 Task: Search one way flight ticket for 4 adults, 1 infant in seat and 1 infant on lap in premium economy from Shreveport: Shreveport Regional Airport to Evansville: Evansville Regional Airport on 5-3-2023. Choice of flights is United. Number of bags: 5 checked bags. Price is upto 88000. Outbound departure time preference is 22:15.
Action: Mouse moved to (272, 108)
Screenshot: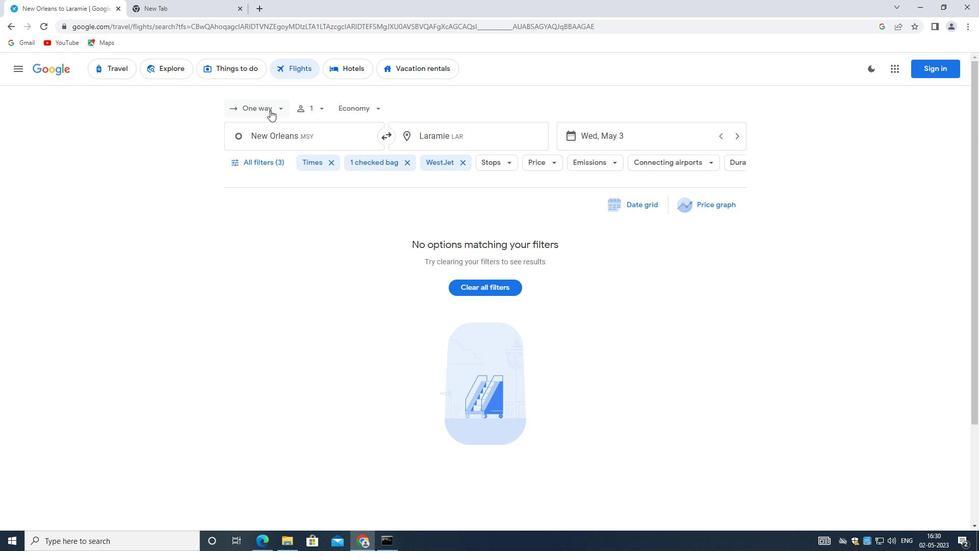 
Action: Mouse pressed left at (272, 108)
Screenshot: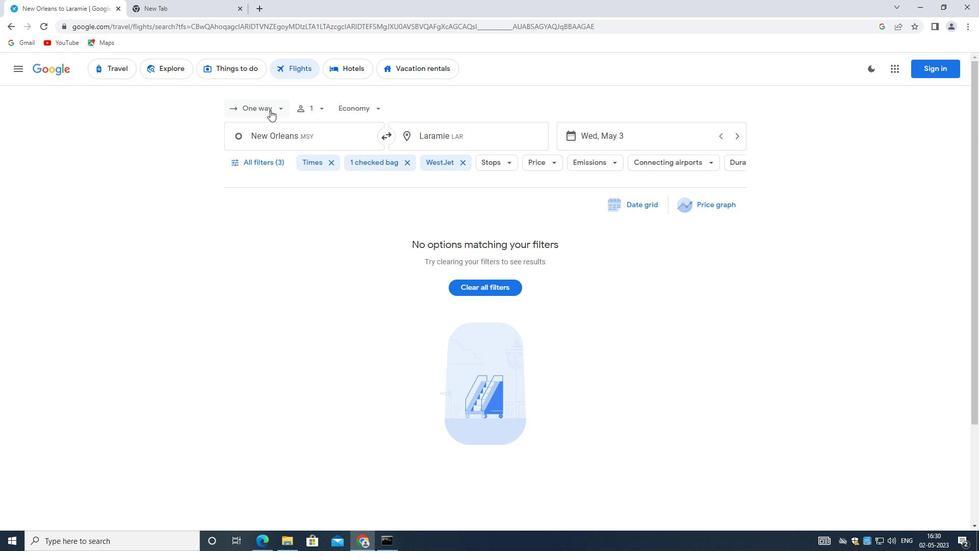 
Action: Mouse moved to (284, 148)
Screenshot: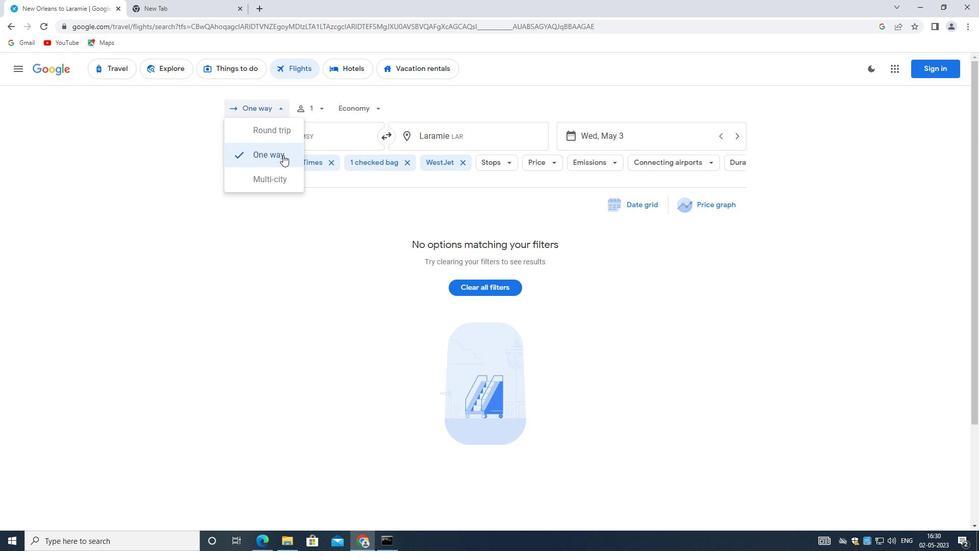 
Action: Mouse pressed left at (284, 148)
Screenshot: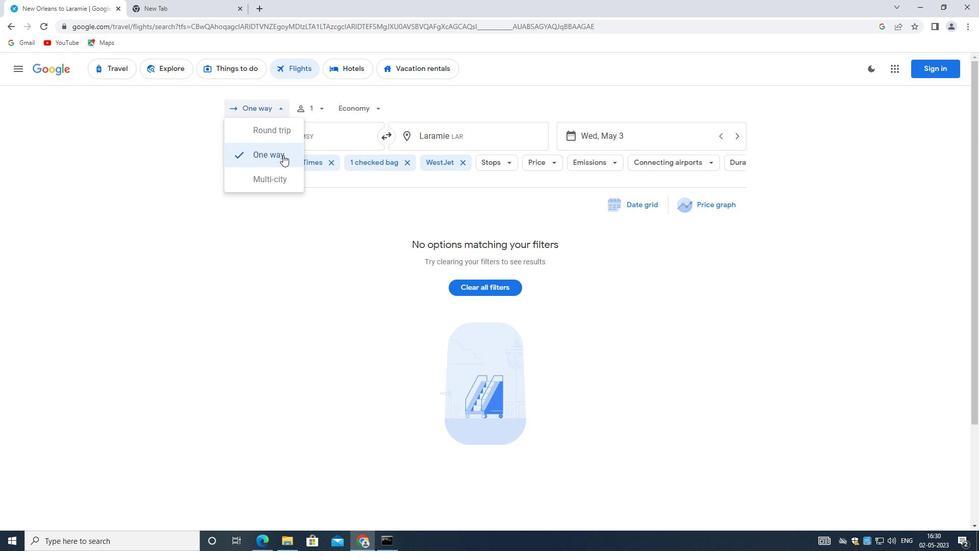 
Action: Mouse moved to (325, 107)
Screenshot: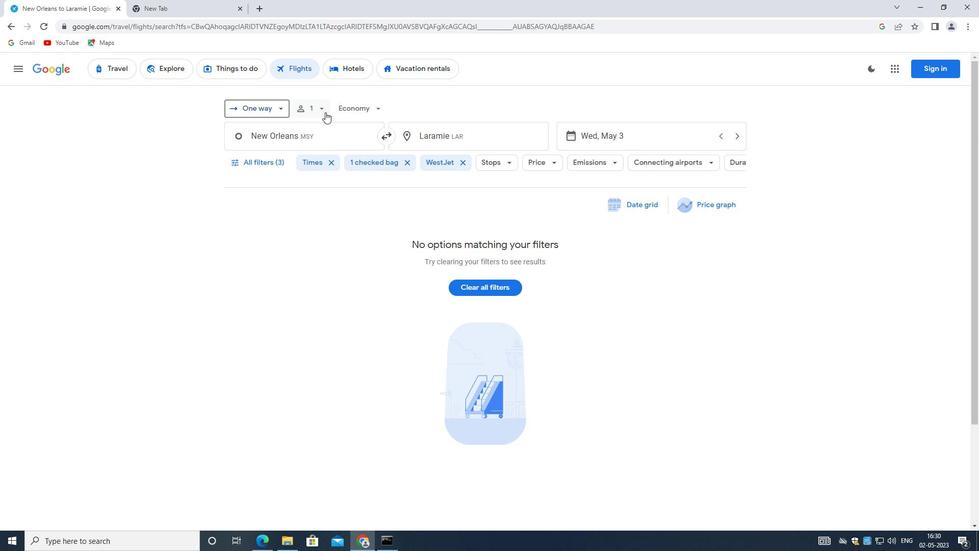 
Action: Mouse pressed left at (325, 107)
Screenshot: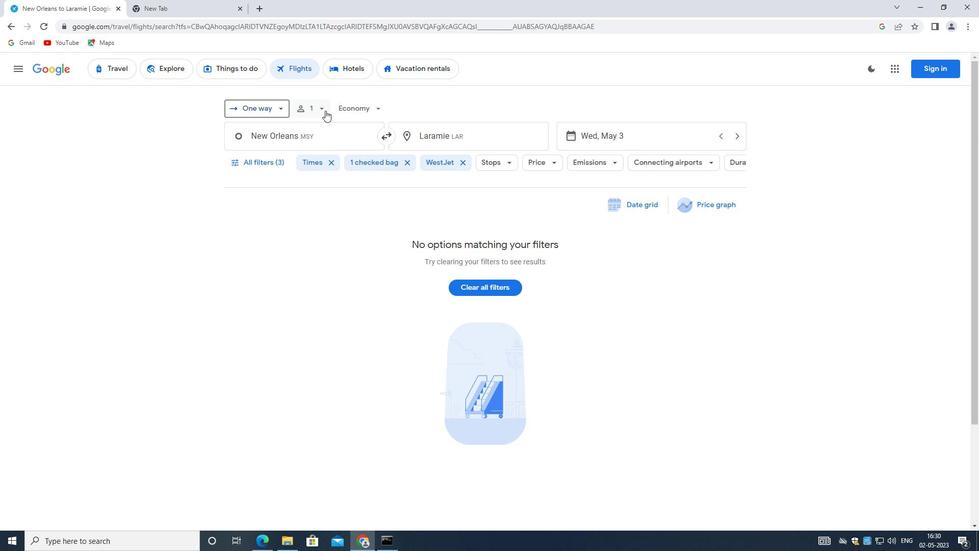 
Action: Mouse moved to (402, 135)
Screenshot: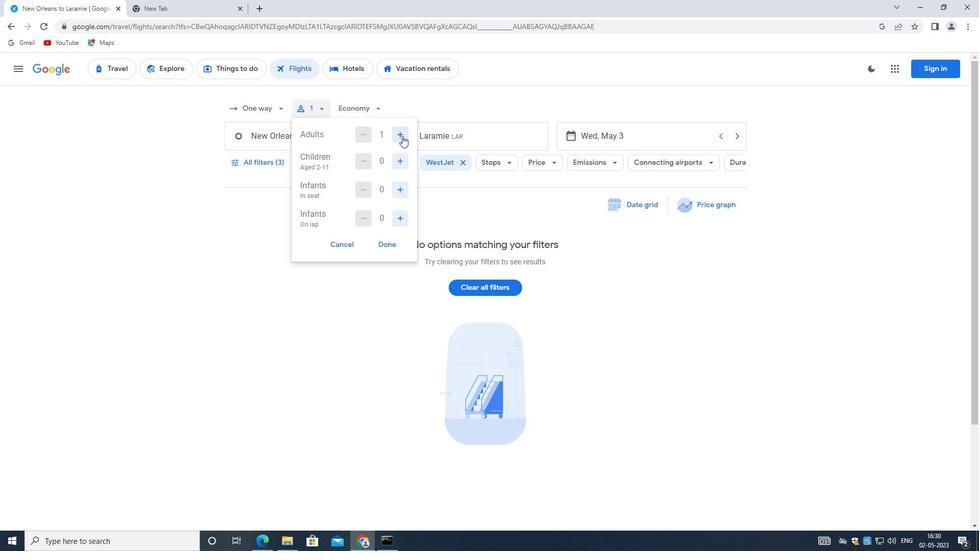 
Action: Mouse pressed left at (402, 135)
Screenshot: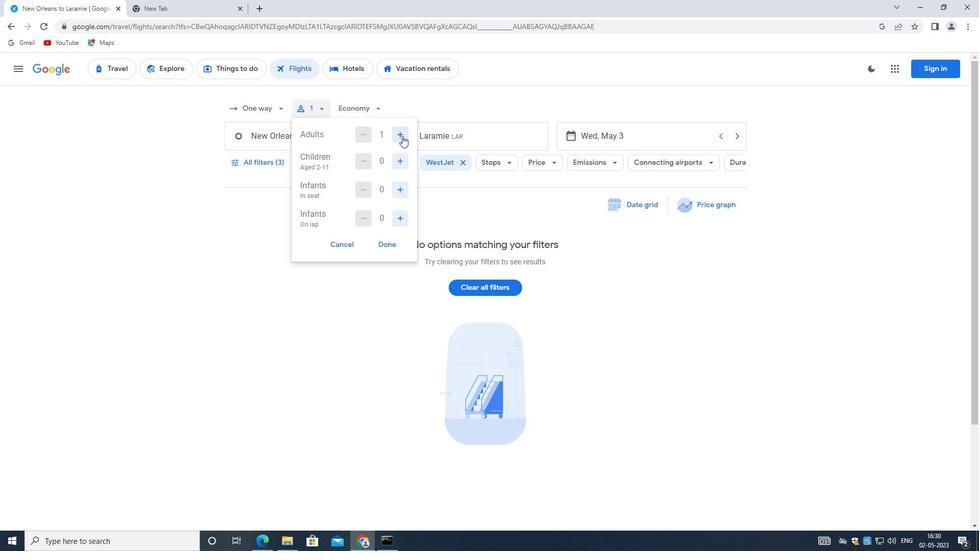 
Action: Mouse moved to (402, 133)
Screenshot: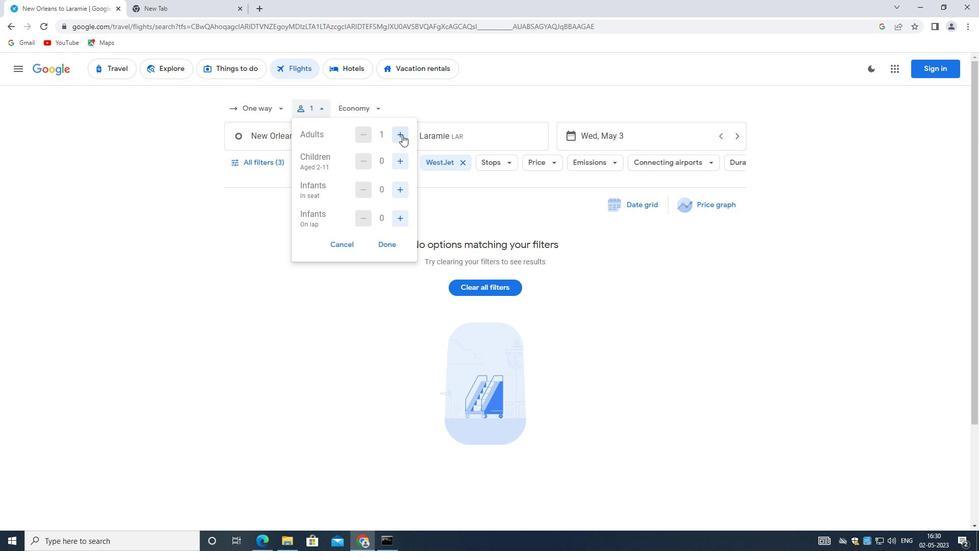 
Action: Mouse pressed left at (402, 133)
Screenshot: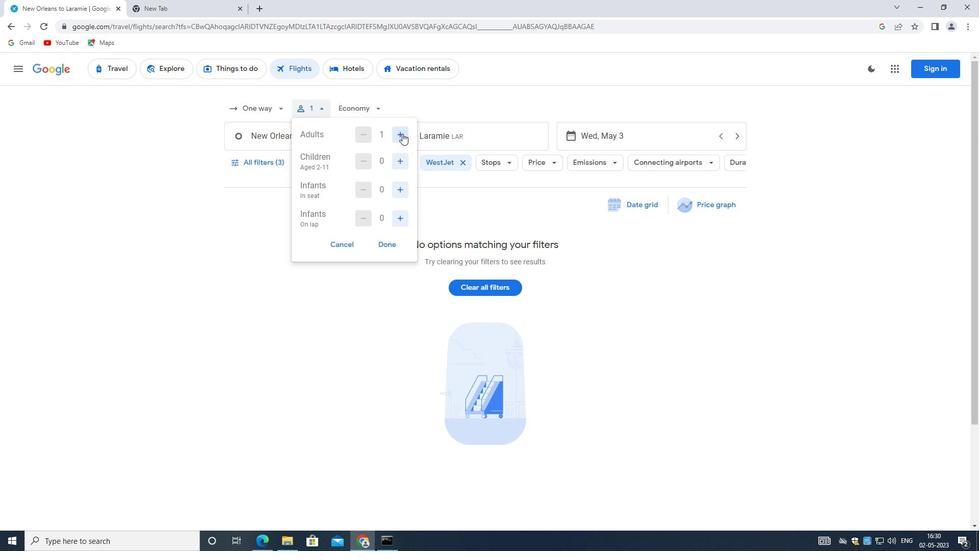 
Action: Mouse pressed left at (402, 133)
Screenshot: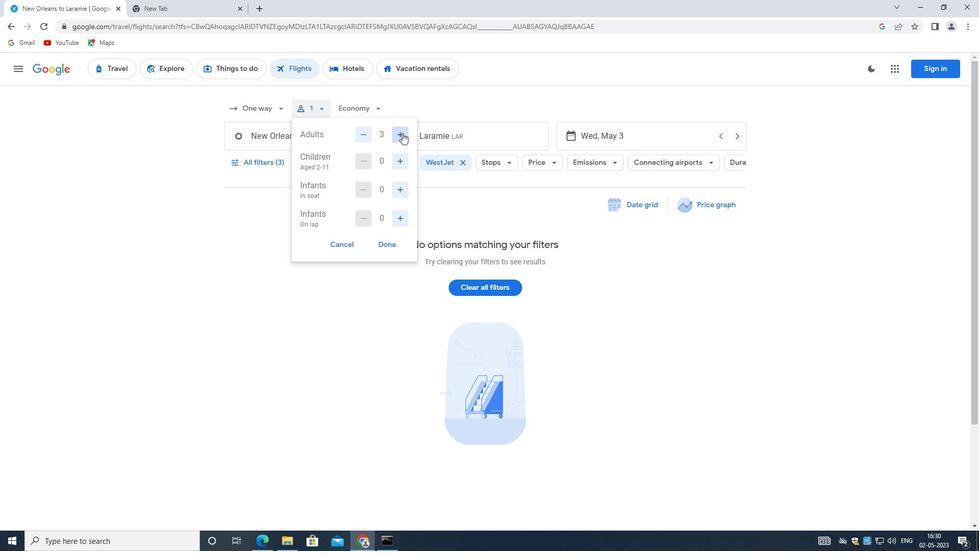 
Action: Mouse moved to (396, 156)
Screenshot: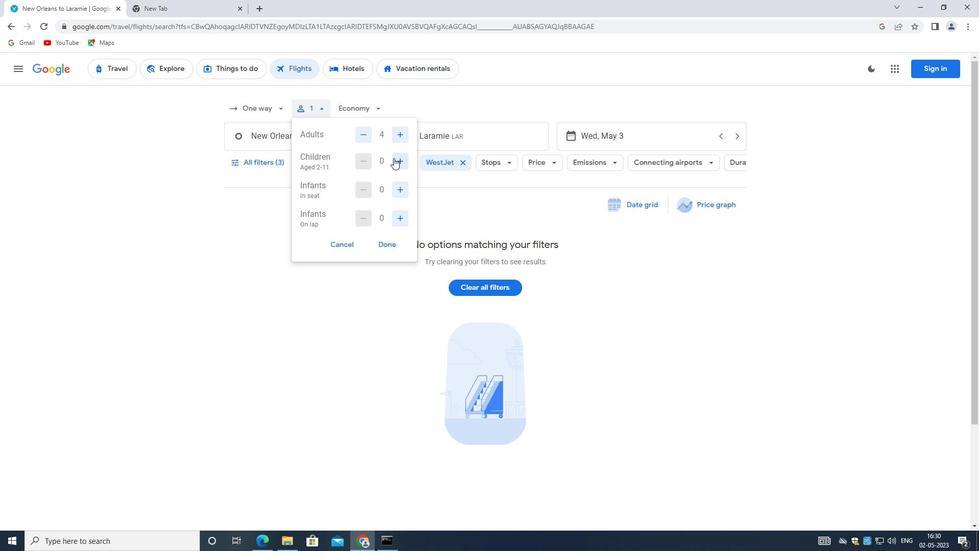 
Action: Mouse pressed left at (396, 156)
Screenshot: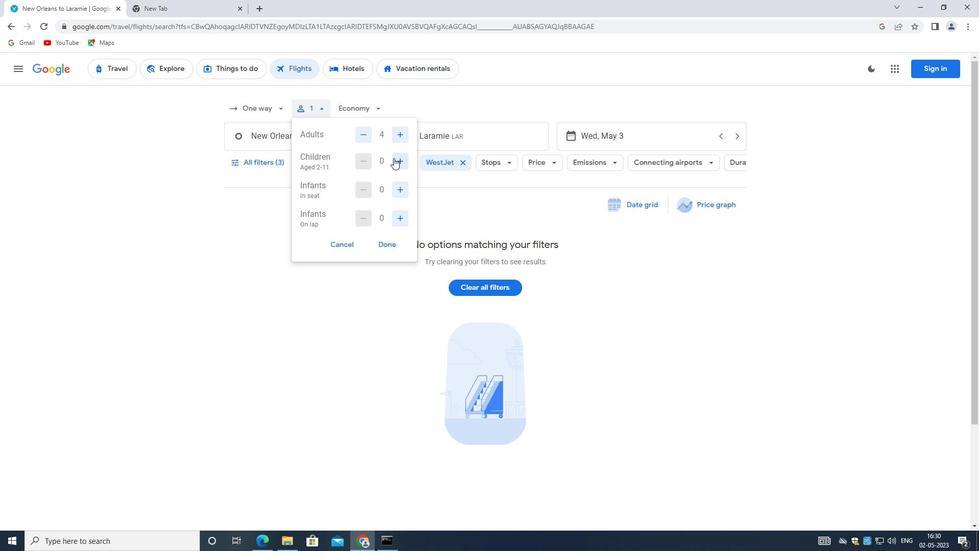 
Action: Mouse moved to (366, 161)
Screenshot: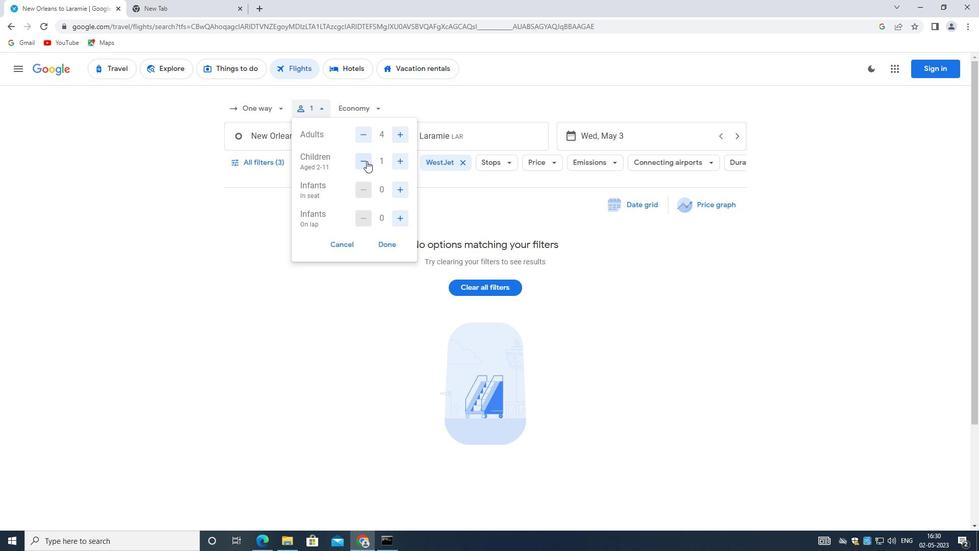 
Action: Mouse pressed left at (366, 161)
Screenshot: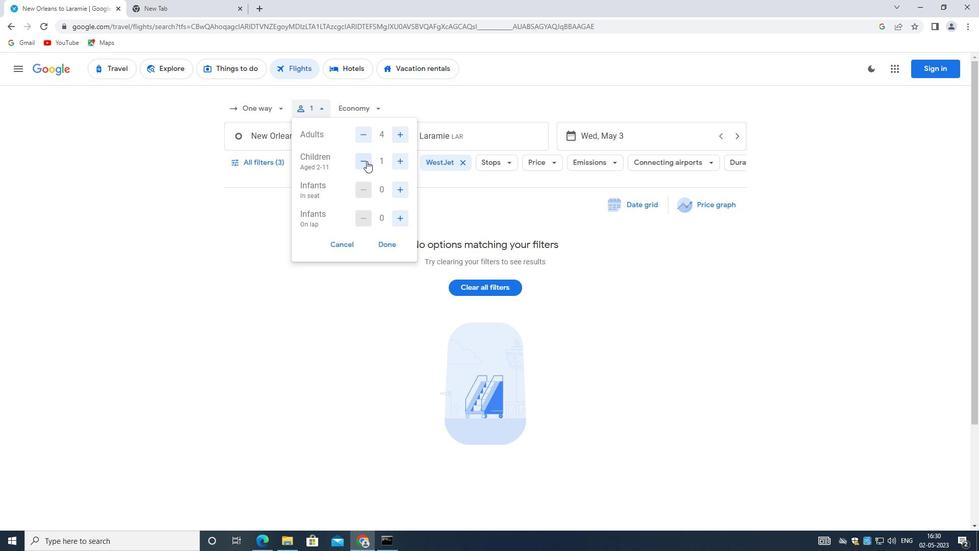 
Action: Mouse moved to (400, 189)
Screenshot: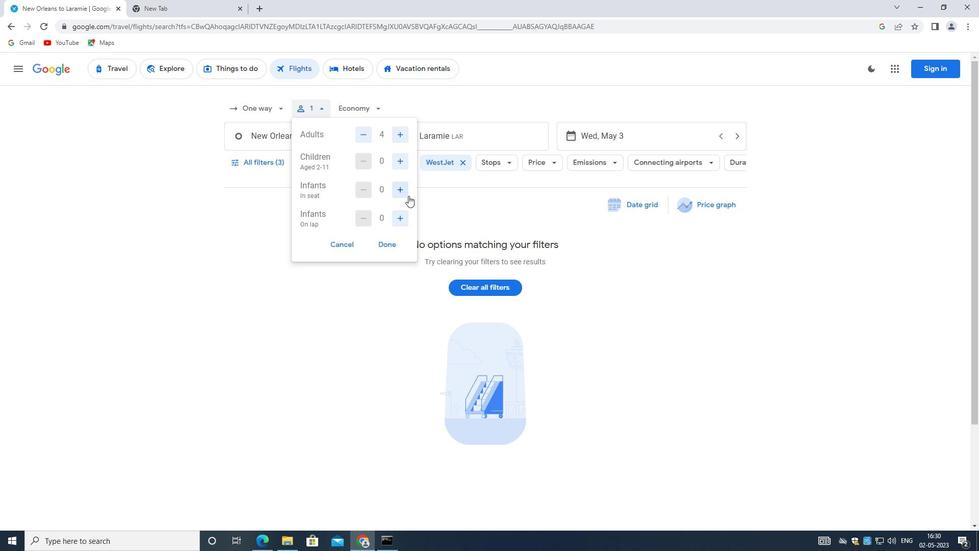 
Action: Mouse pressed left at (400, 189)
Screenshot: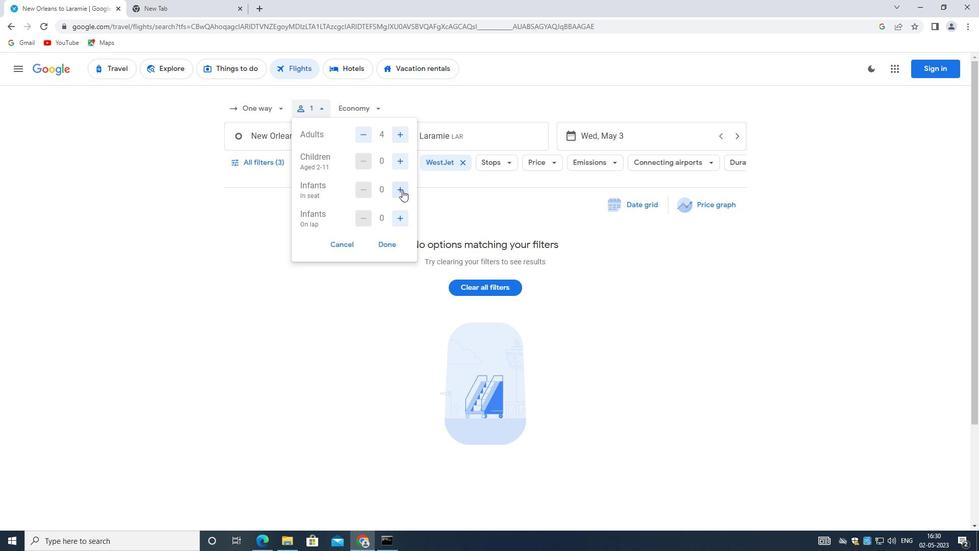 
Action: Mouse moved to (399, 213)
Screenshot: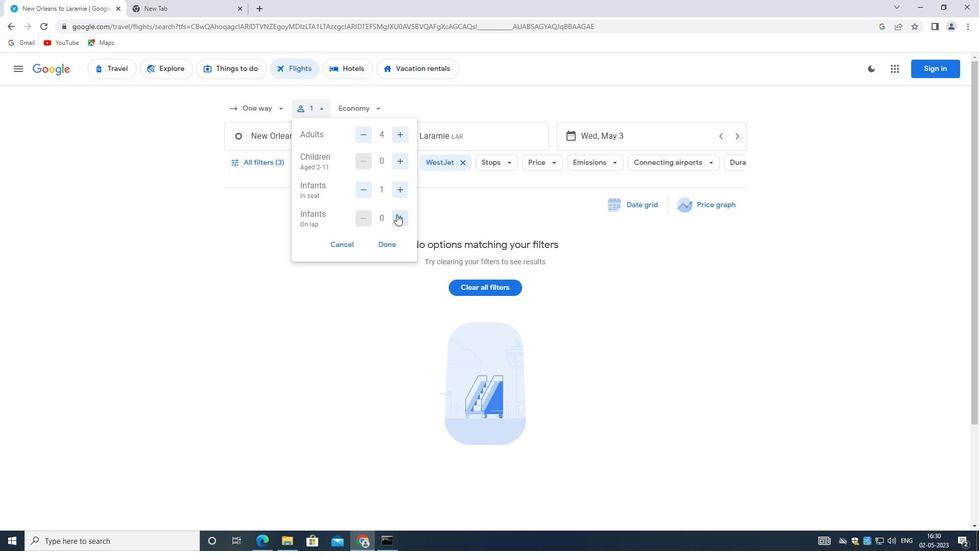 
Action: Mouse pressed left at (399, 213)
Screenshot: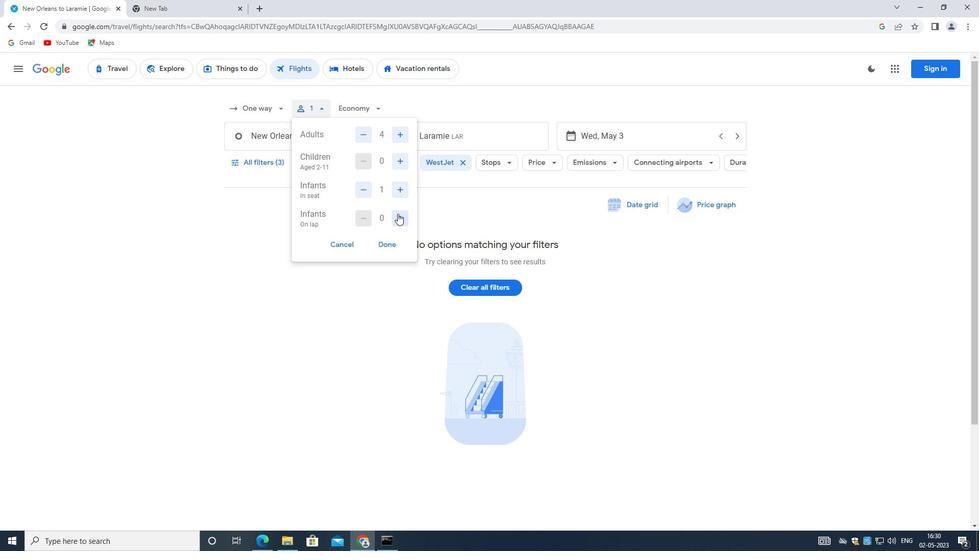 
Action: Mouse moved to (383, 240)
Screenshot: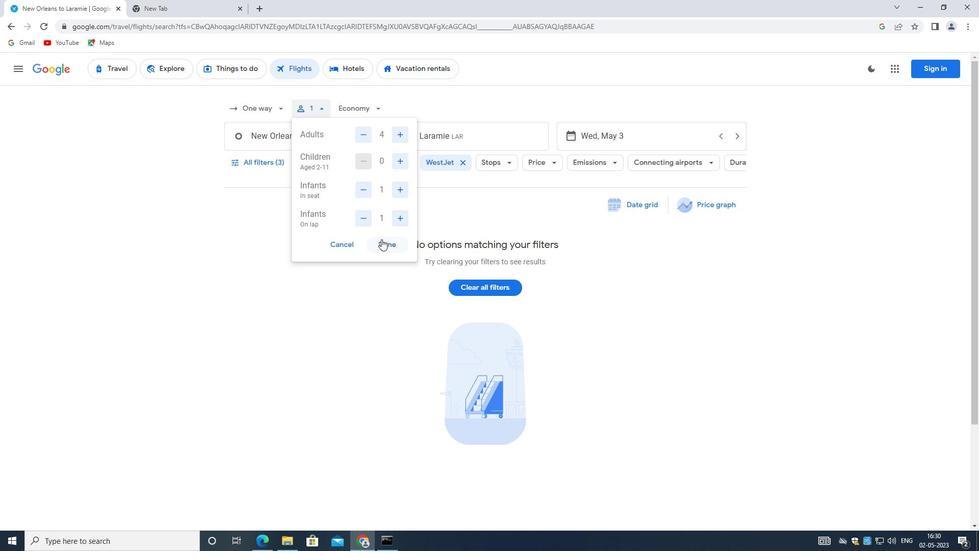 
Action: Mouse pressed left at (383, 240)
Screenshot: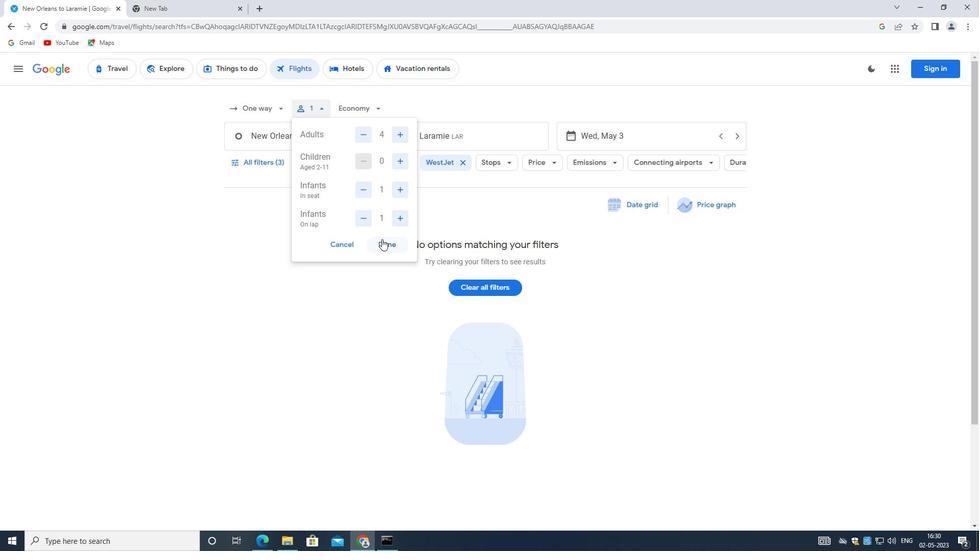 
Action: Mouse moved to (361, 105)
Screenshot: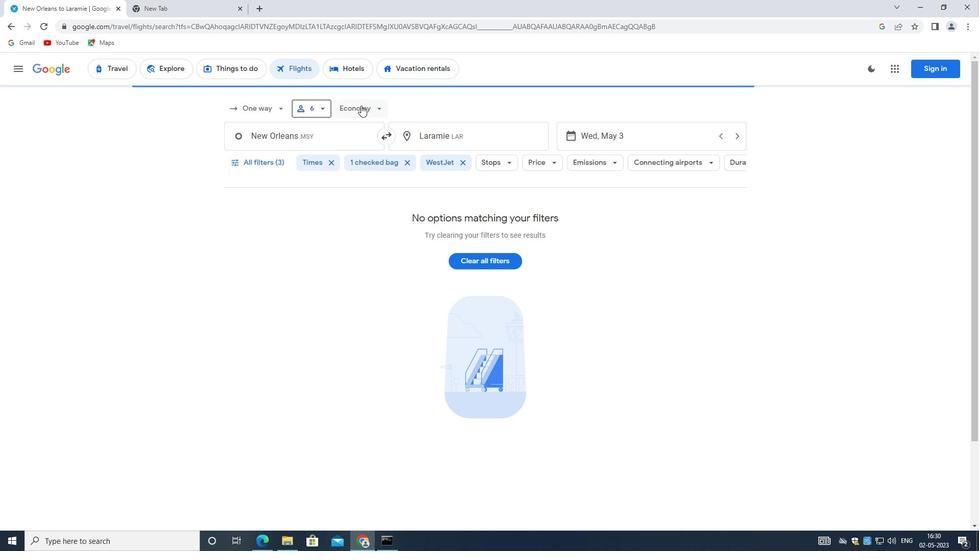 
Action: Mouse pressed left at (361, 105)
Screenshot: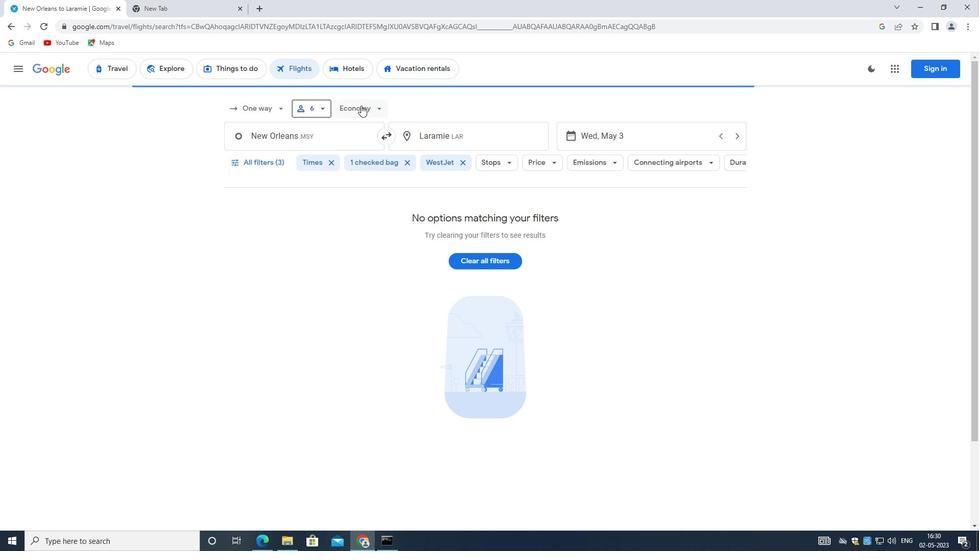 
Action: Mouse moved to (410, 149)
Screenshot: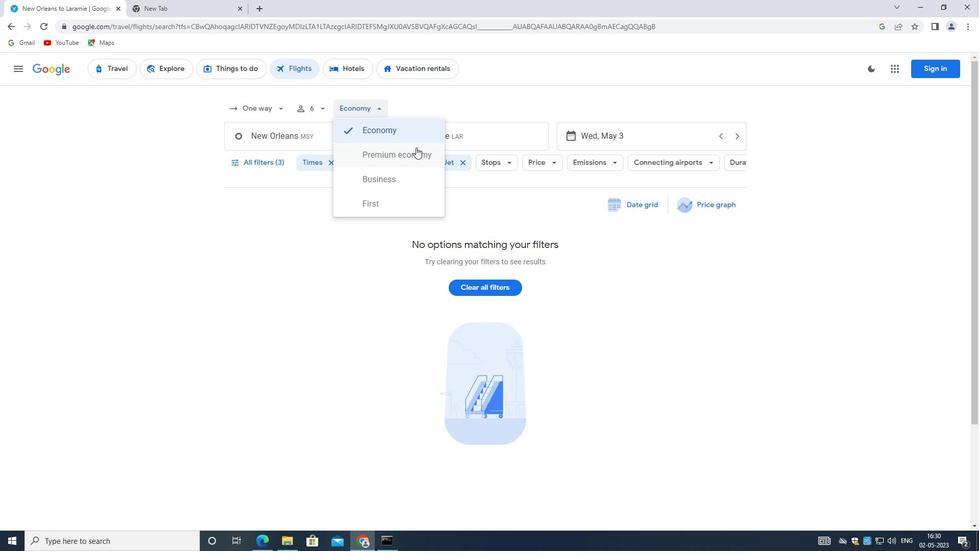 
Action: Mouse pressed left at (410, 149)
Screenshot: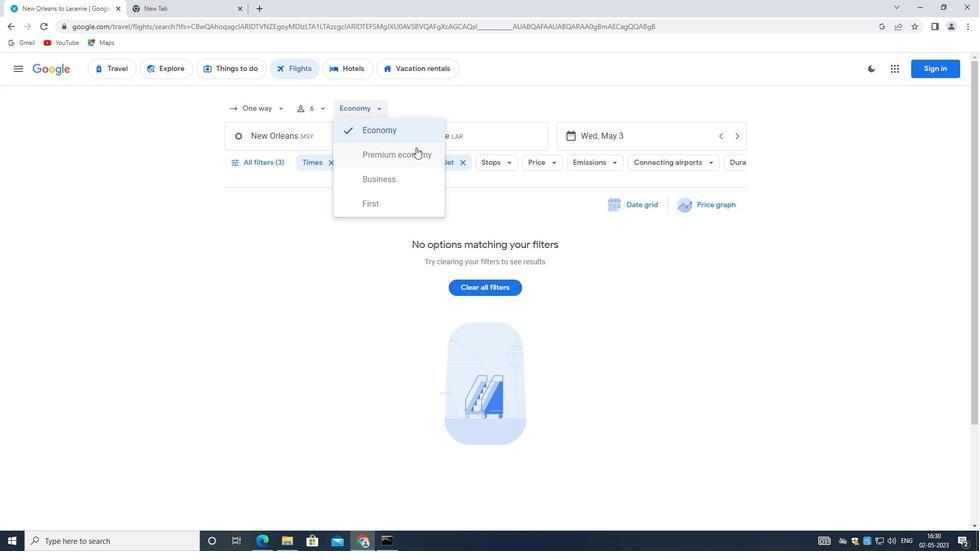 
Action: Mouse moved to (298, 133)
Screenshot: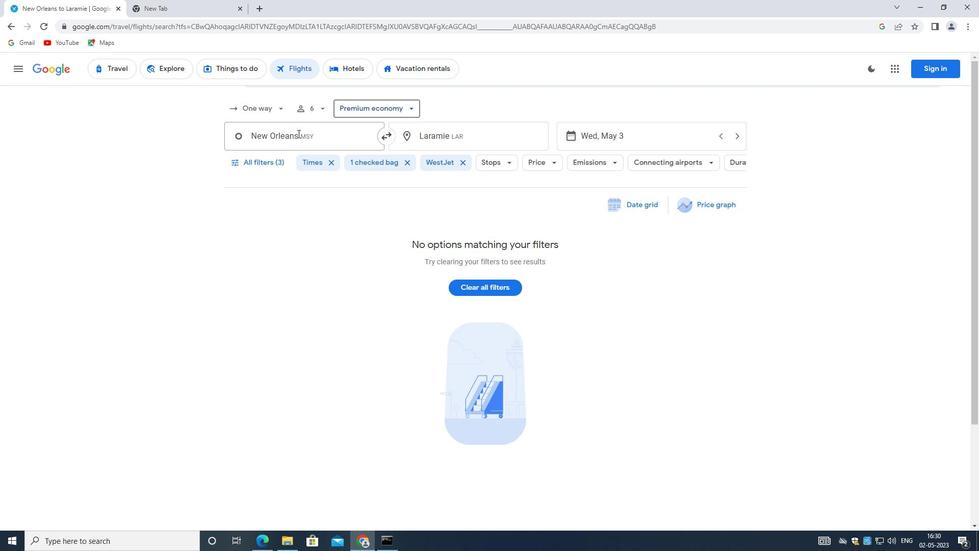 
Action: Mouse pressed left at (298, 133)
Screenshot: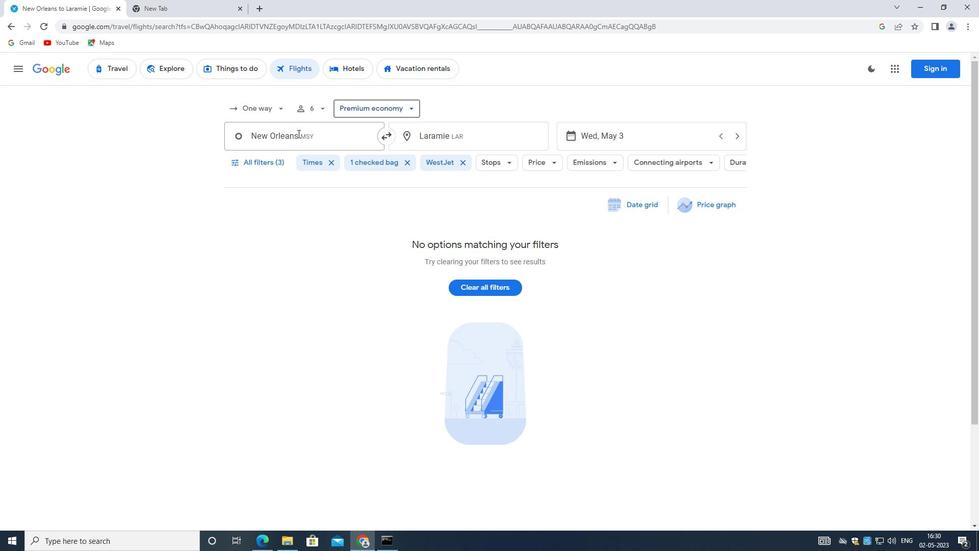 
Action: Mouse moved to (288, 122)
Screenshot: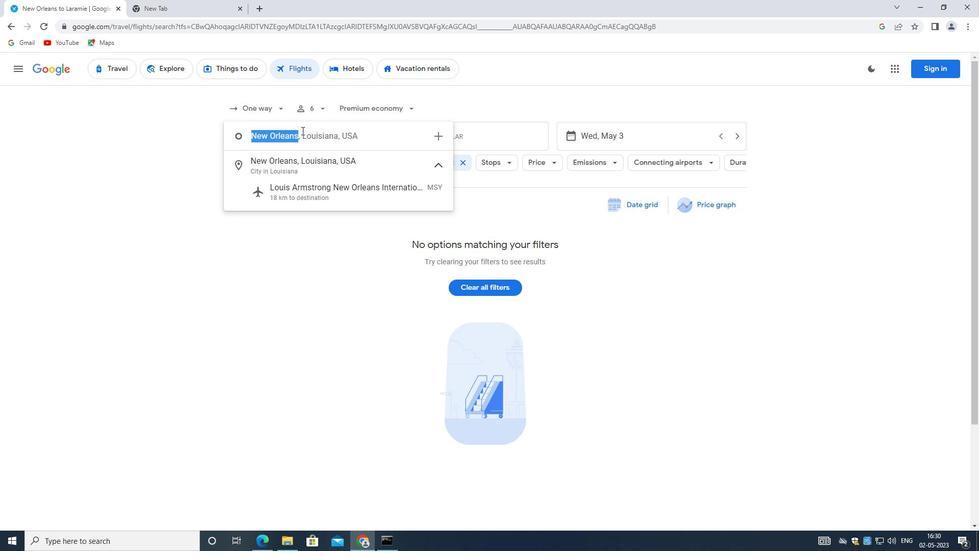 
Action: Key pressed <Key.backspace><Key.shift>SHREVEPORT<Key.space><Key.shift>R
Screenshot: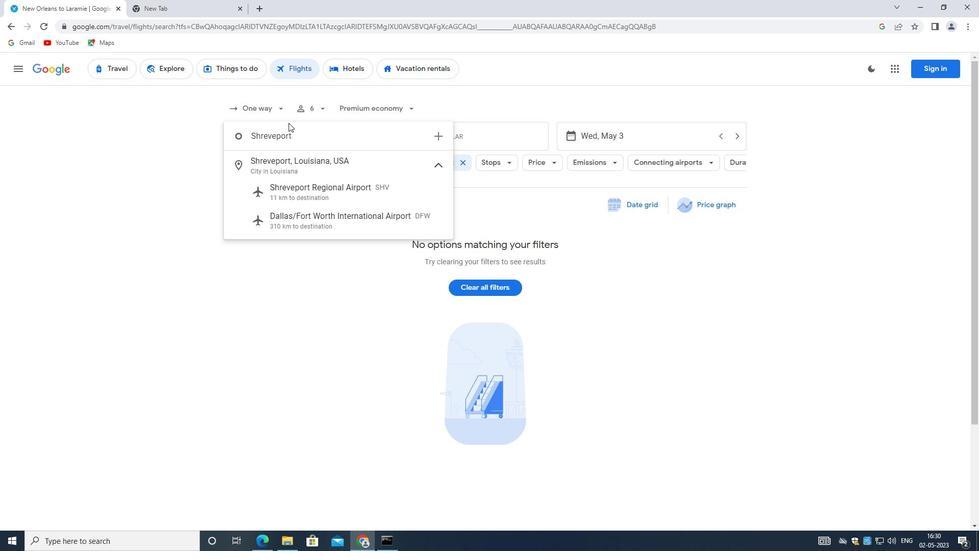 
Action: Mouse moved to (286, 156)
Screenshot: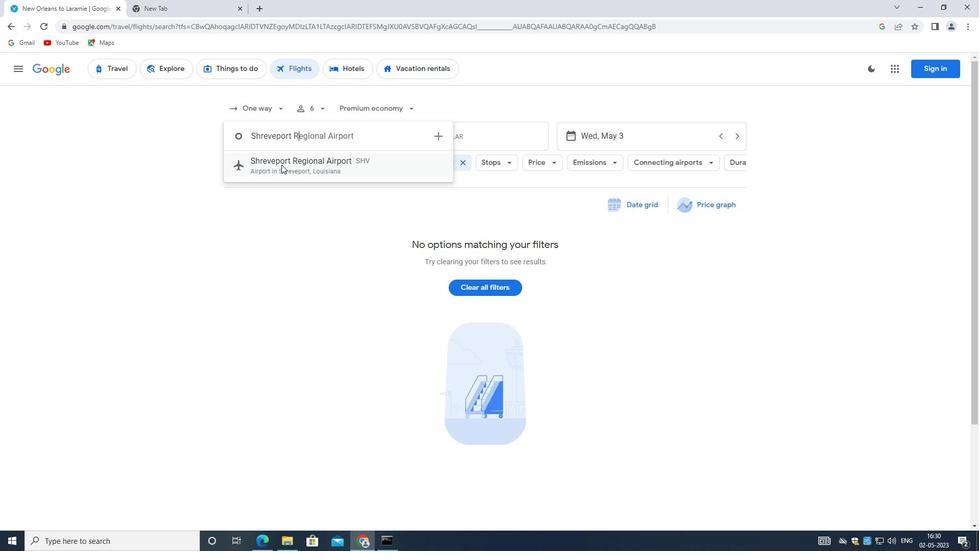 
Action: Mouse pressed left at (286, 156)
Screenshot: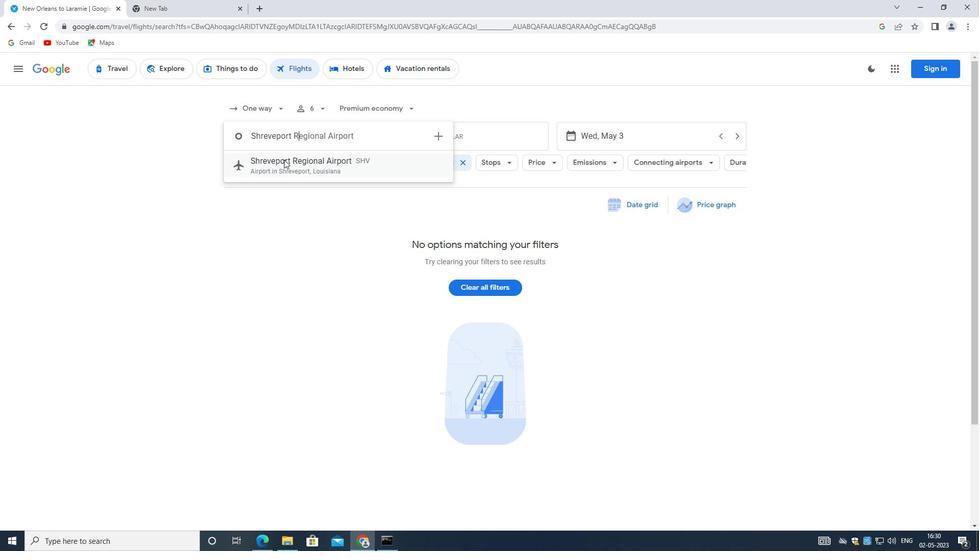 
Action: Mouse moved to (442, 142)
Screenshot: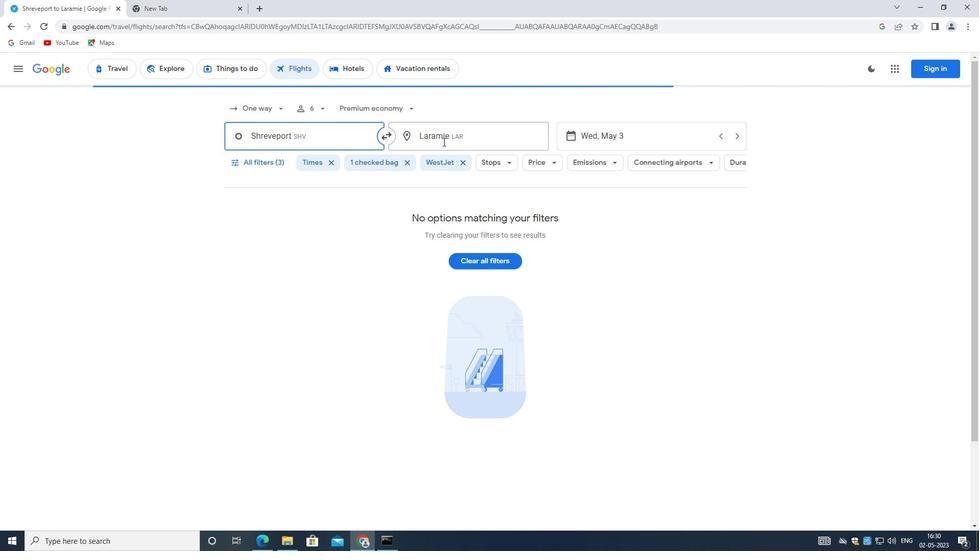 
Action: Mouse pressed left at (442, 142)
Screenshot: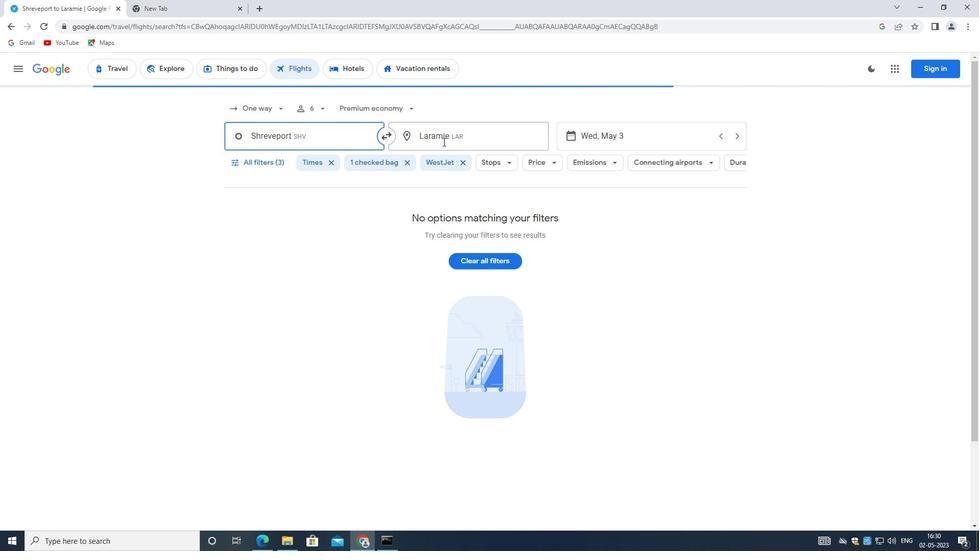 
Action: Mouse moved to (339, 82)
Screenshot: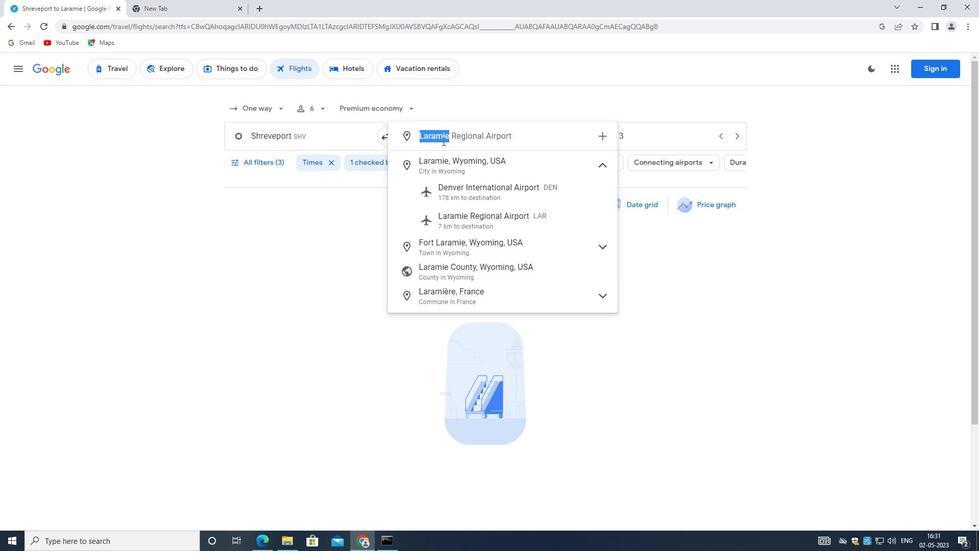 
Action: Key pressed <Key.backspace><Key.shift>EN<Key.backspace>VANSVILLE<Key.space><Key.shift><Key.shift><Key.shift><Key.shift><Key.shift><Key.shift><Key.shift><Key.shift><Key.shift><Key.shift>R
Screenshot: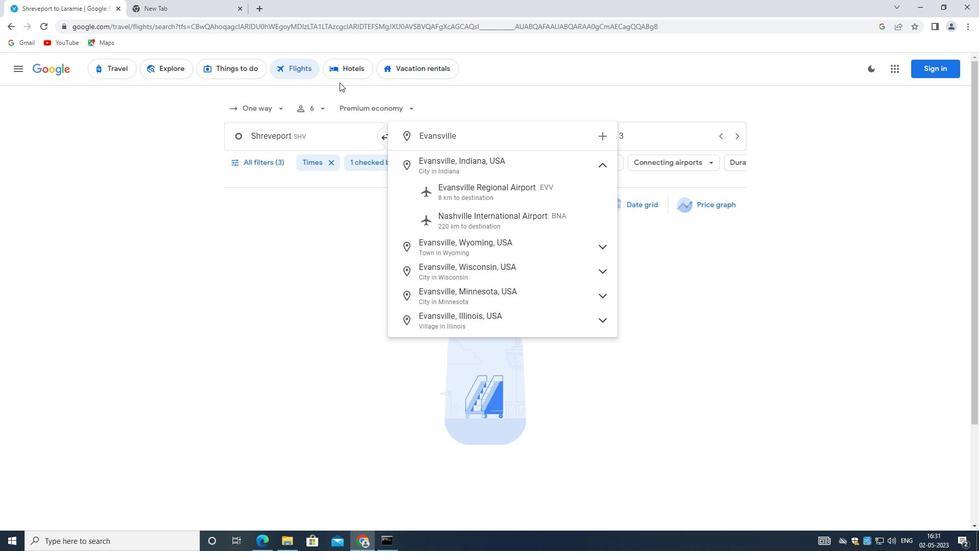 
Action: Mouse moved to (436, 159)
Screenshot: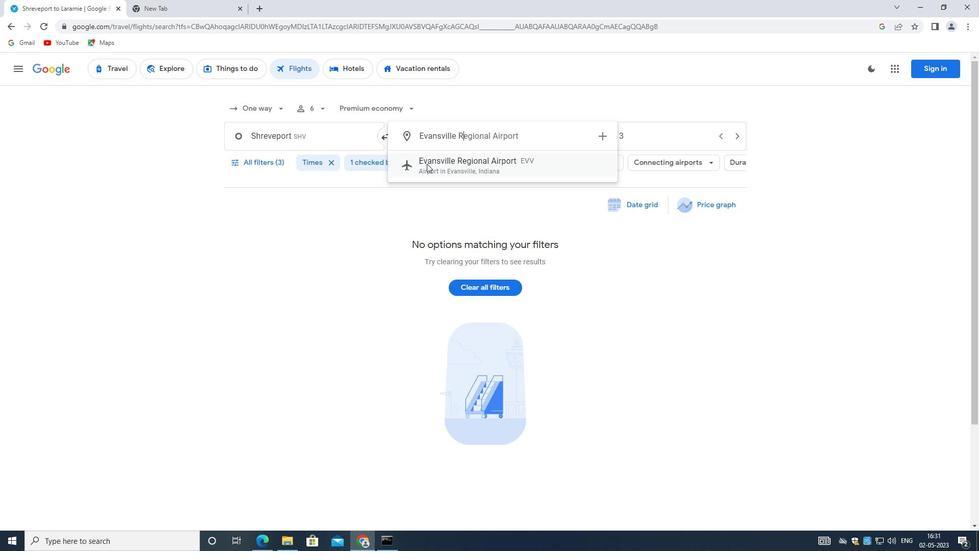 
Action: Mouse pressed left at (436, 159)
Screenshot: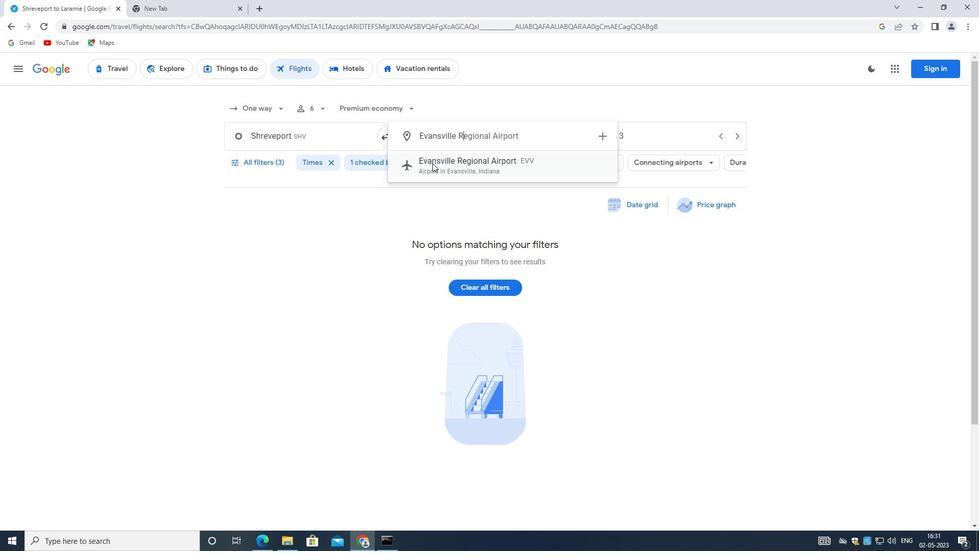 
Action: Mouse moved to (611, 139)
Screenshot: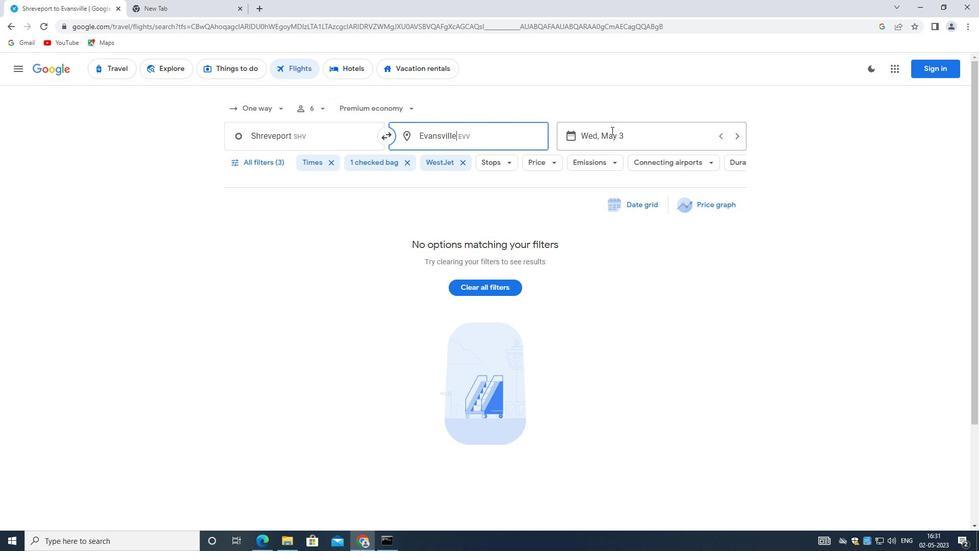 
Action: Mouse pressed left at (611, 139)
Screenshot: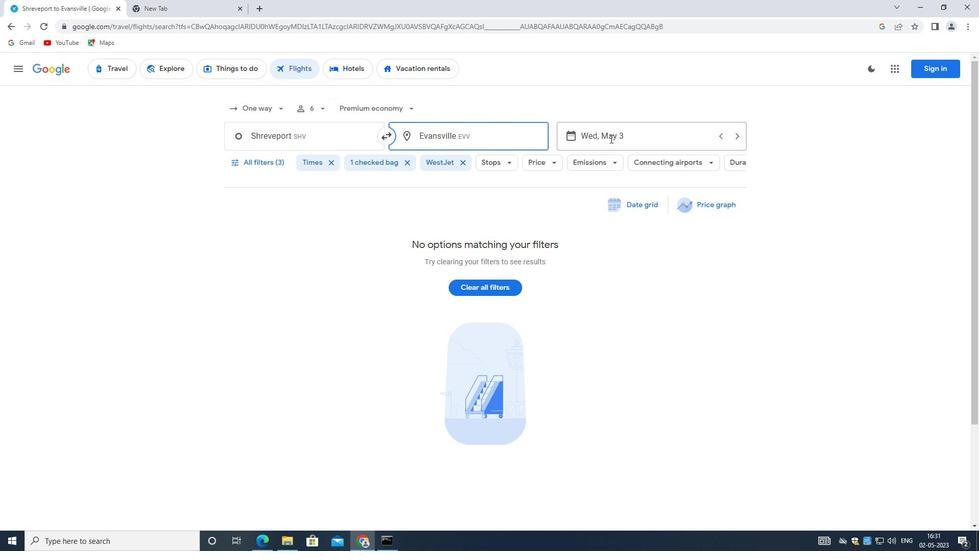 
Action: Mouse moved to (722, 384)
Screenshot: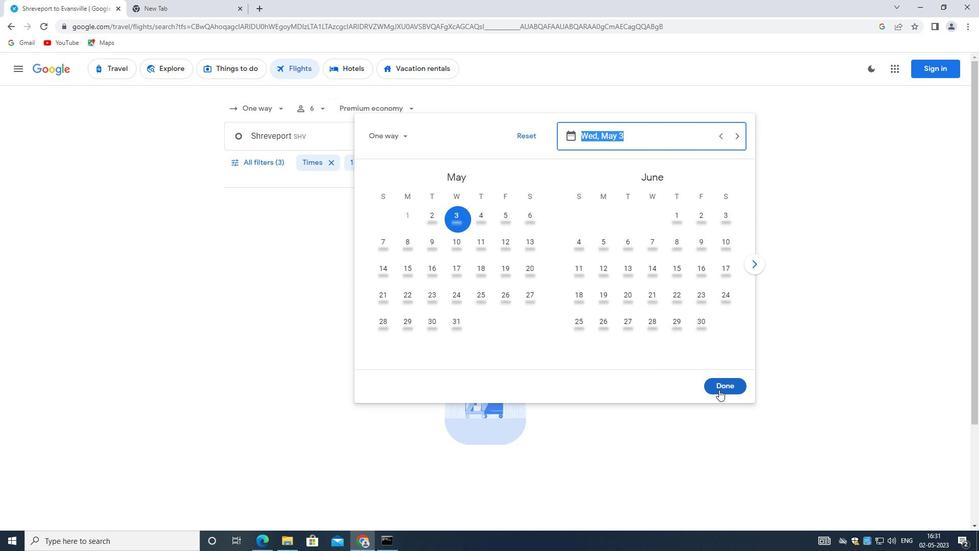 
Action: Mouse pressed left at (722, 384)
Screenshot: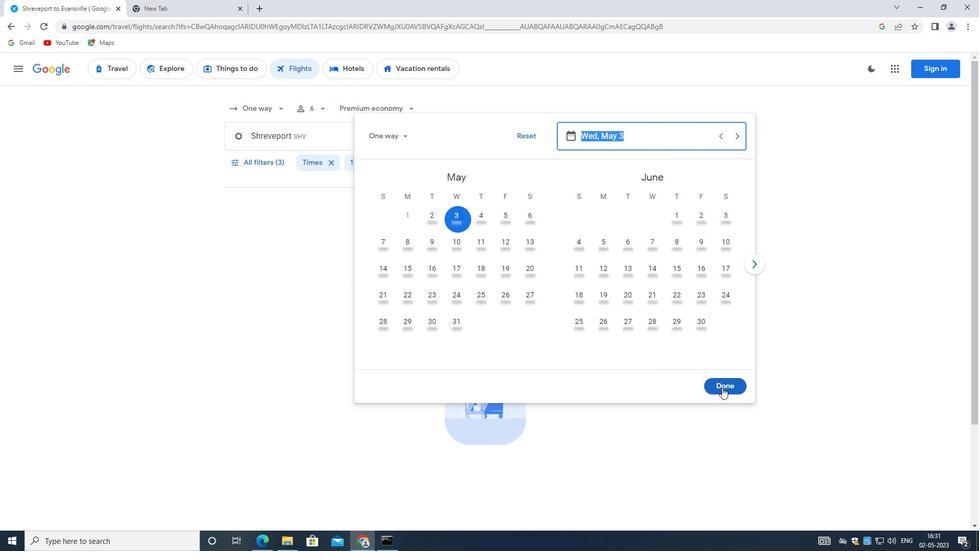 
Action: Mouse moved to (256, 158)
Screenshot: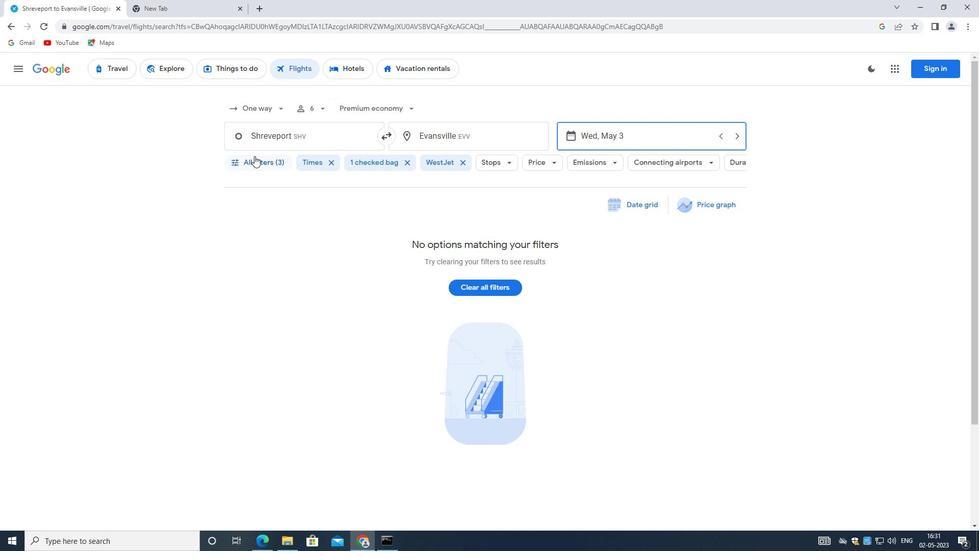 
Action: Mouse pressed left at (256, 158)
Screenshot: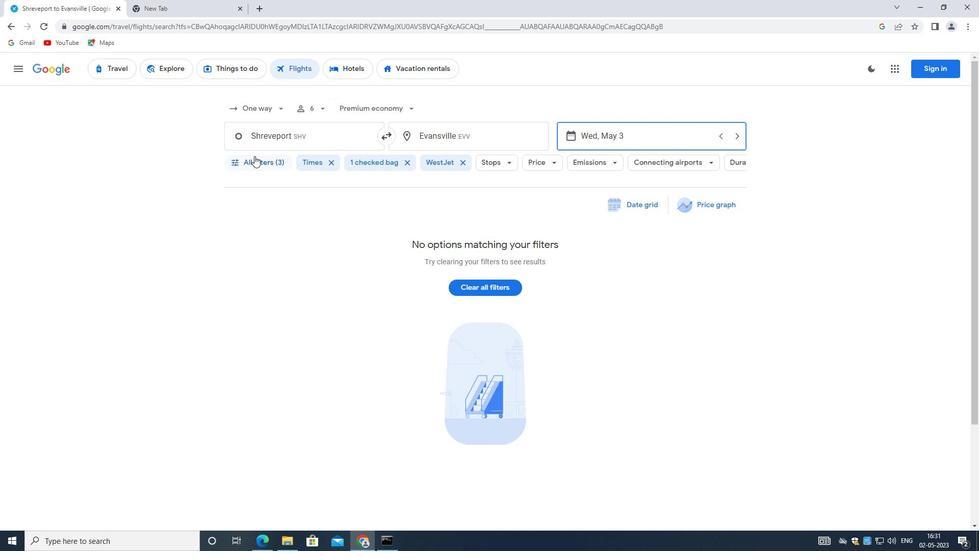 
Action: Mouse moved to (326, 389)
Screenshot: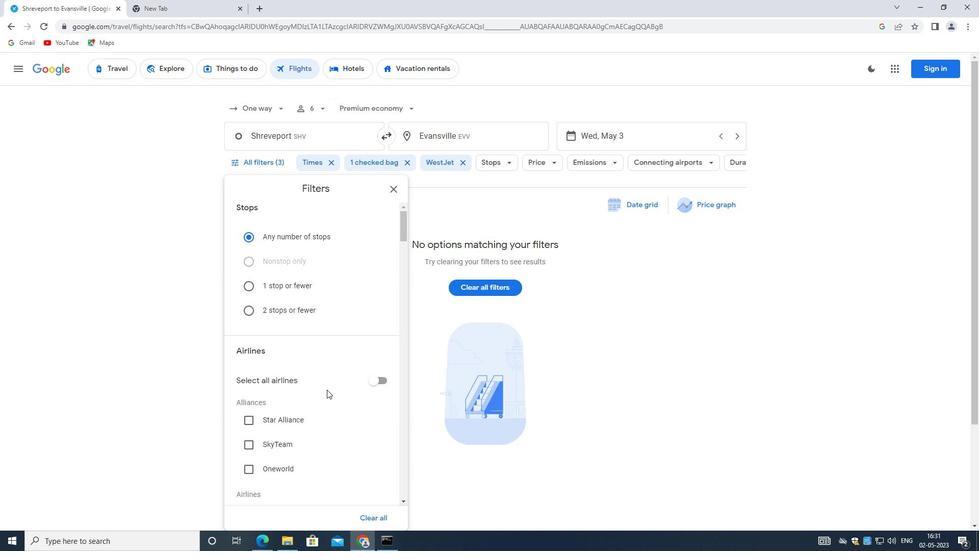 
Action: Mouse scrolled (326, 389) with delta (0, 0)
Screenshot: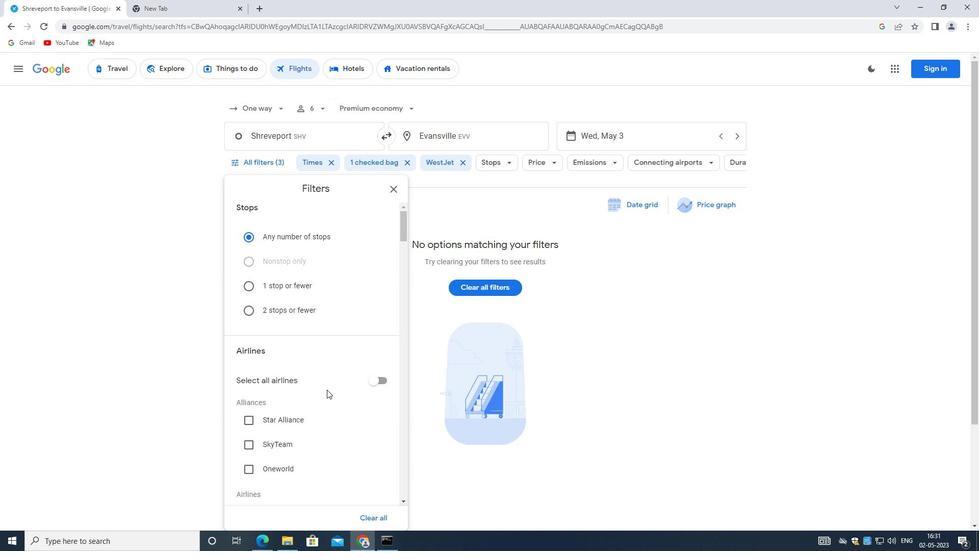 
Action: Mouse moved to (324, 389)
Screenshot: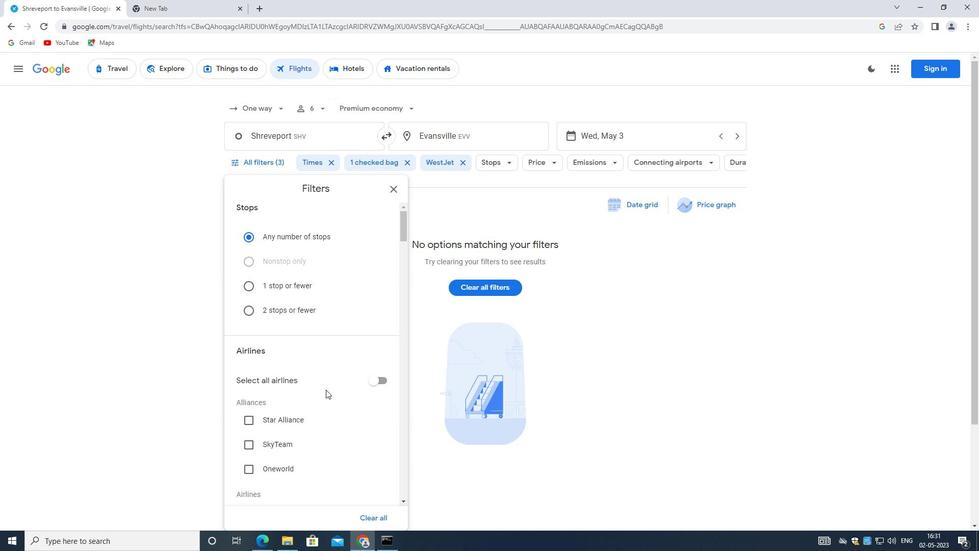 
Action: Mouse scrolled (324, 389) with delta (0, 0)
Screenshot: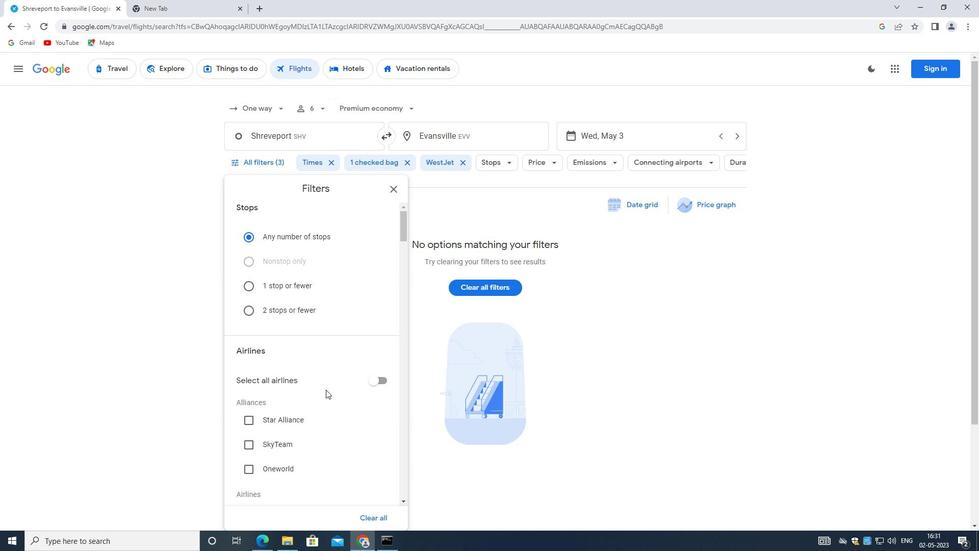 
Action: Mouse moved to (320, 393)
Screenshot: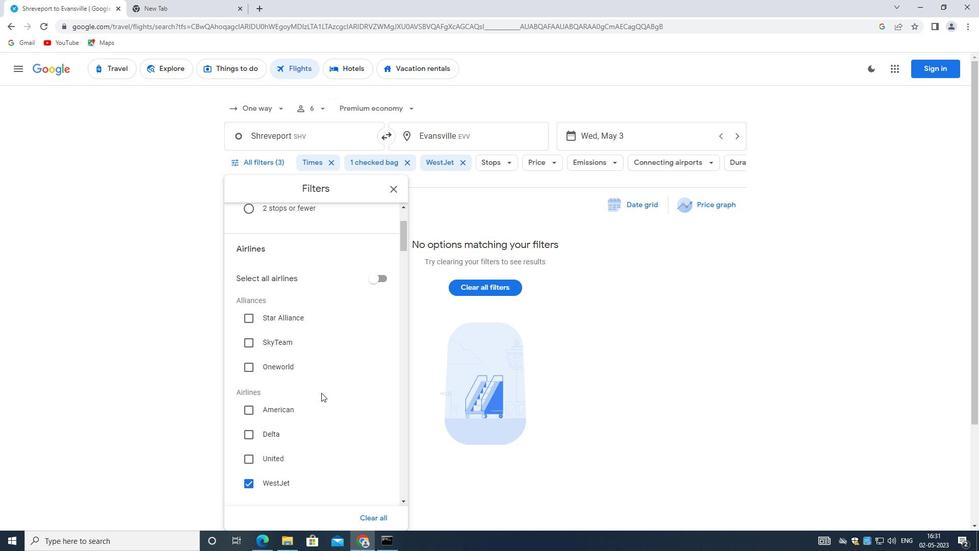 
Action: Mouse scrolled (320, 393) with delta (0, 0)
Screenshot: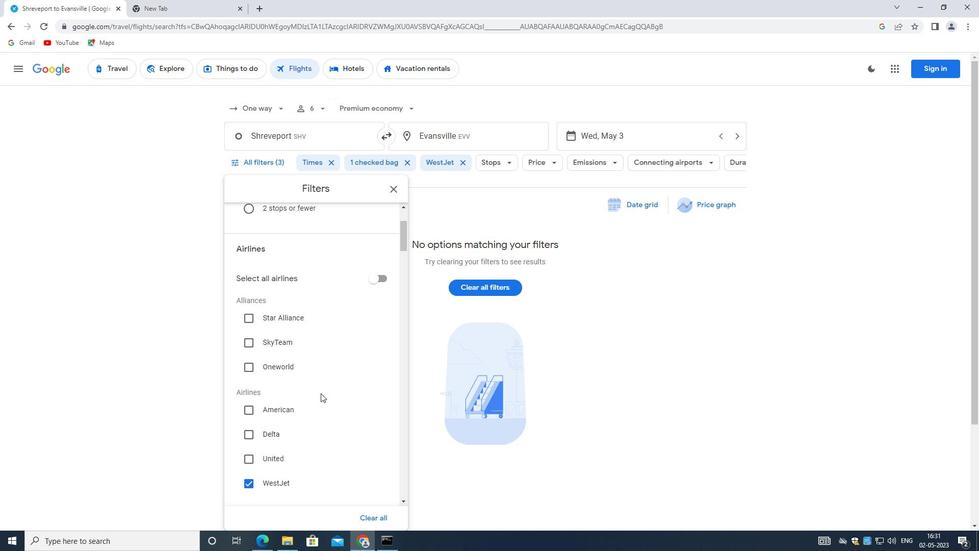 
Action: Mouse moved to (369, 408)
Screenshot: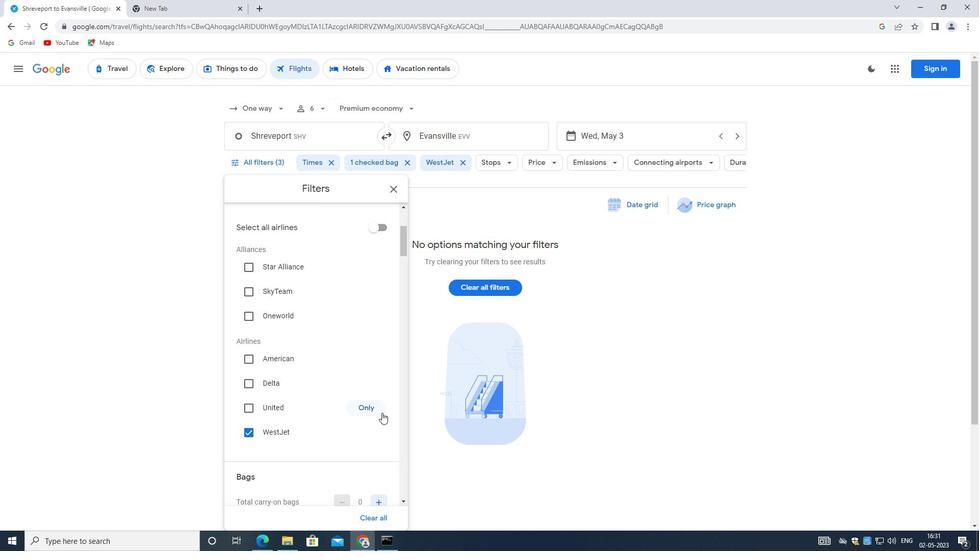 
Action: Mouse pressed left at (369, 408)
Screenshot: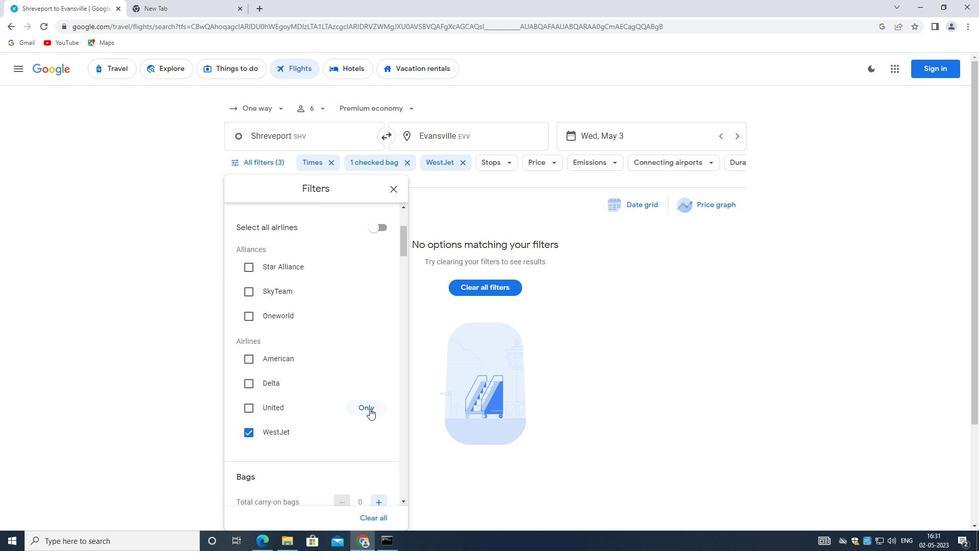 
Action: Mouse moved to (339, 365)
Screenshot: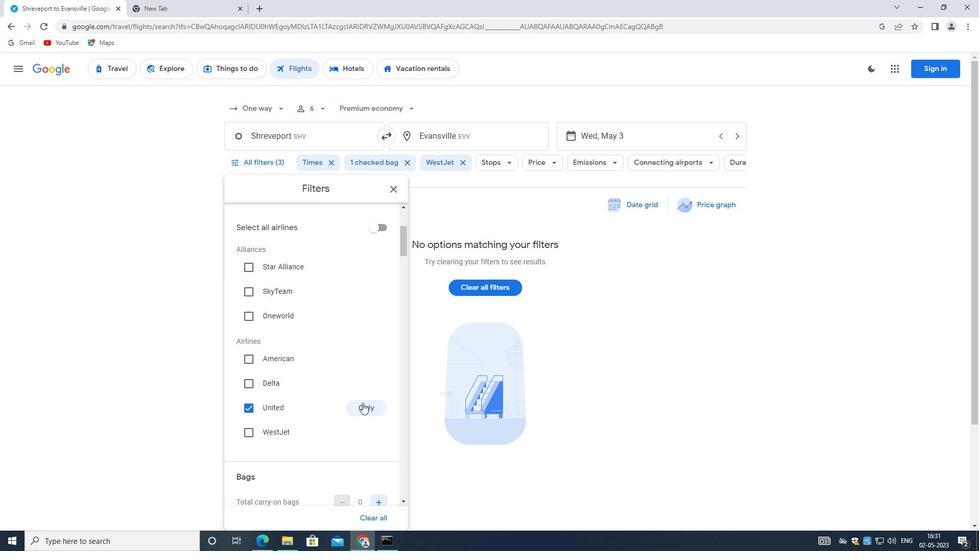 
Action: Mouse scrolled (339, 365) with delta (0, 0)
Screenshot: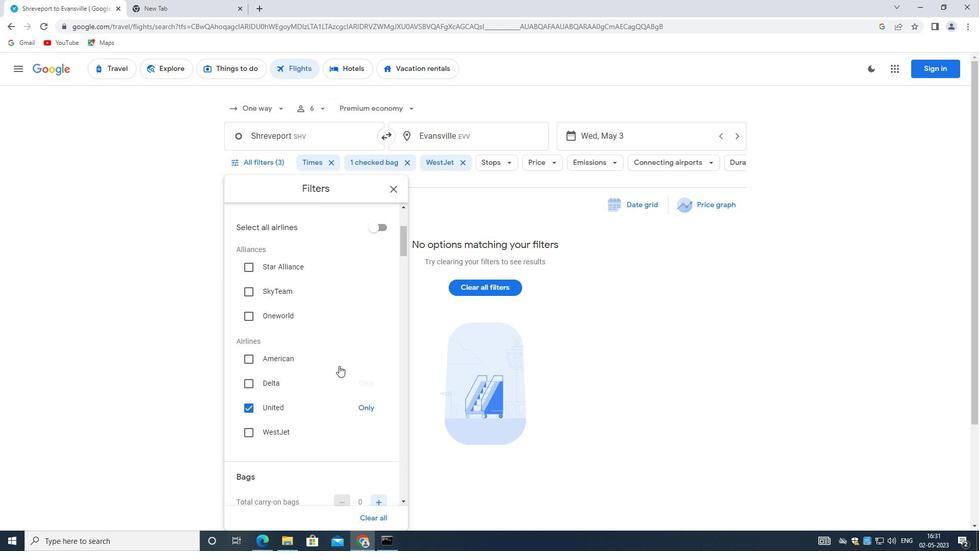 
Action: Mouse moved to (338, 365)
Screenshot: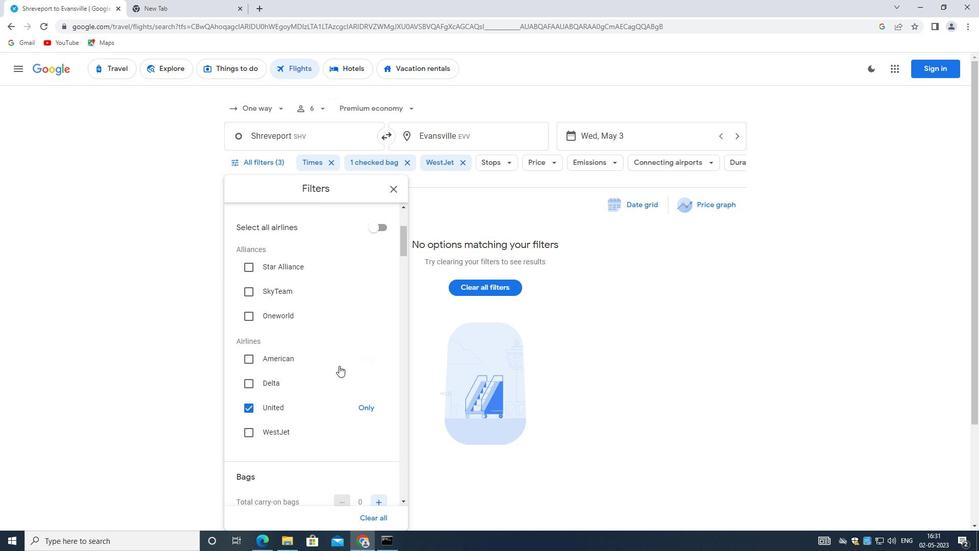 
Action: Mouse scrolled (338, 365) with delta (0, 0)
Screenshot: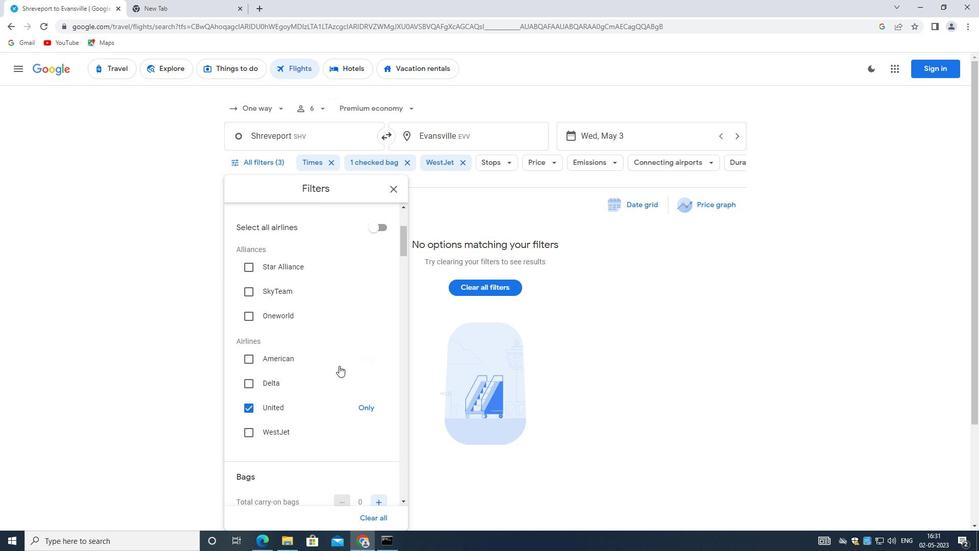 
Action: Mouse scrolled (338, 365) with delta (0, 0)
Screenshot: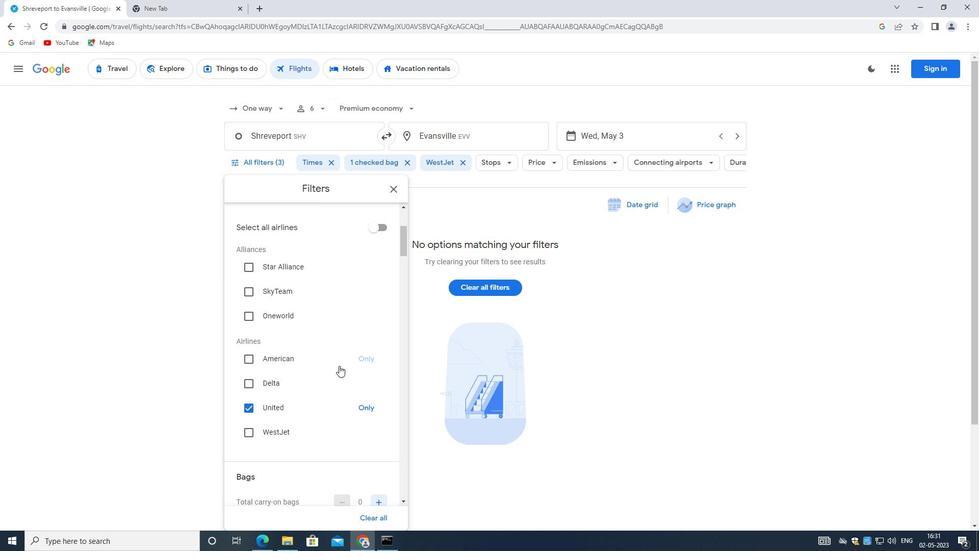 
Action: Mouse moved to (373, 374)
Screenshot: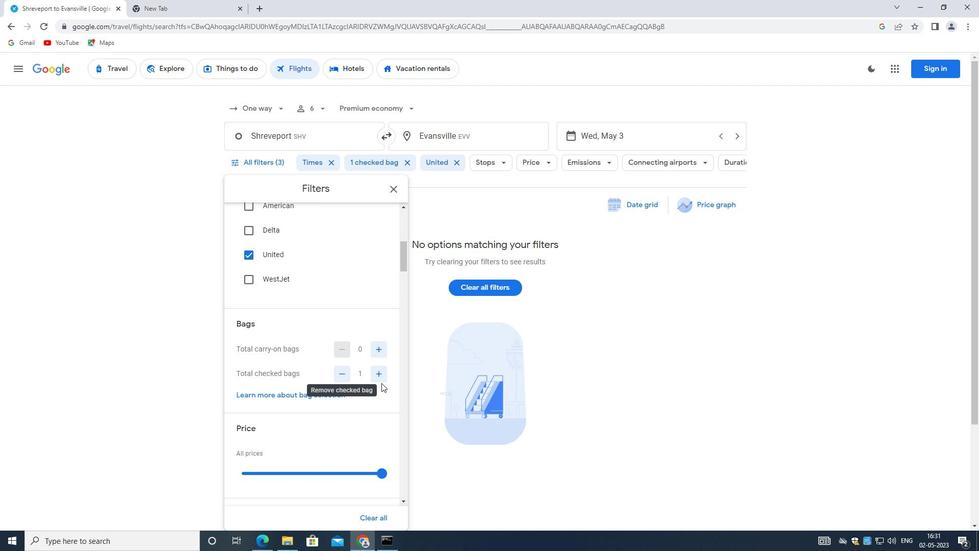 
Action: Mouse pressed left at (373, 374)
Screenshot: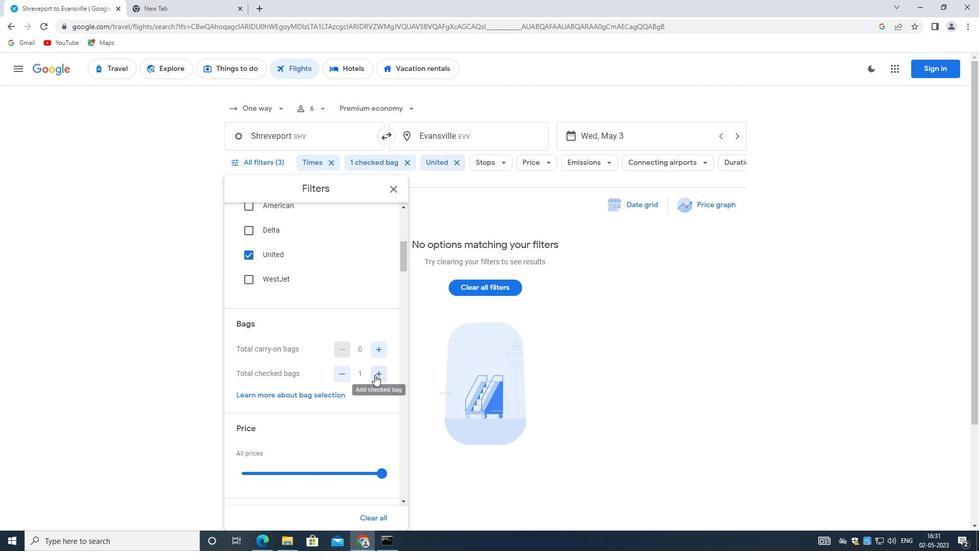 
Action: Mouse moved to (373, 373)
Screenshot: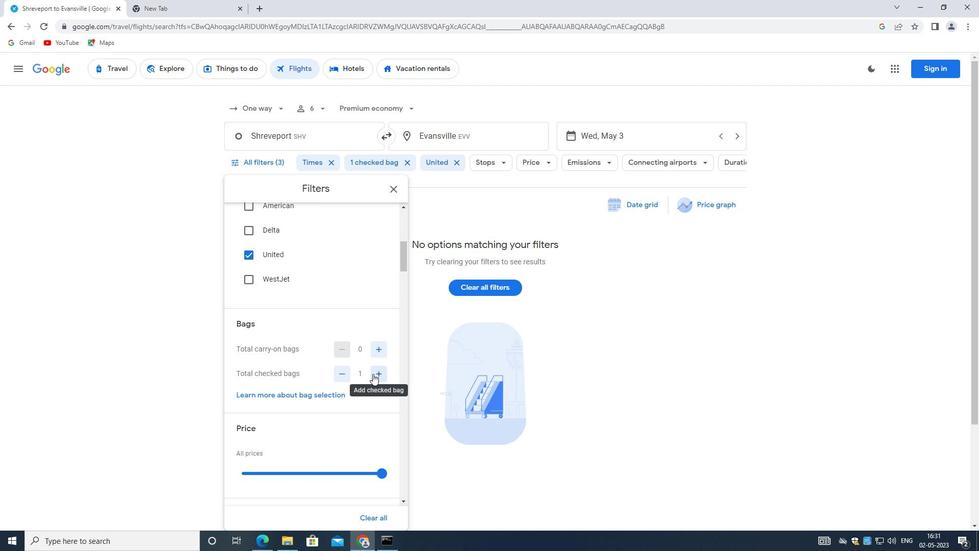 
Action: Mouse pressed left at (373, 373)
Screenshot: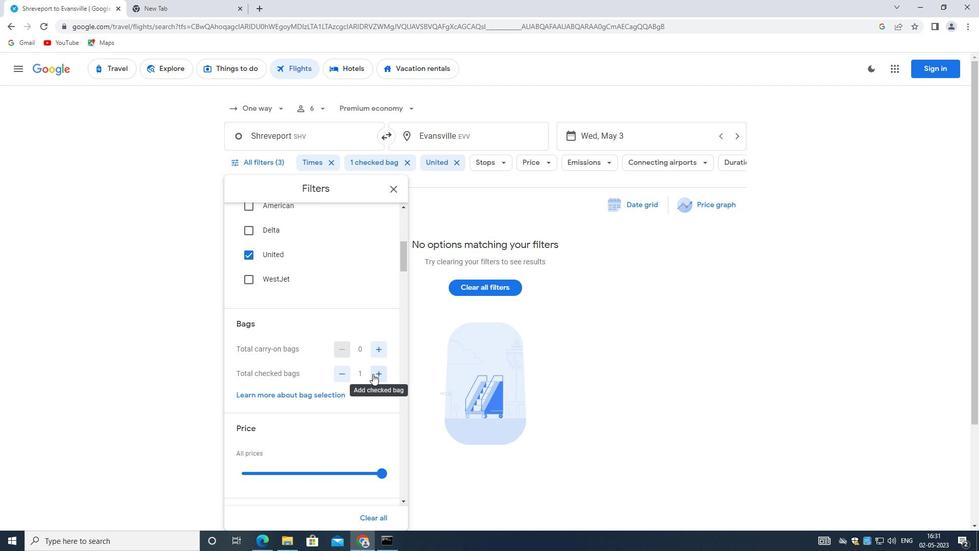 
Action: Mouse pressed left at (373, 373)
Screenshot: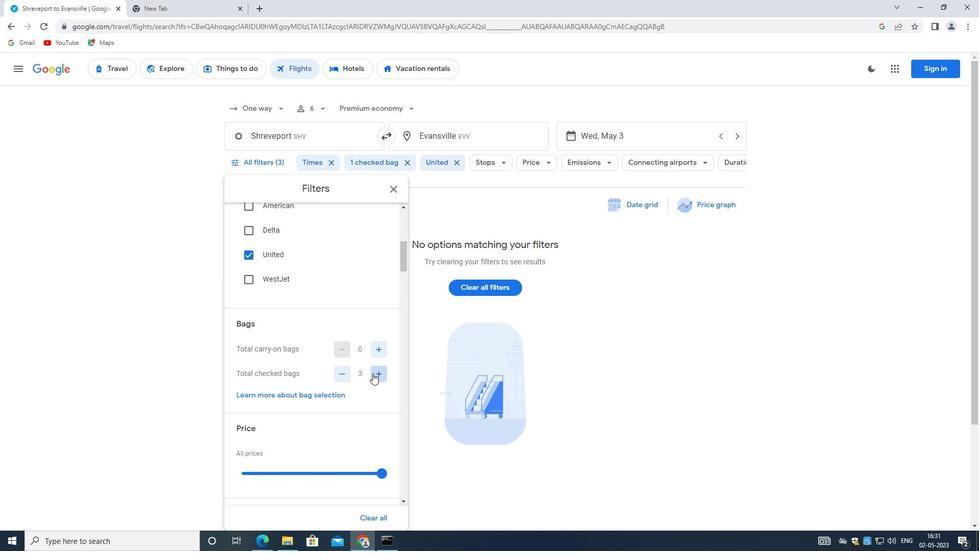 
Action: Mouse pressed left at (373, 373)
Screenshot: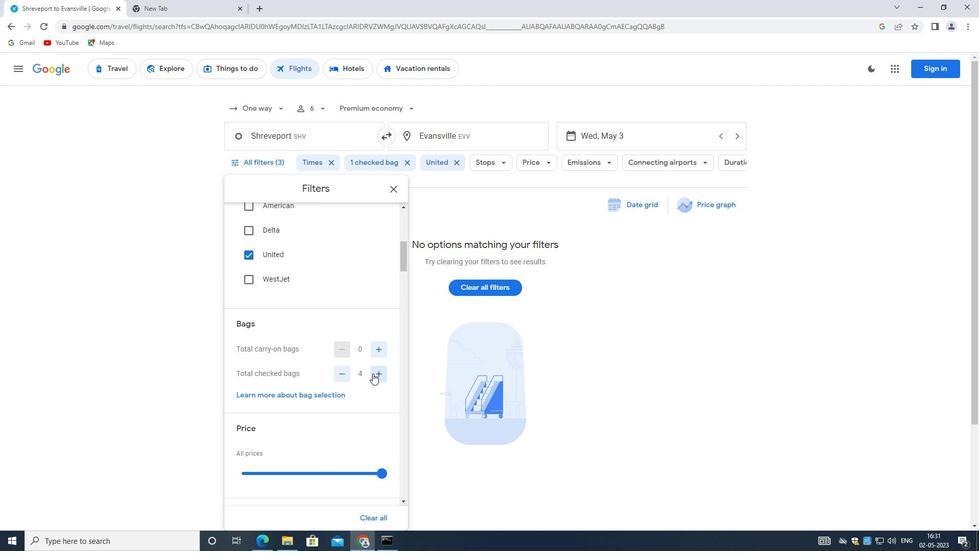 
Action: Mouse moved to (361, 363)
Screenshot: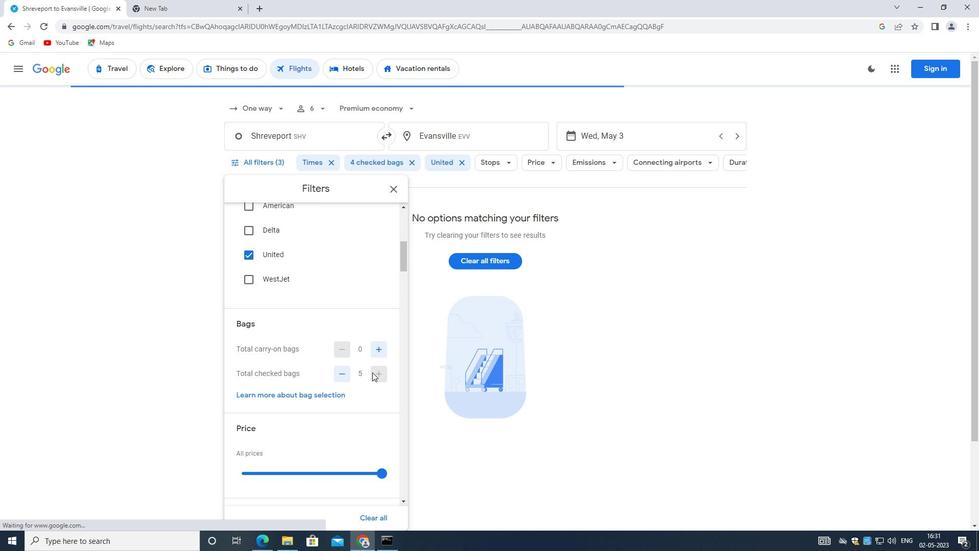 
Action: Mouse scrolled (361, 363) with delta (0, 0)
Screenshot: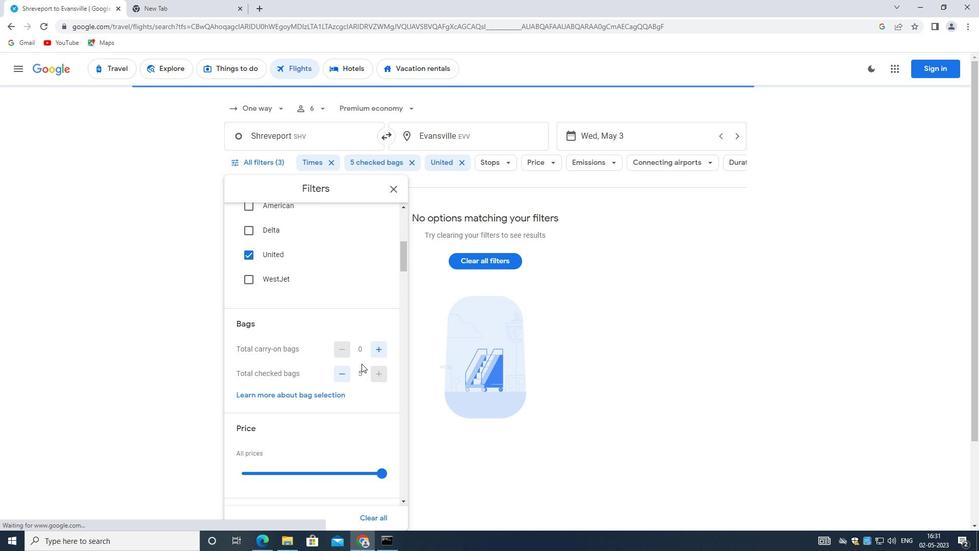 
Action: Mouse moved to (360, 364)
Screenshot: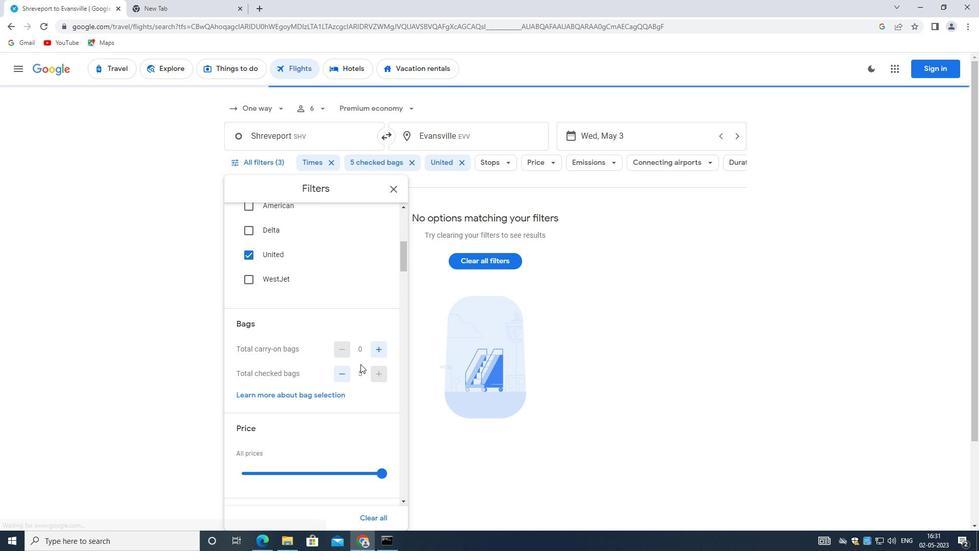 
Action: Mouse scrolled (360, 364) with delta (0, 0)
Screenshot: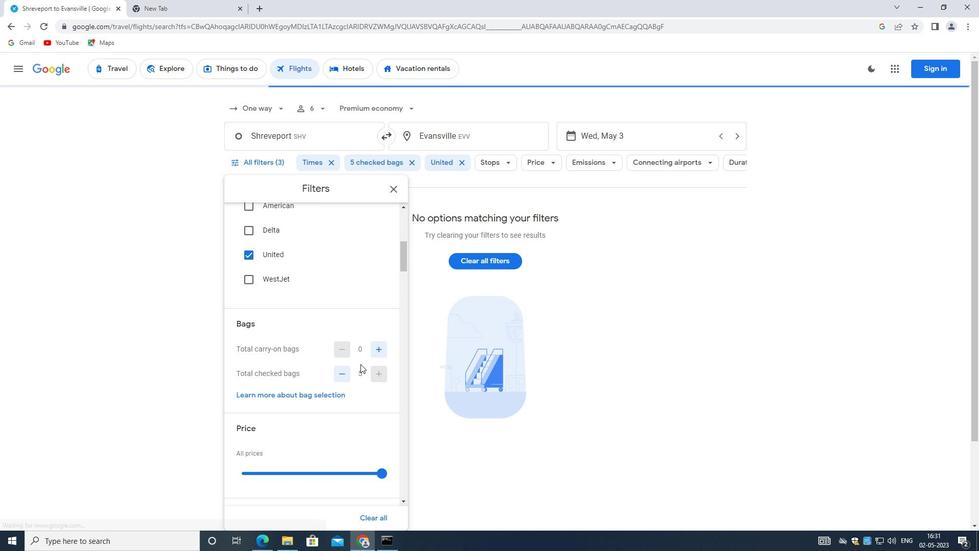 
Action: Mouse moved to (358, 367)
Screenshot: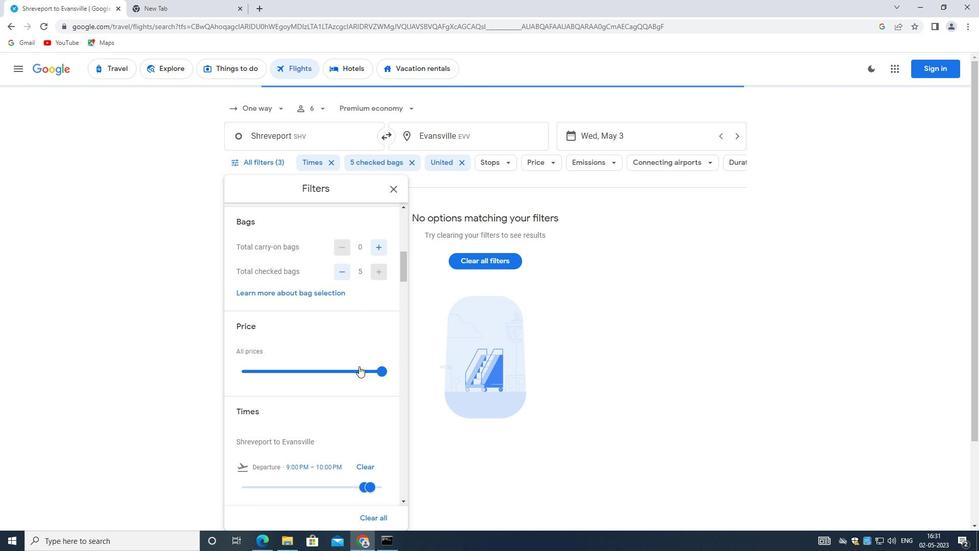 
Action: Mouse scrolled (358, 366) with delta (0, 0)
Screenshot: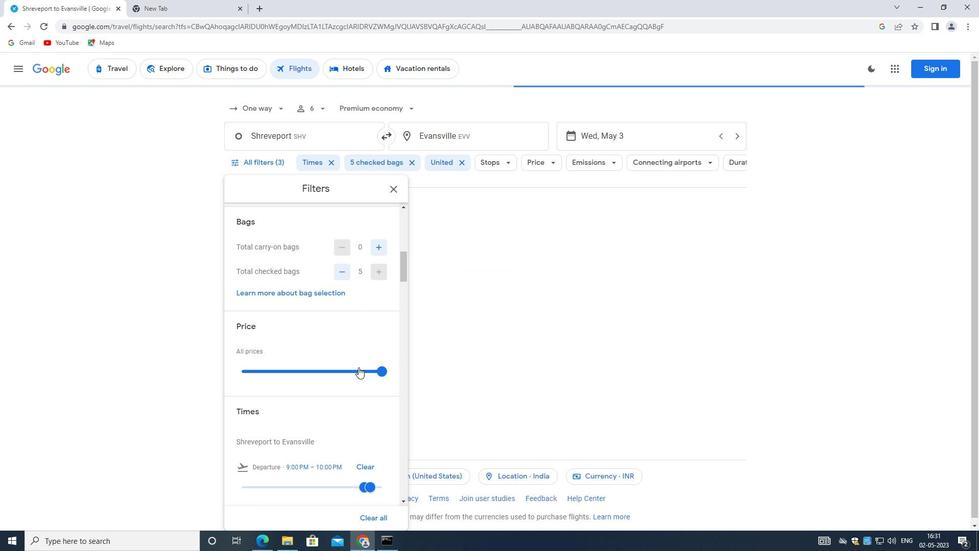 
Action: Mouse moved to (357, 367)
Screenshot: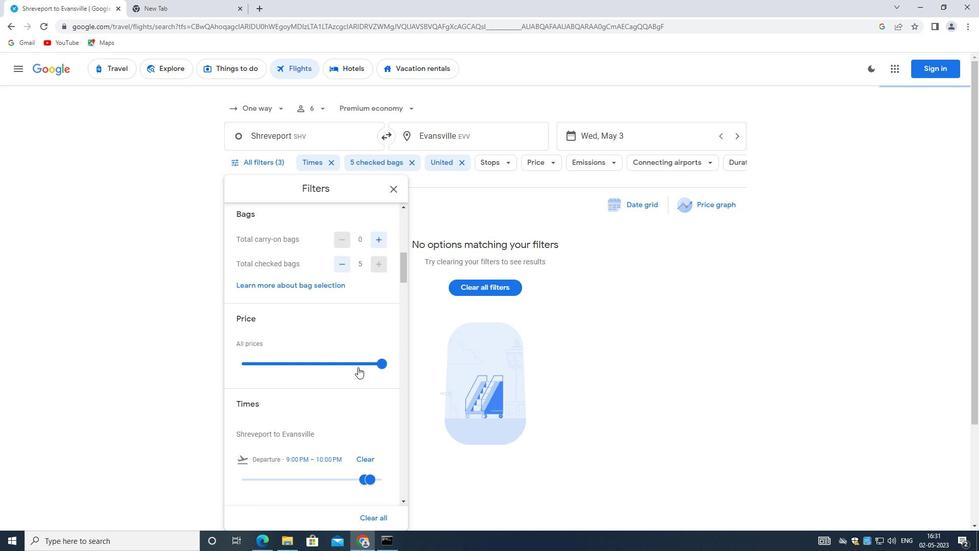 
Action: Mouse scrolled (357, 367) with delta (0, 0)
Screenshot: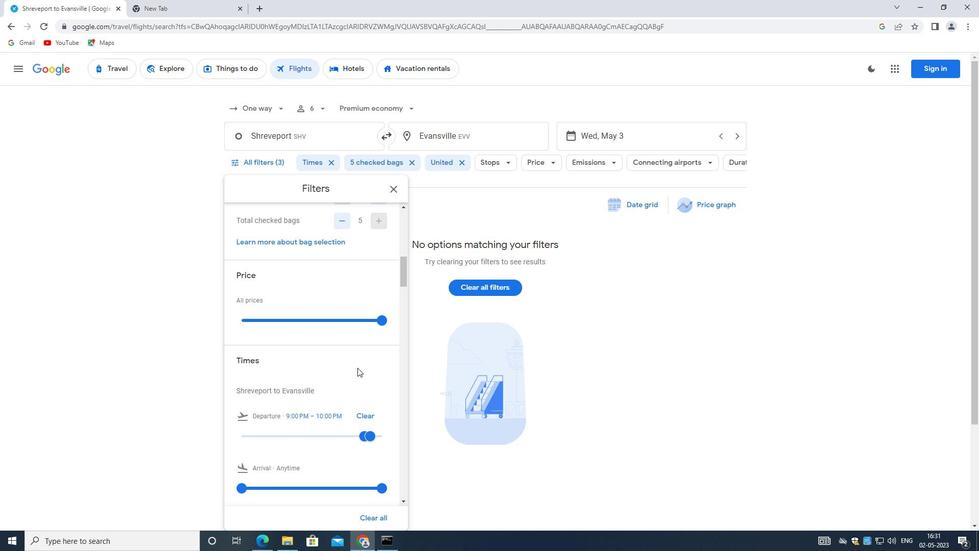 
Action: Mouse moved to (357, 368)
Screenshot: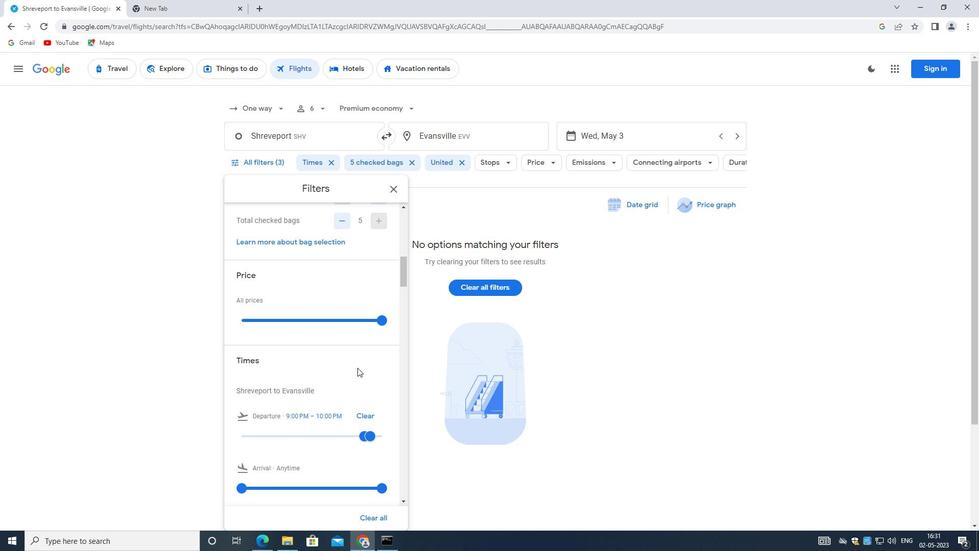 
Action: Mouse scrolled (357, 367) with delta (0, 0)
Screenshot: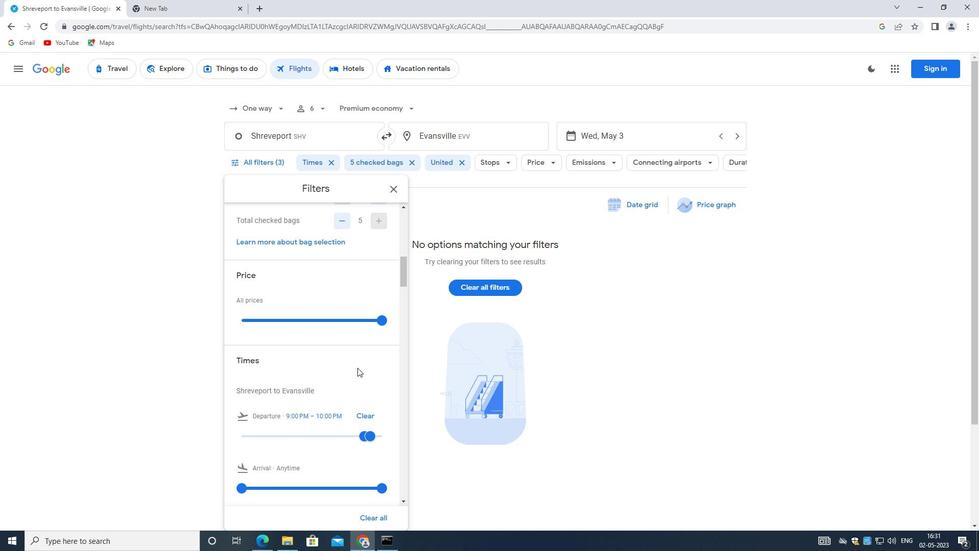 
Action: Mouse moved to (324, 333)
Screenshot: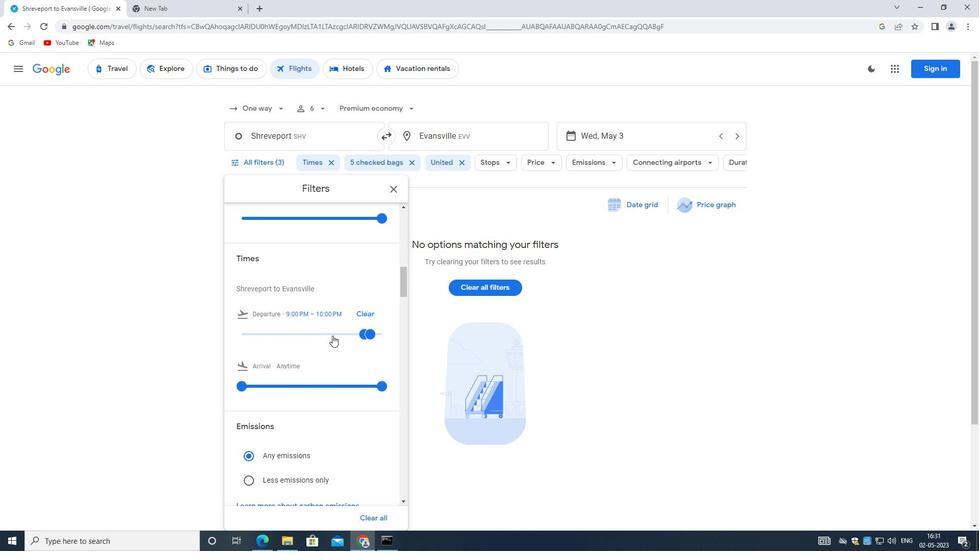 
Action: Mouse pressed left at (324, 333)
Screenshot: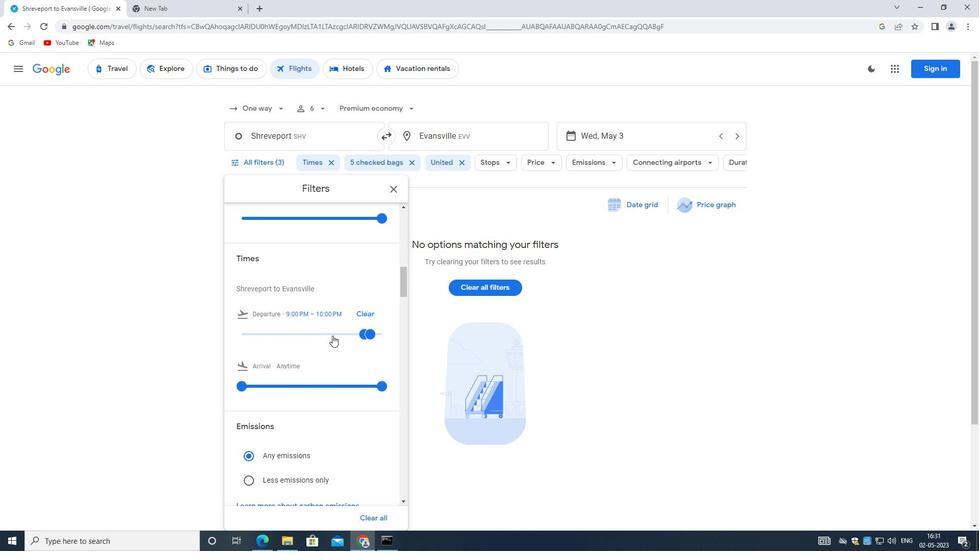 
Action: Mouse moved to (336, 331)
Screenshot: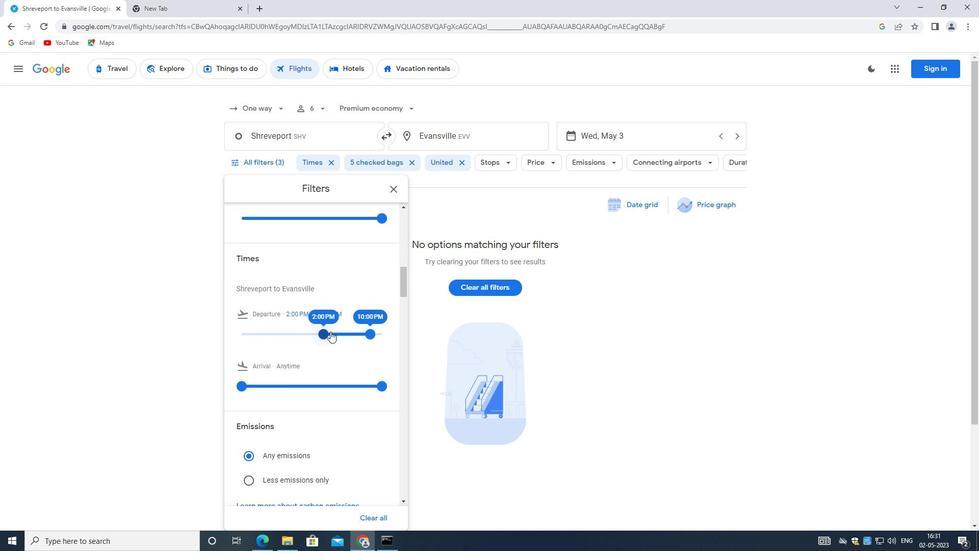 
Action: Mouse pressed left at (336, 331)
Screenshot: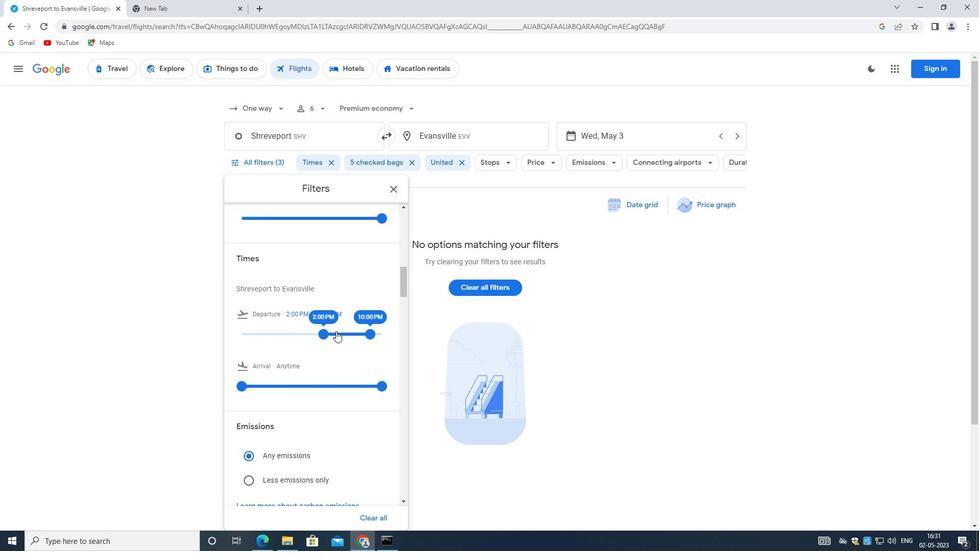 
Action: Mouse moved to (359, 259)
Screenshot: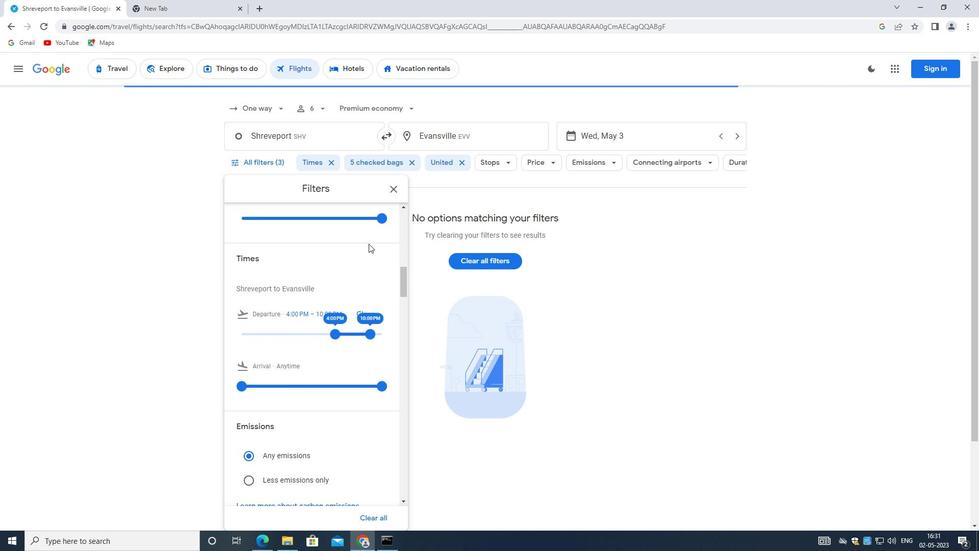 
Action: Mouse scrolled (359, 260) with delta (0, 0)
Screenshot: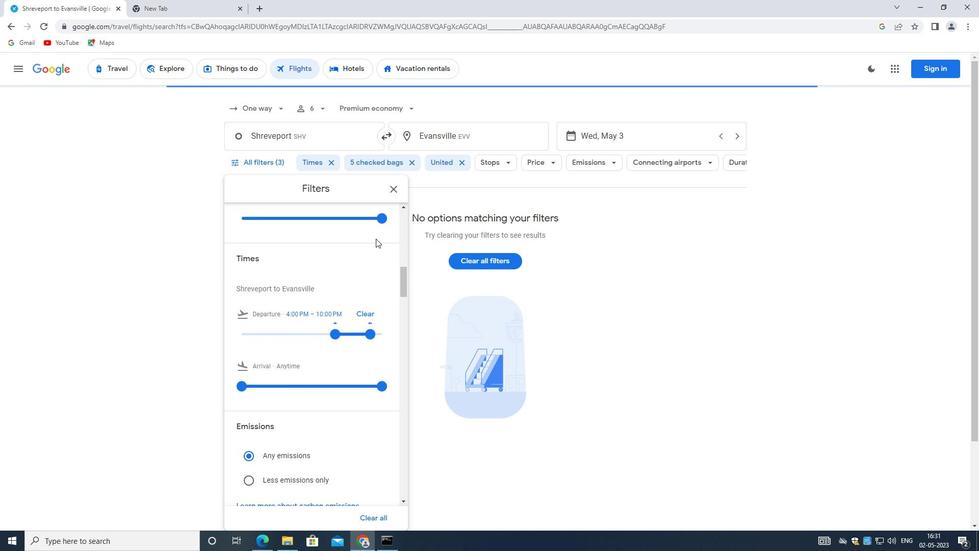 
Action: Mouse scrolled (359, 260) with delta (0, 0)
Screenshot: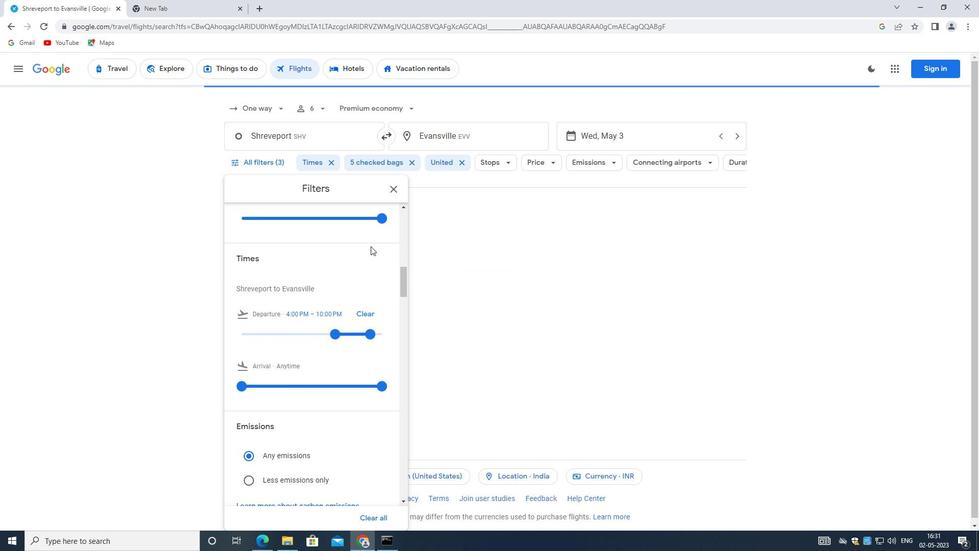 
Action: Mouse moved to (377, 317)
Screenshot: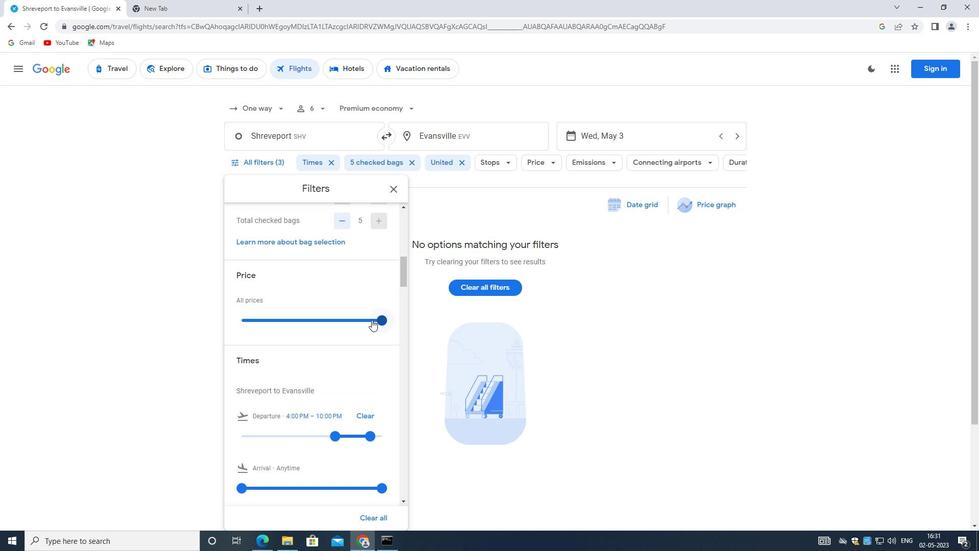 
Action: Mouse pressed left at (377, 317)
Screenshot: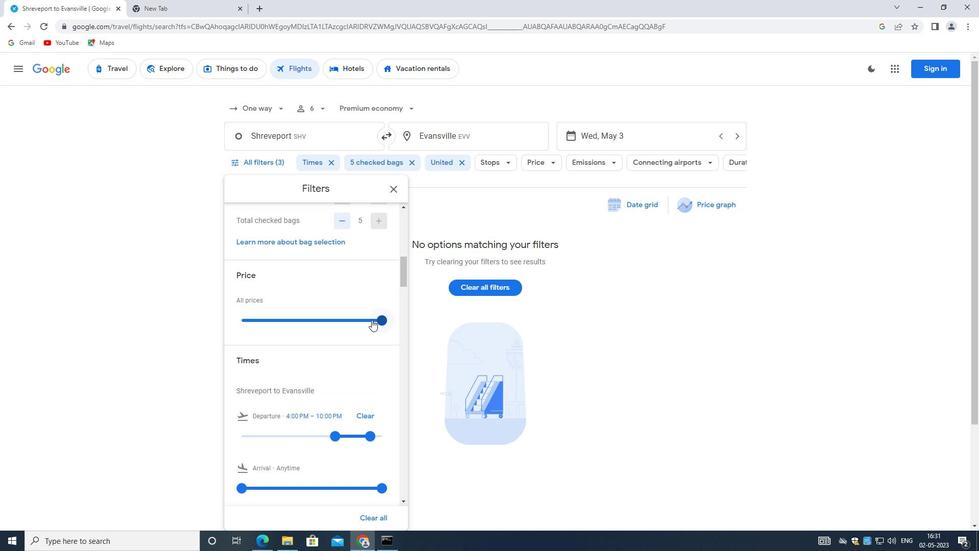 
Action: Mouse moved to (351, 433)
Screenshot: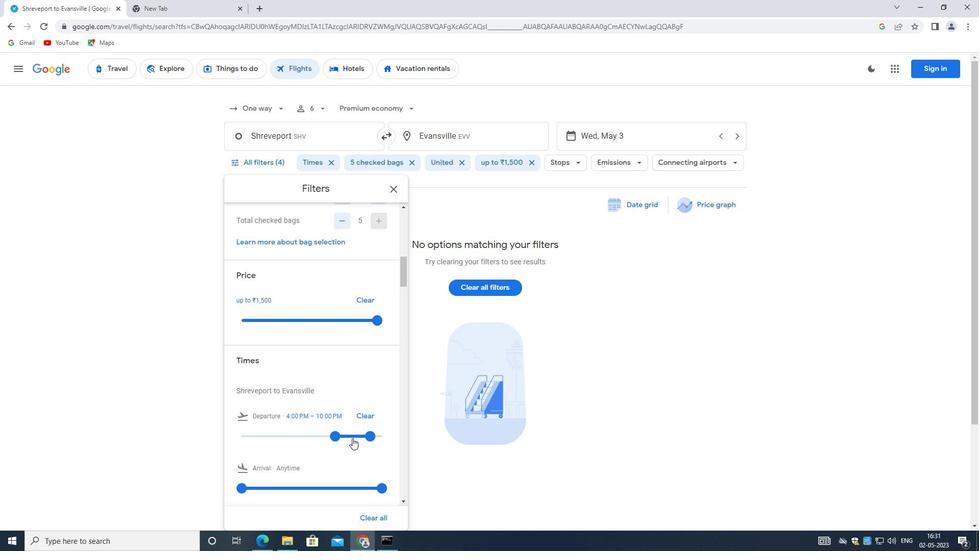
Action: Mouse pressed left at (351, 433)
Screenshot: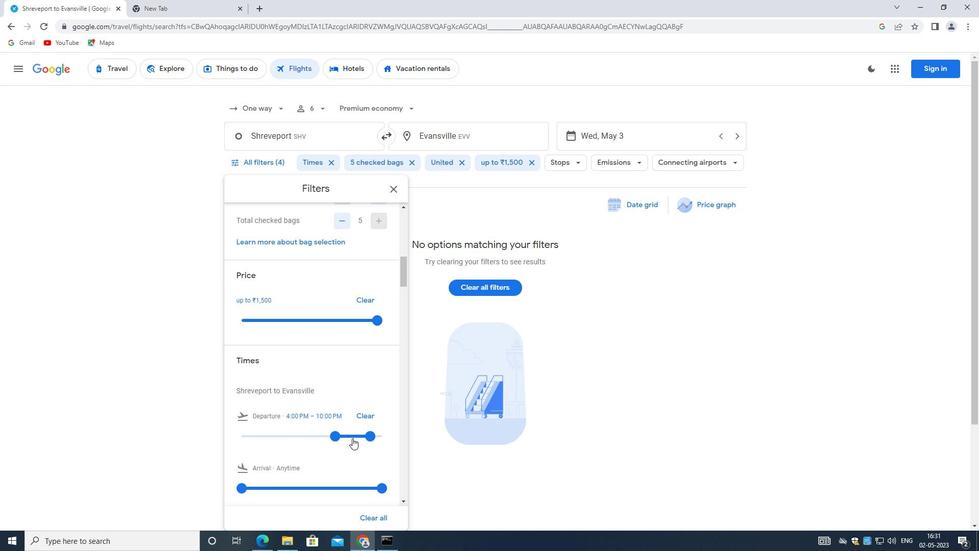 
Action: Mouse moved to (367, 434)
Screenshot: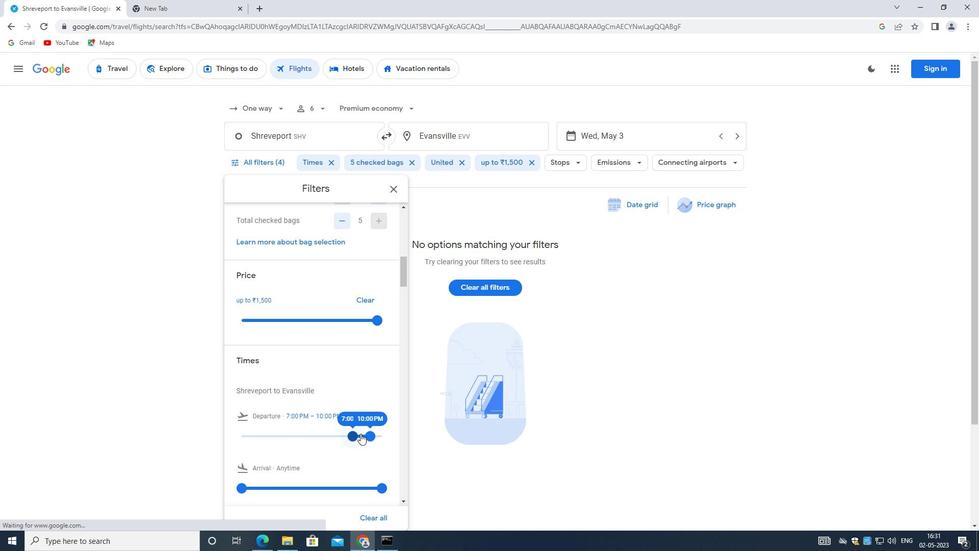 
Action: Mouse pressed left at (367, 434)
Screenshot: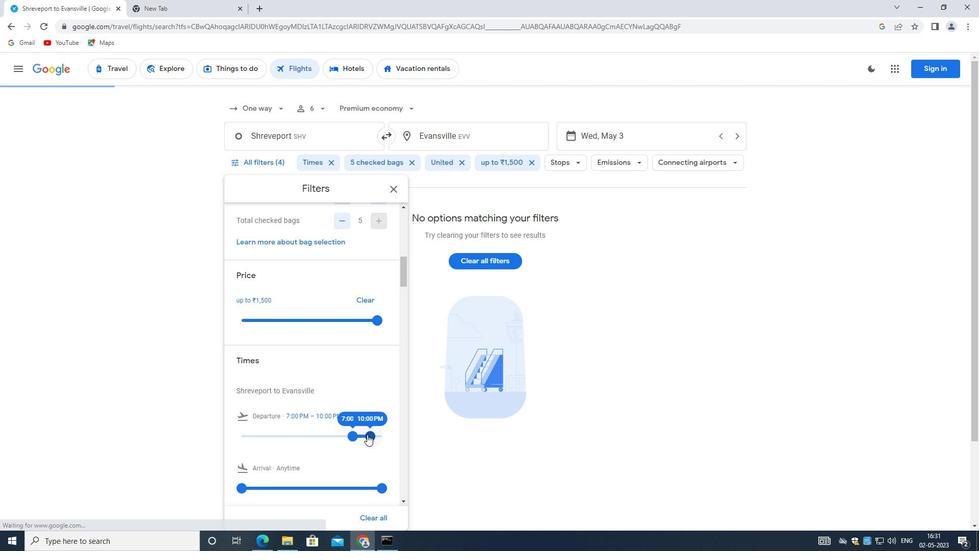 
Action: Mouse moved to (348, 432)
Screenshot: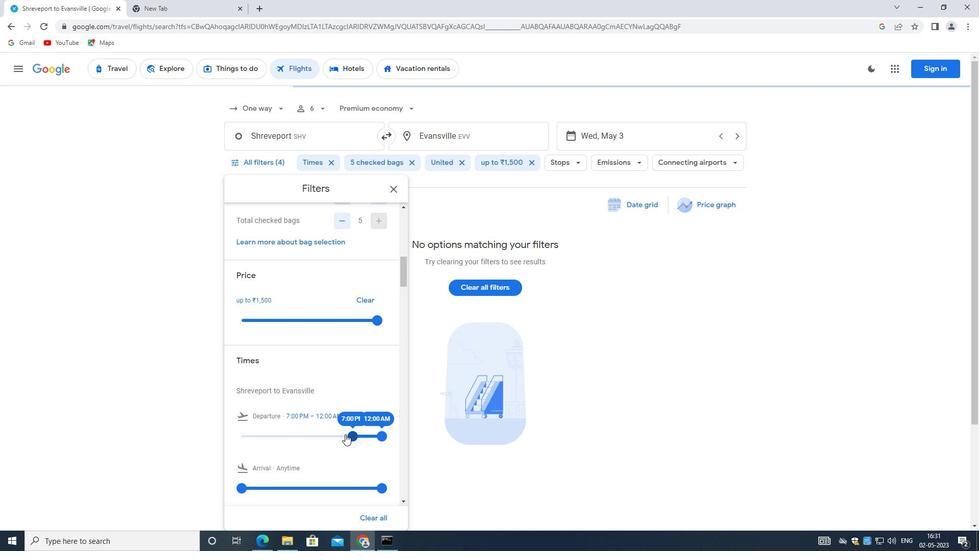 
Action: Mouse pressed left at (348, 432)
Screenshot: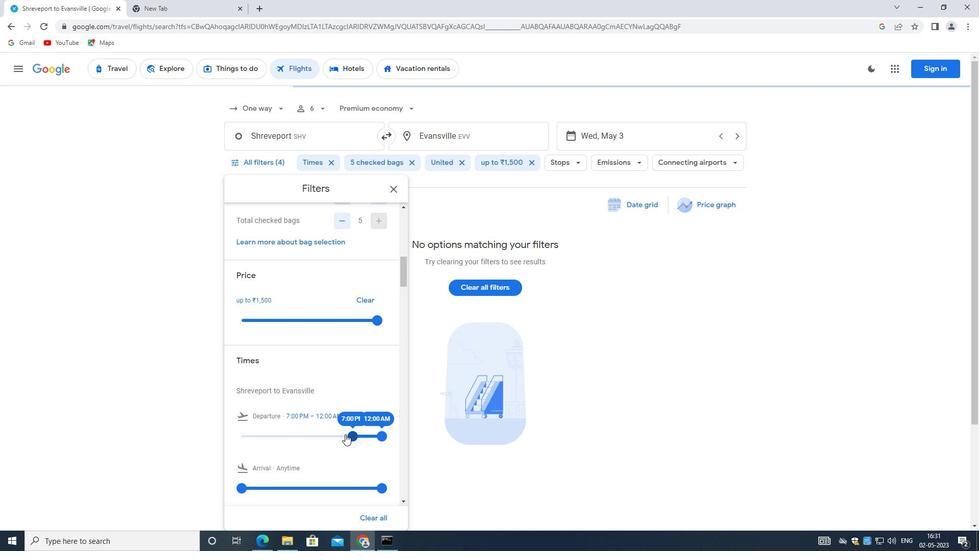 
Action: Mouse moved to (381, 432)
Screenshot: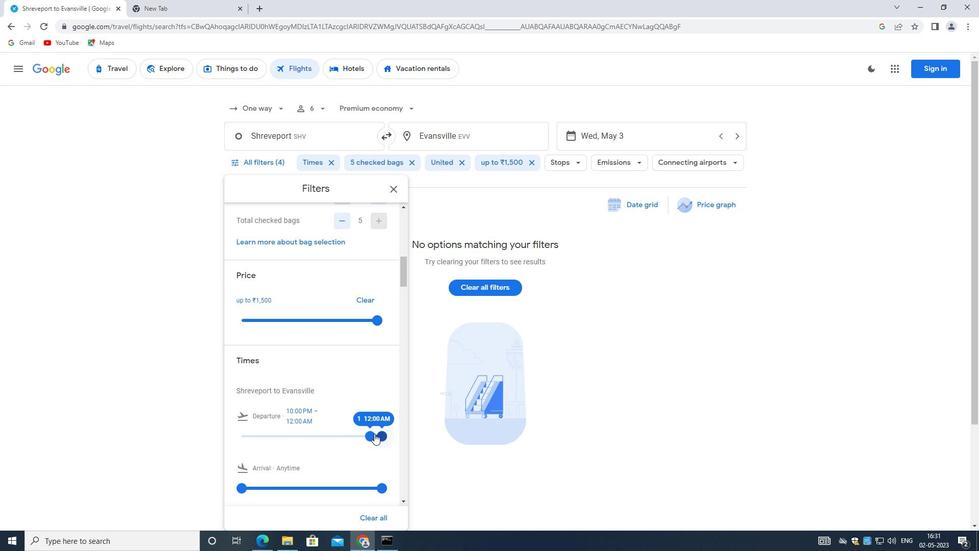 
Action: Mouse pressed left at (381, 432)
Screenshot: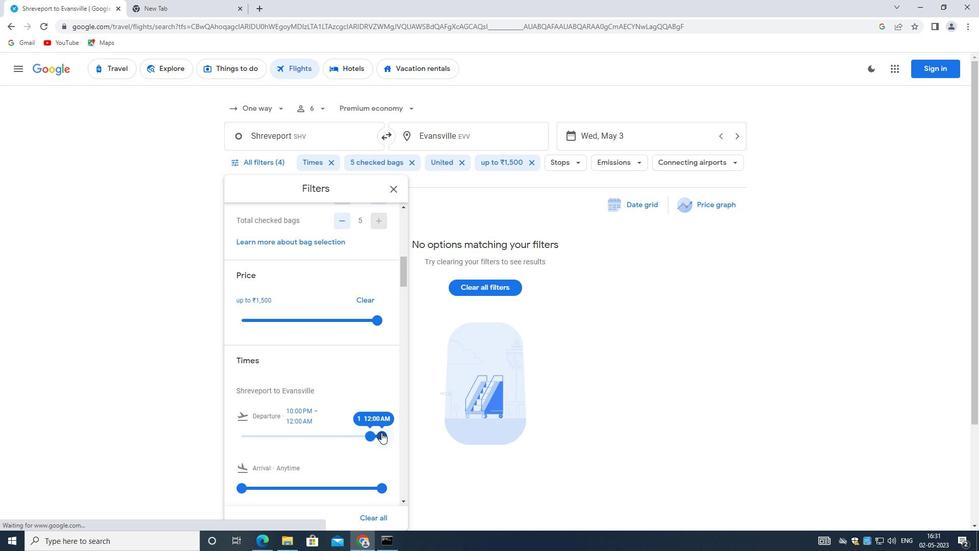 
Action: Mouse moved to (368, 434)
Screenshot: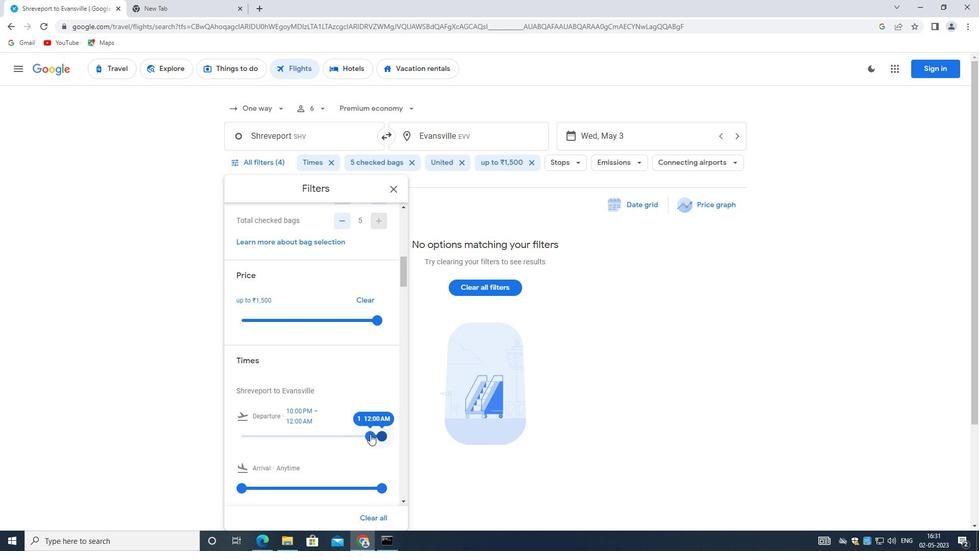 
Action: Mouse pressed left at (368, 434)
Screenshot: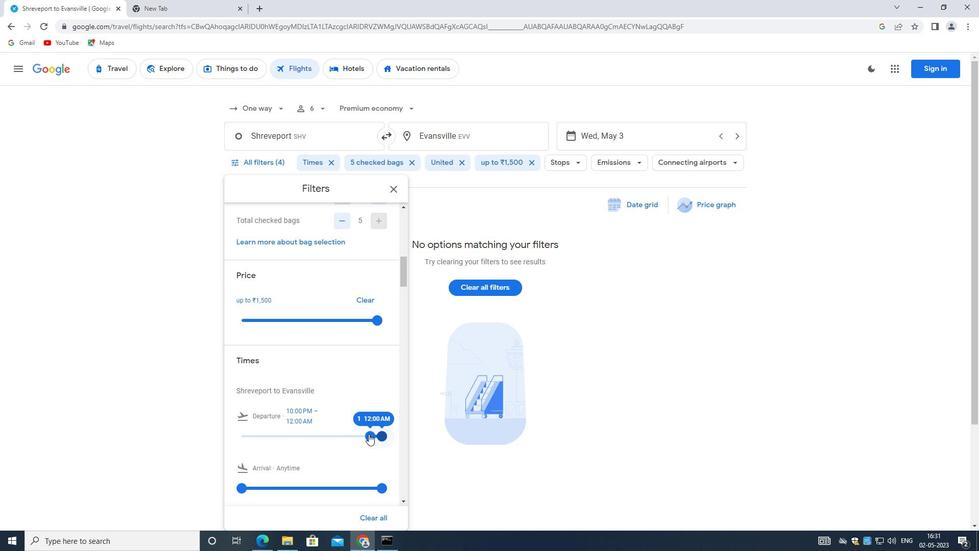 
Action: Mouse moved to (380, 432)
Screenshot: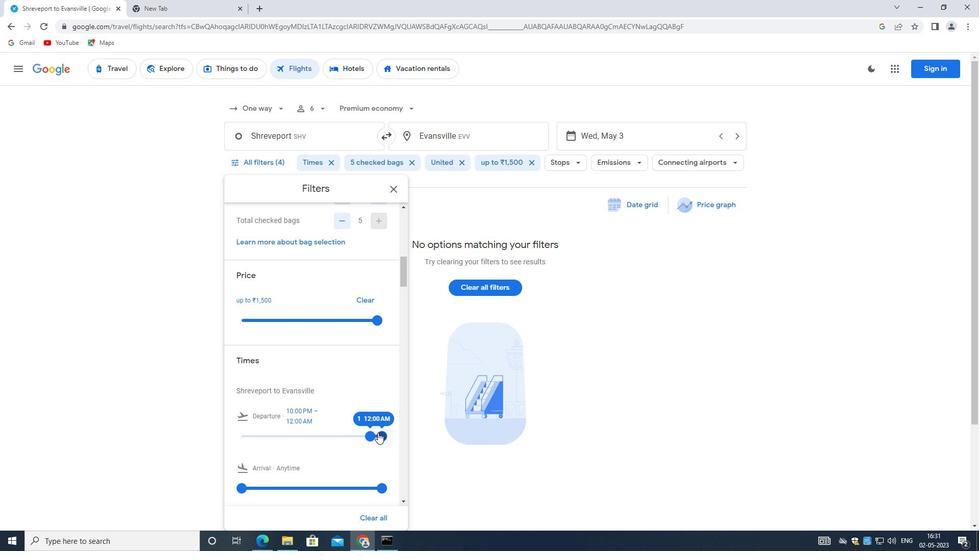 
Action: Mouse pressed left at (380, 432)
Screenshot: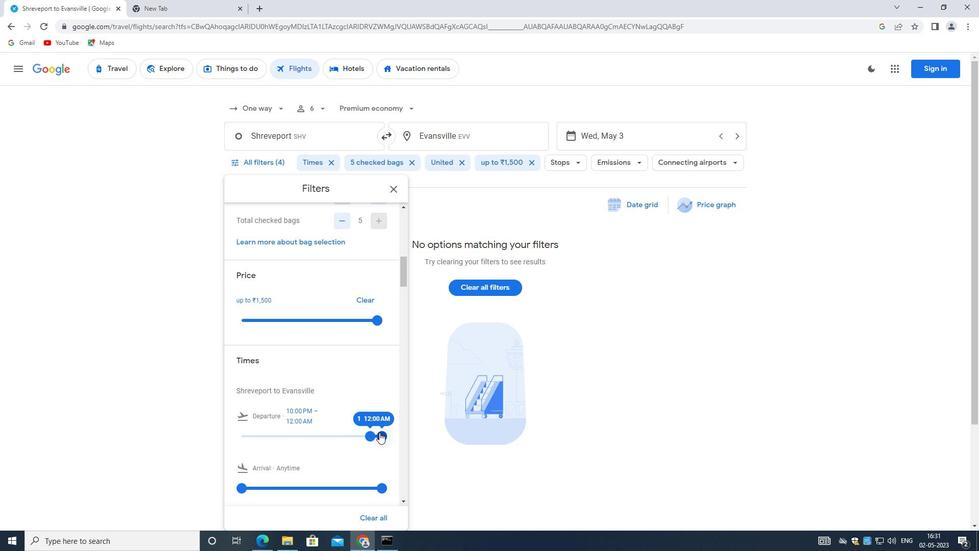 
Action: Mouse moved to (378, 434)
Screenshot: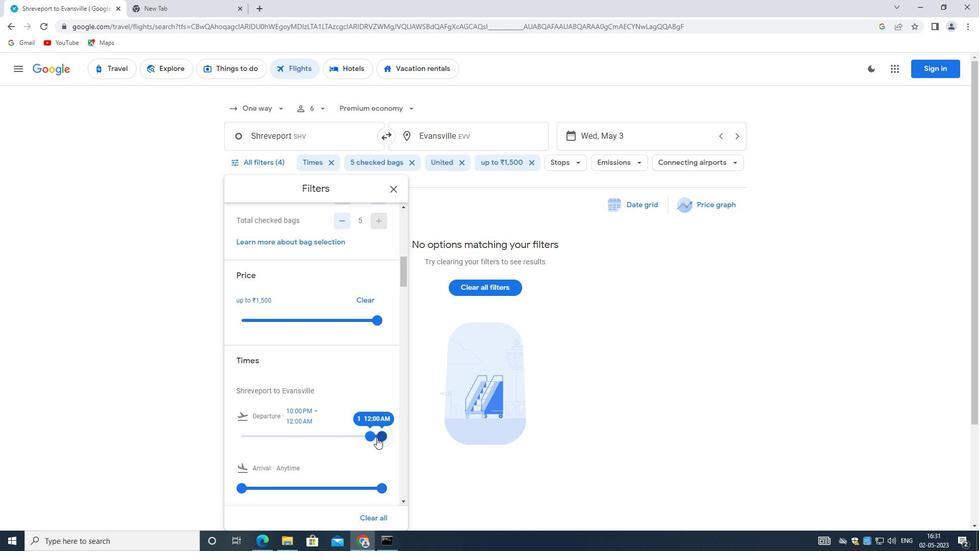 
Action: Mouse pressed left at (378, 434)
Screenshot: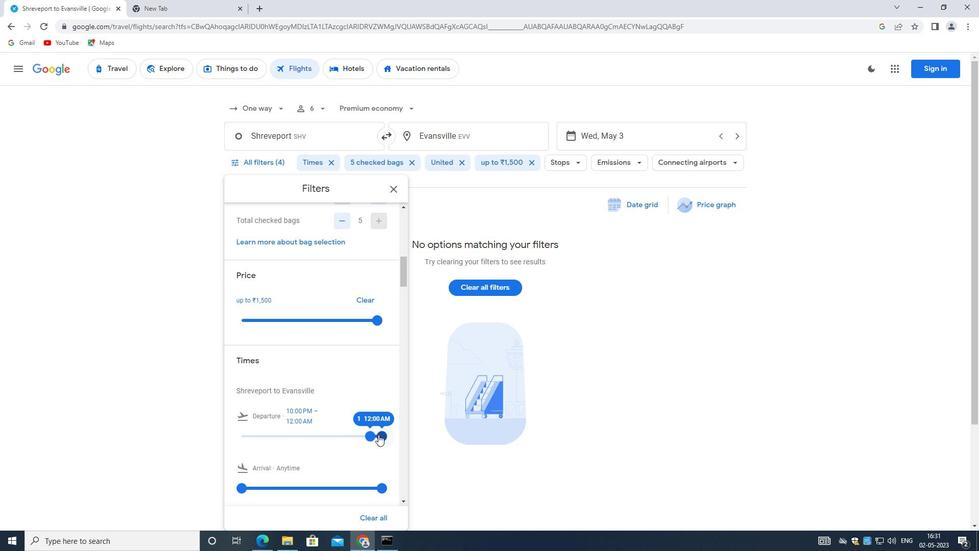 
Action: Mouse moved to (381, 437)
Screenshot: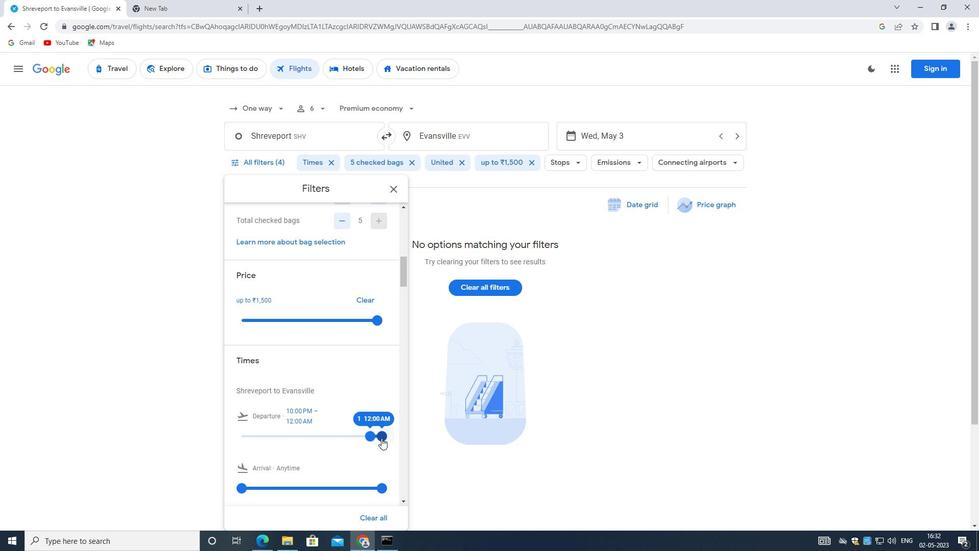 
Action: Mouse pressed left at (381, 437)
Screenshot: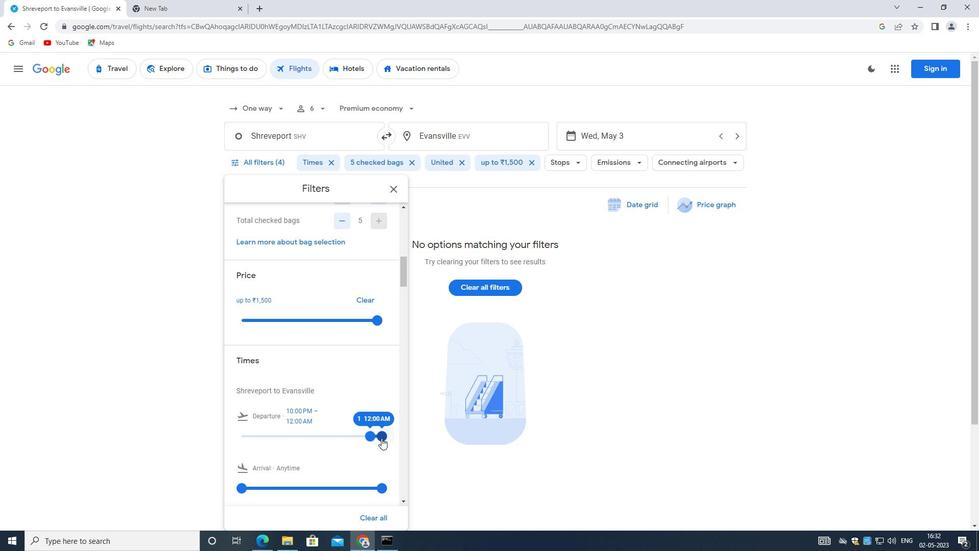 
Action: Mouse moved to (367, 434)
Screenshot: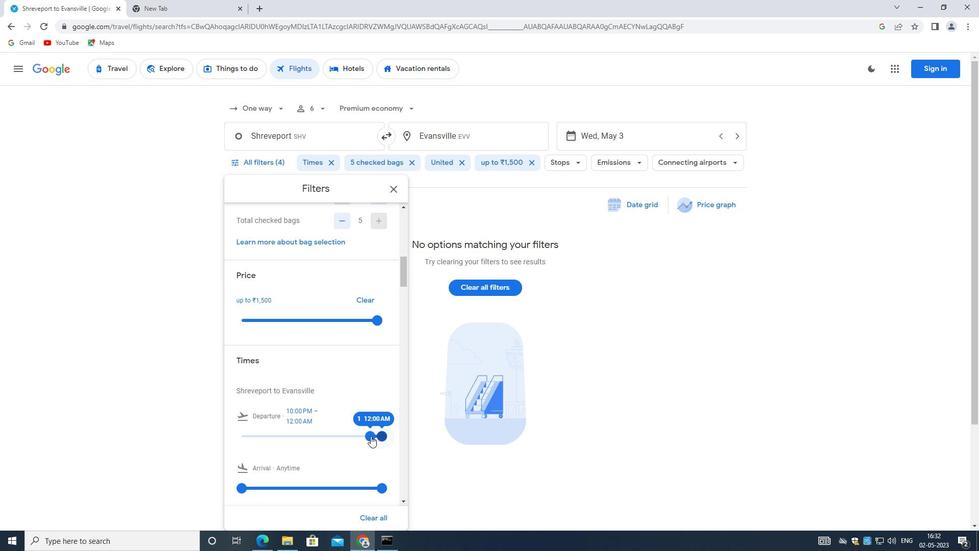 
Action: Mouse pressed left at (367, 434)
Screenshot: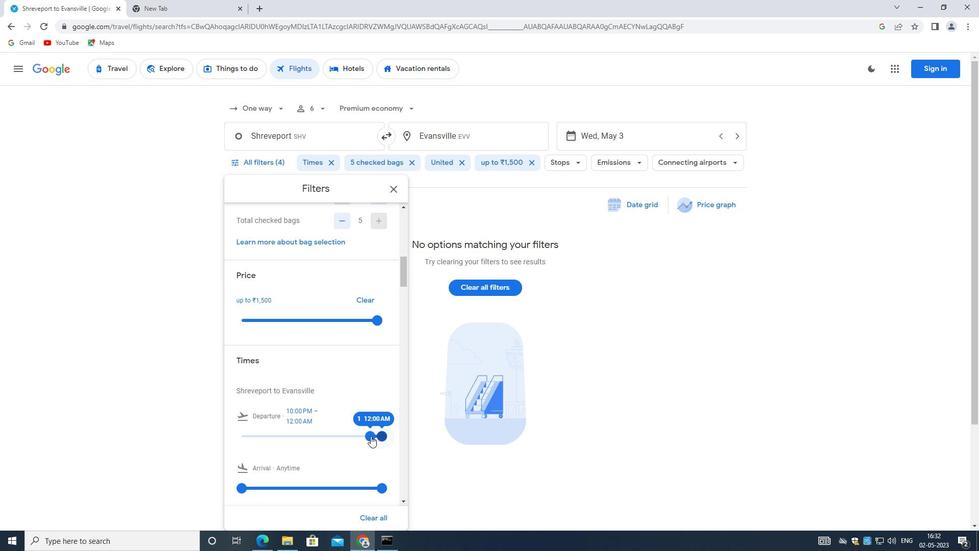 
Action: Mouse moved to (380, 436)
Screenshot: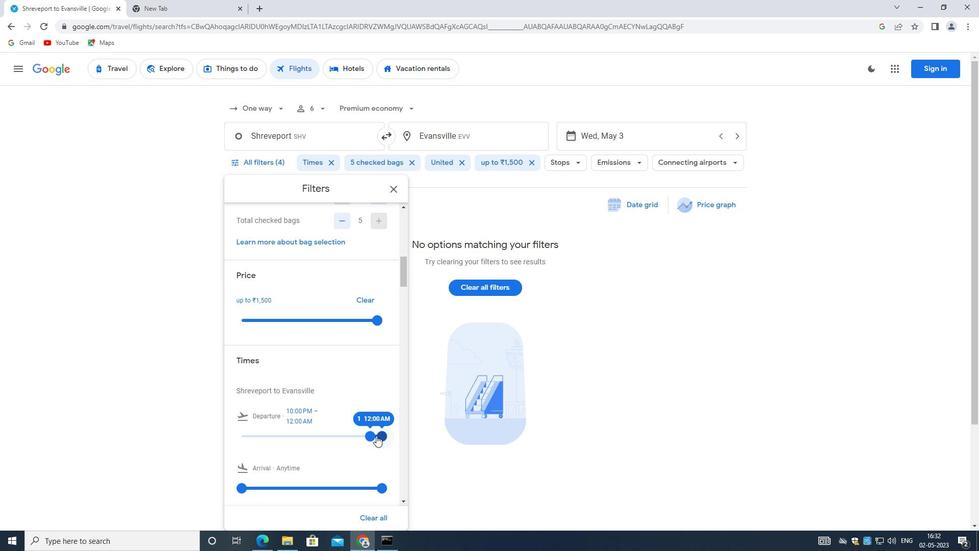 
Action: Mouse pressed left at (380, 436)
Screenshot: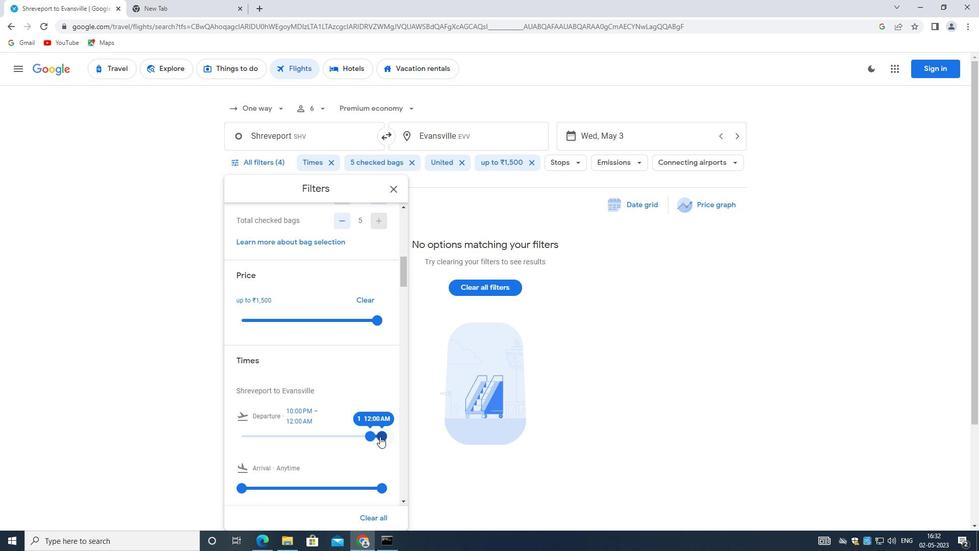 
Action: Mouse moved to (376, 435)
Screenshot: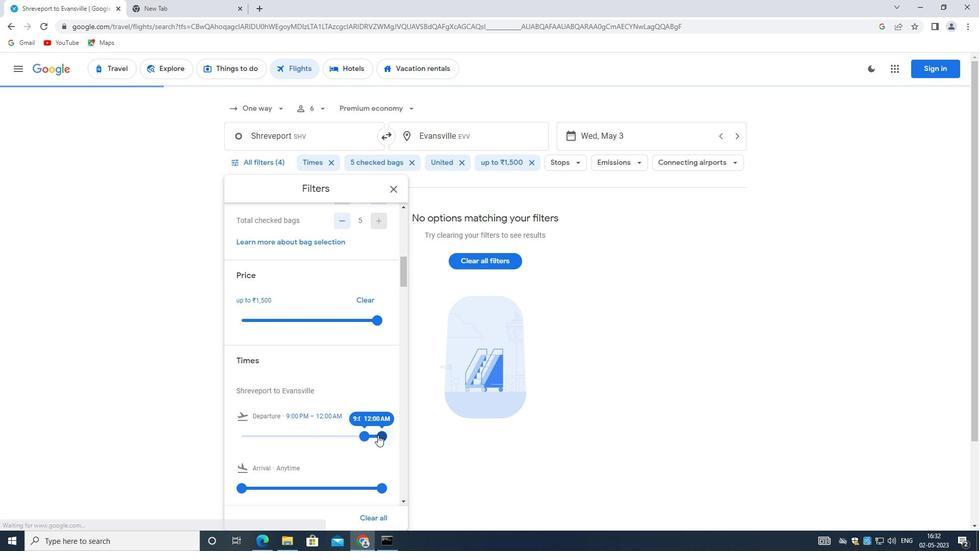 
Action: Mouse pressed left at (376, 435)
Screenshot: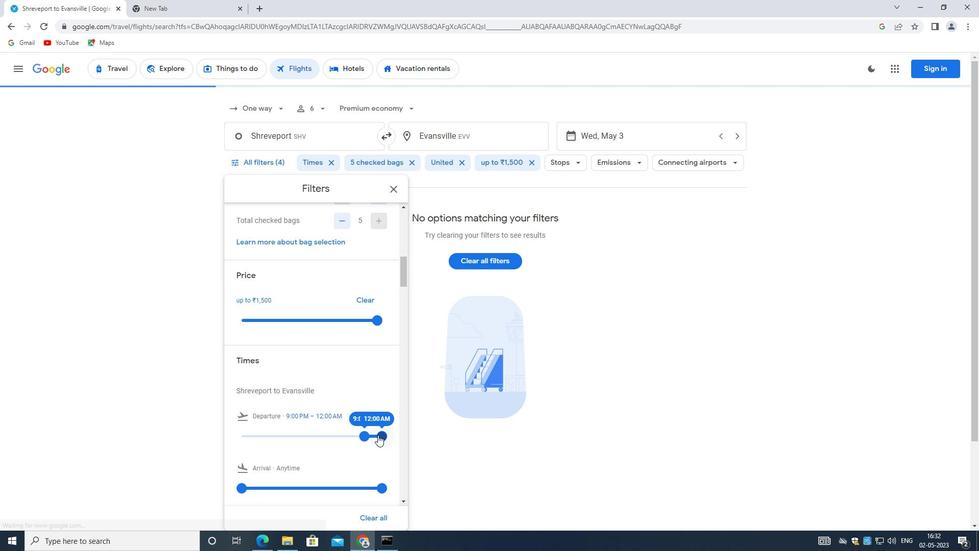 
Action: Mouse moved to (376, 435)
Screenshot: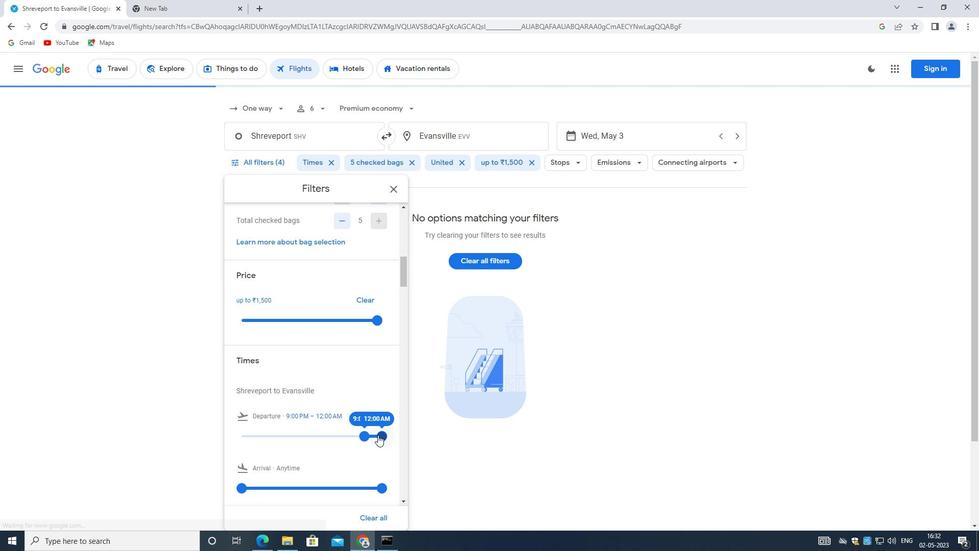 
Action: Mouse pressed left at (376, 435)
Screenshot: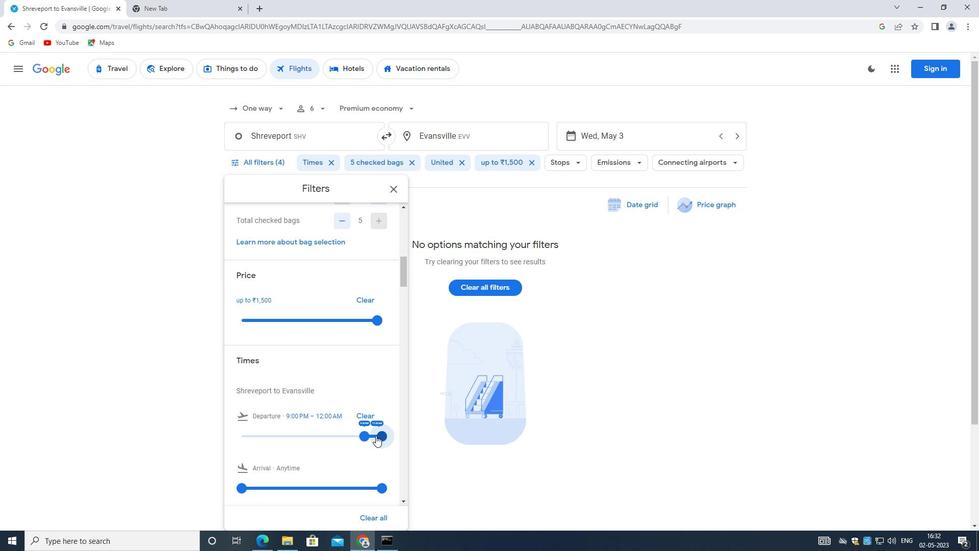 
Action: Mouse moved to (373, 437)
Screenshot: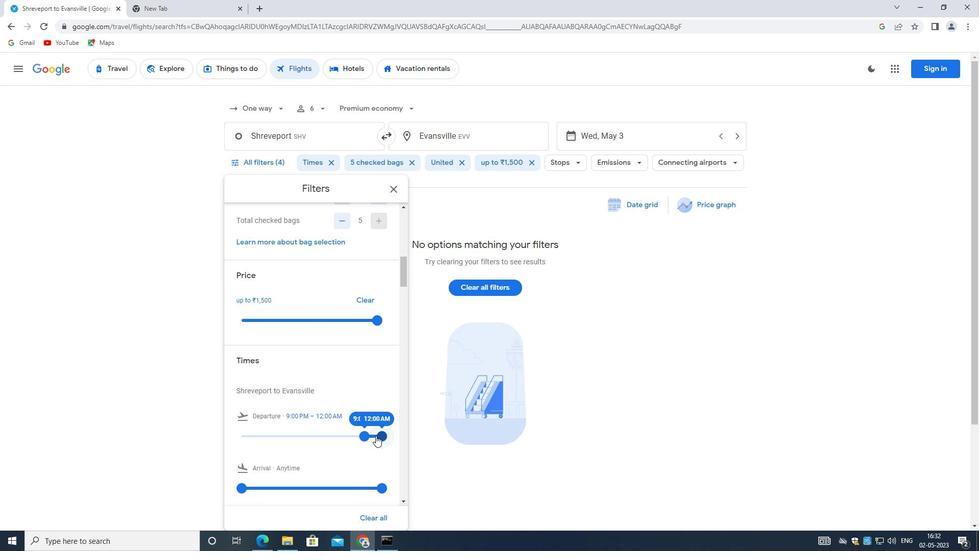 
Action: Mouse pressed left at (373, 437)
Screenshot: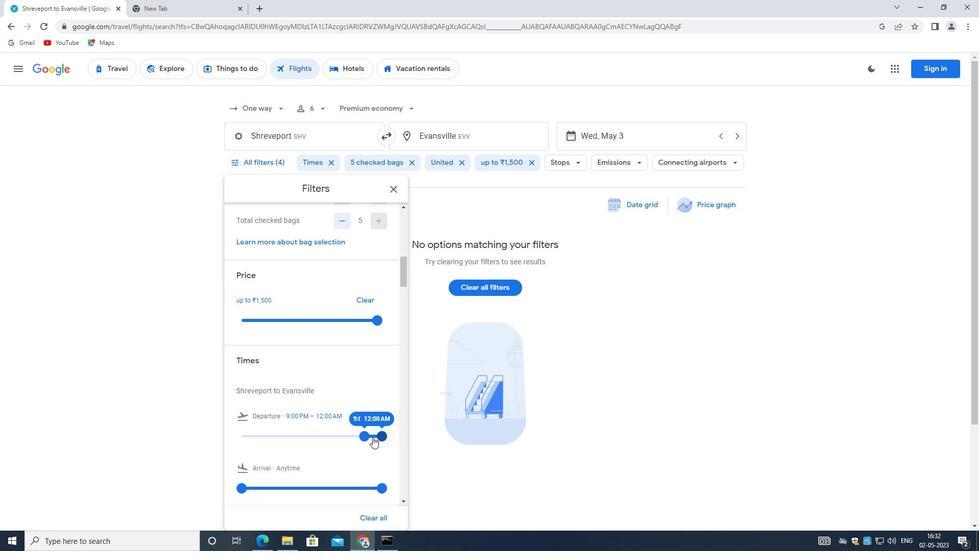 
Action: Mouse moved to (374, 433)
Screenshot: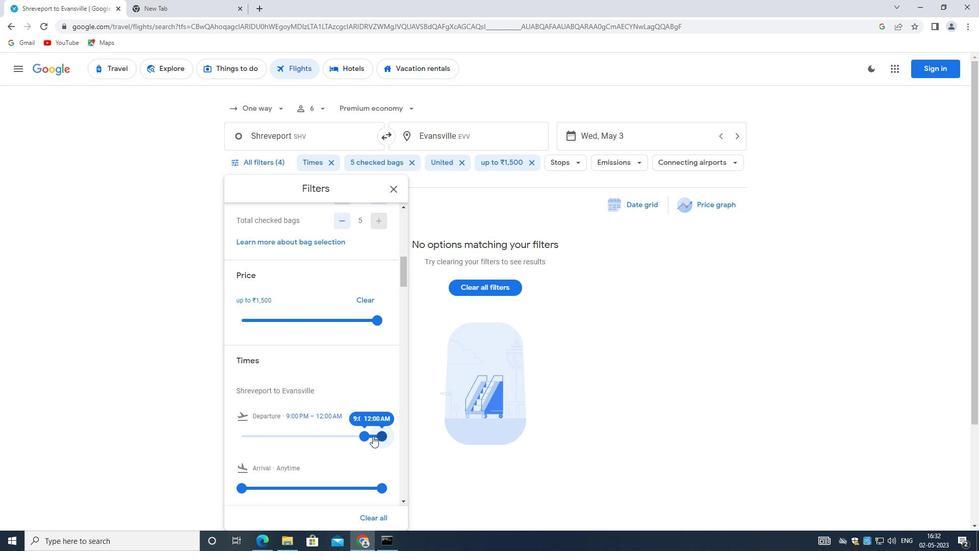 
Action: Mouse pressed left at (374, 433)
Screenshot: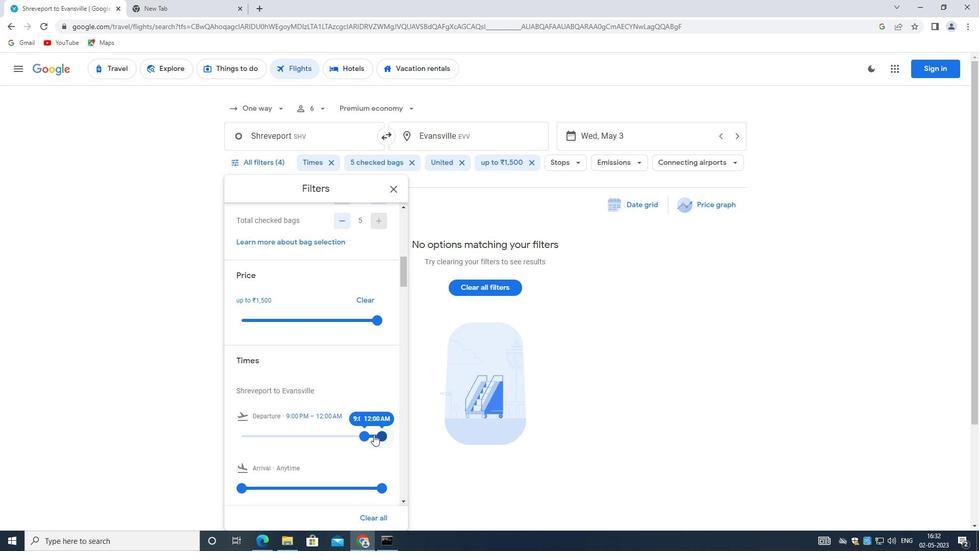 
Action: Mouse moved to (374, 434)
Screenshot: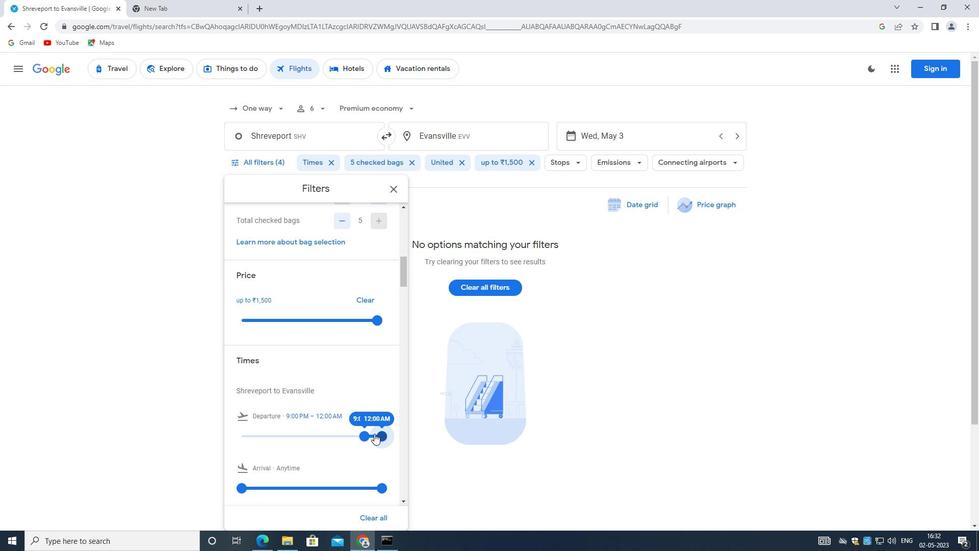 
Action: Mouse pressed left at (374, 434)
Screenshot: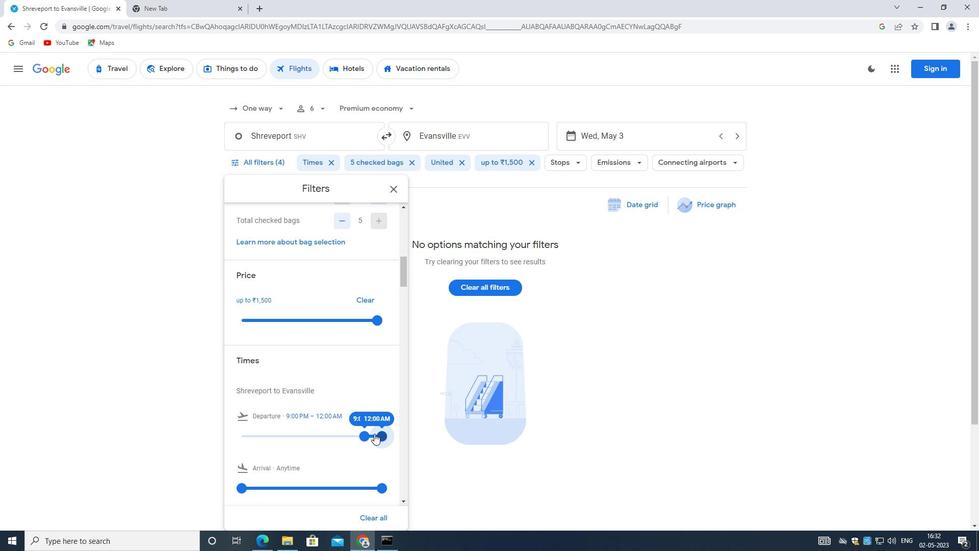 
Action: Mouse moved to (374, 435)
Screenshot: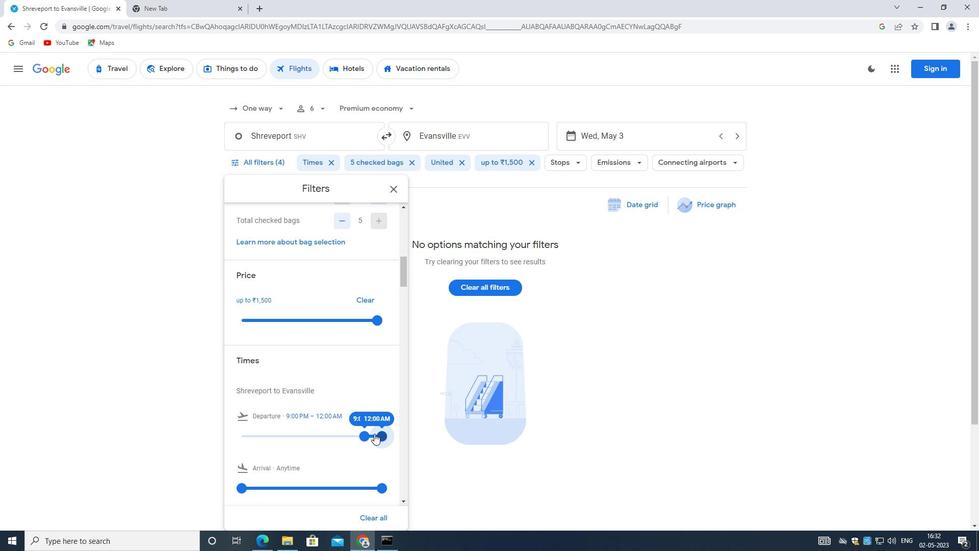 
Action: Mouse pressed left at (374, 435)
Screenshot: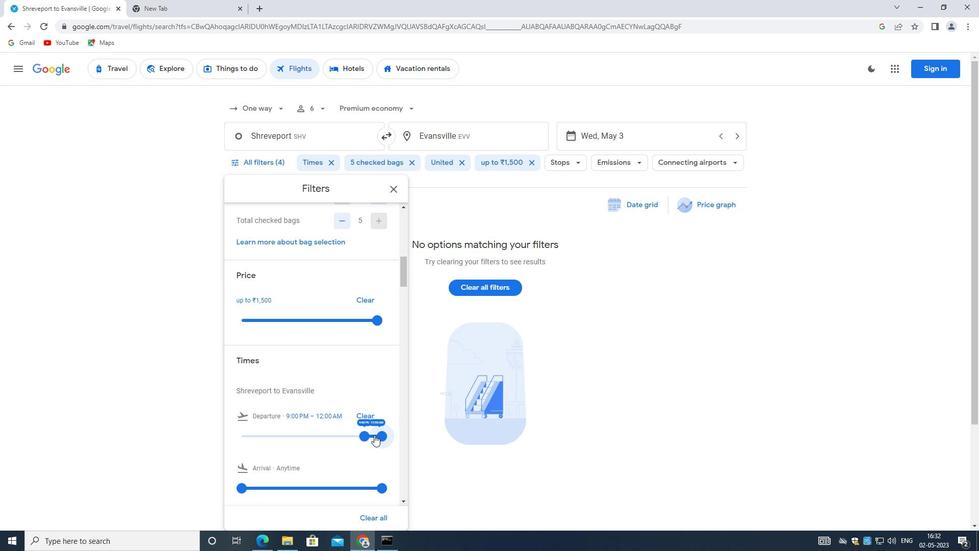 
Action: Mouse moved to (374, 435)
Screenshot: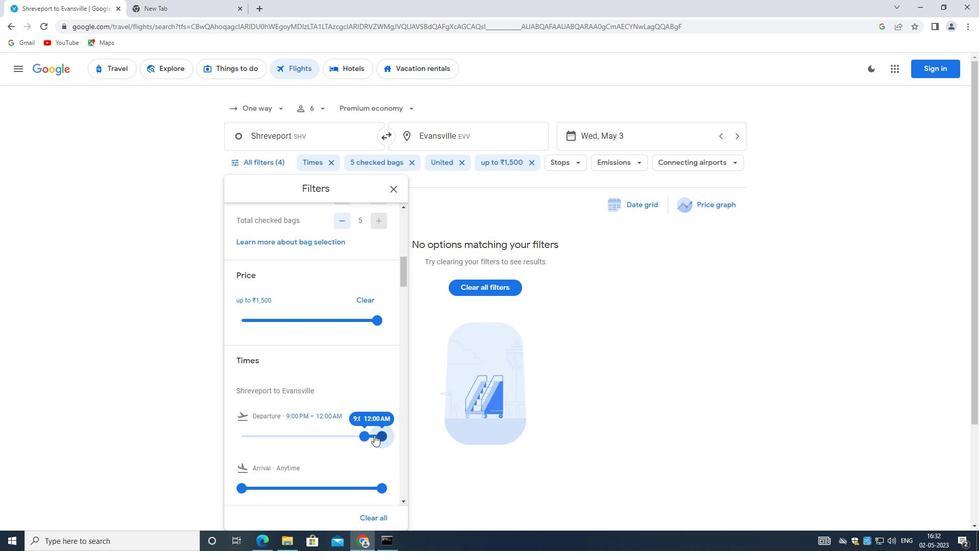
Action: Mouse pressed left at (374, 435)
Screenshot: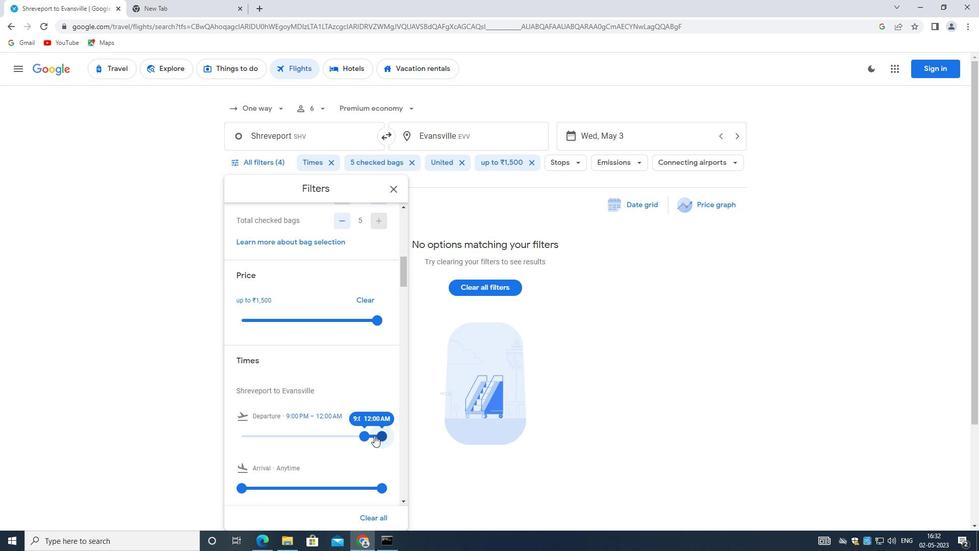 
Action: Mouse moved to (372, 435)
Screenshot: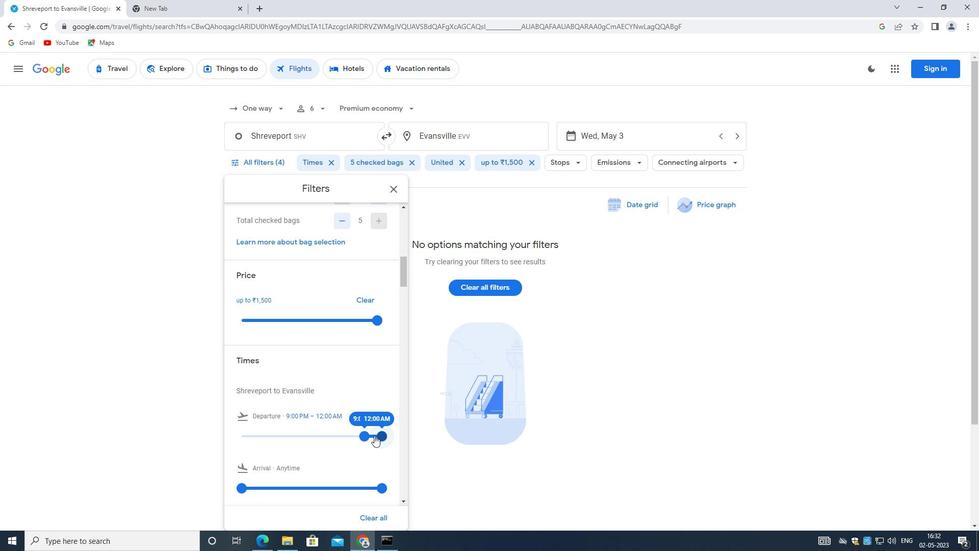 
Action: Mouse pressed left at (372, 435)
Screenshot: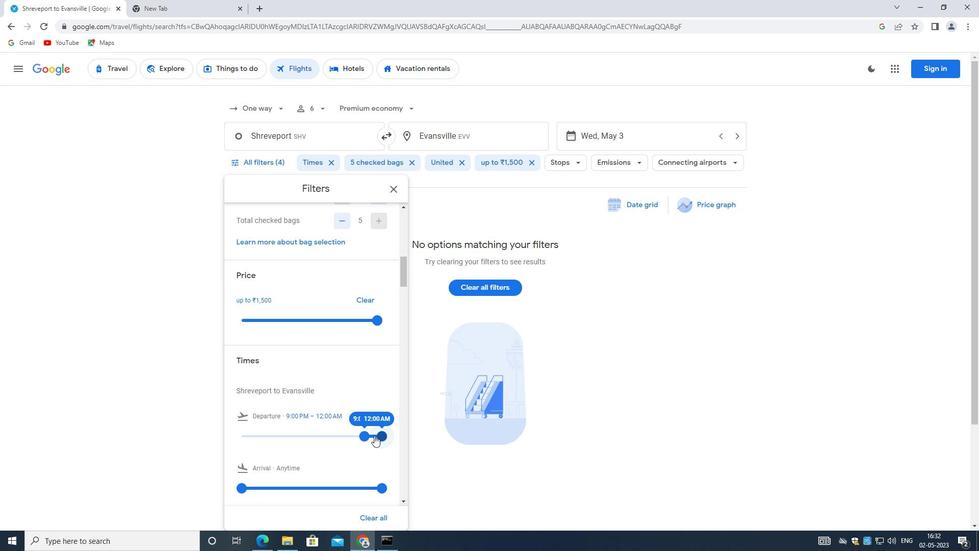 
Action: Mouse pressed left at (372, 435)
Screenshot: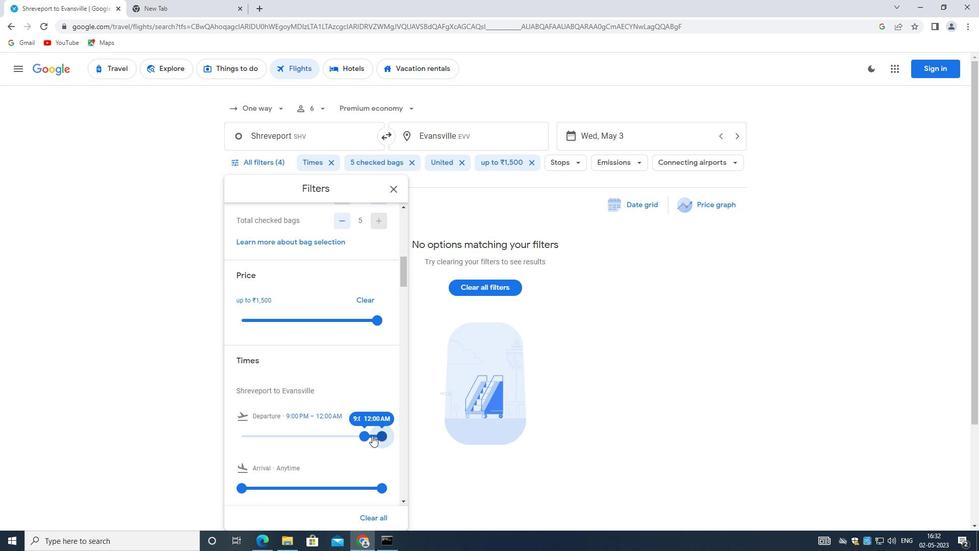 
Action: Mouse moved to (372, 435)
Screenshot: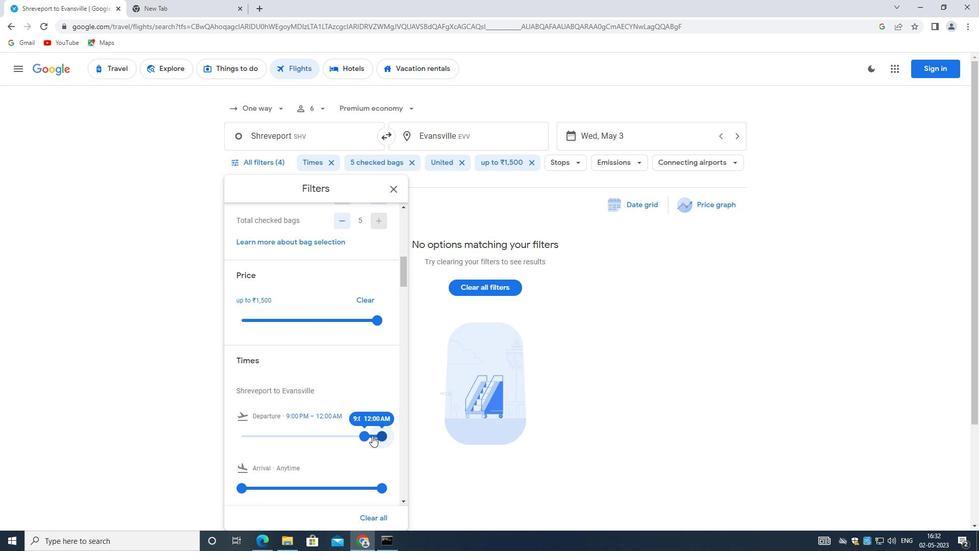 
Action: Mouse pressed left at (372, 435)
Screenshot: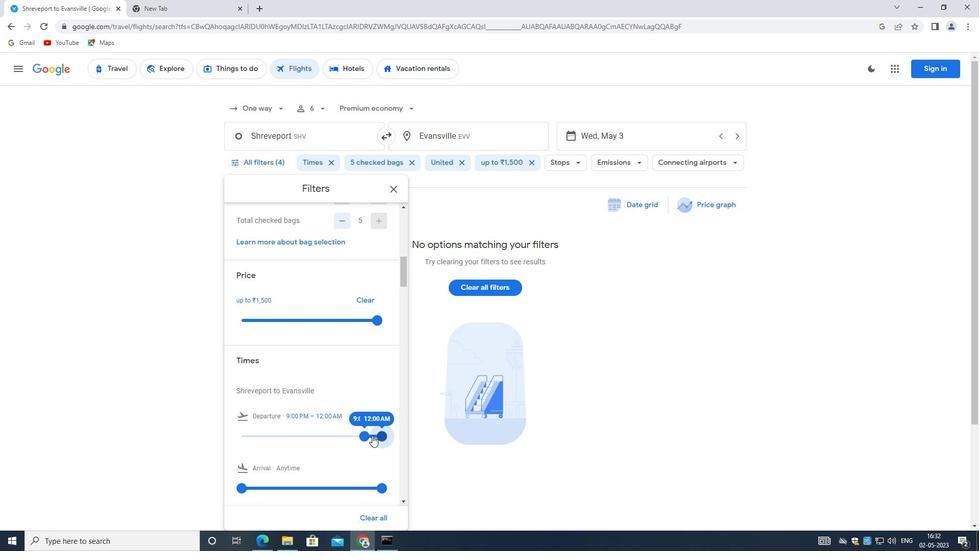 
Action: Mouse moved to (380, 433)
Screenshot: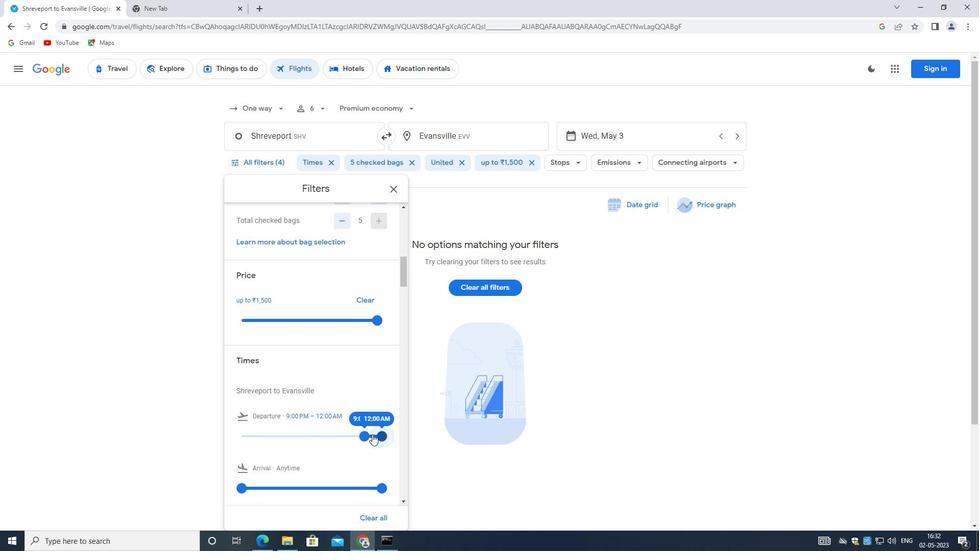 
Action: Mouse pressed left at (380, 433)
Screenshot: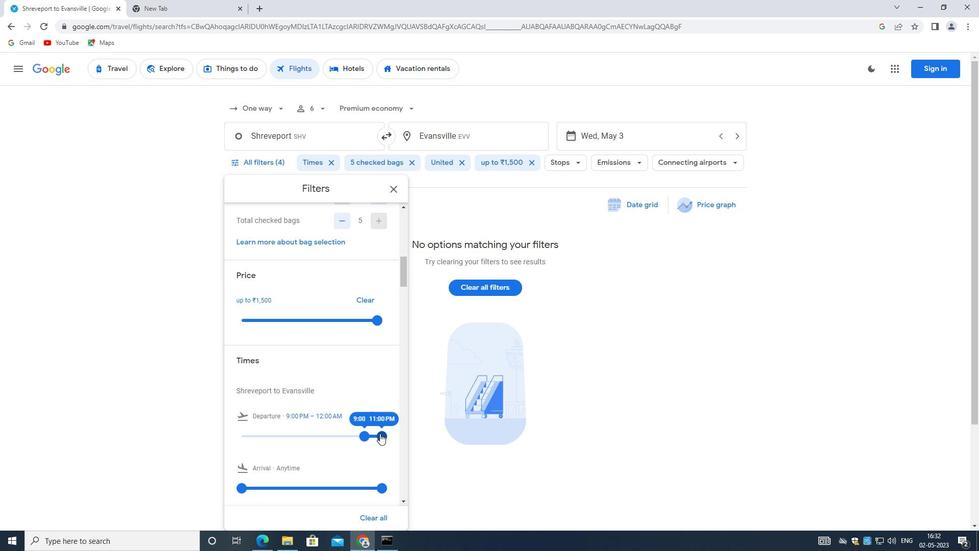 
Action: Mouse moved to (363, 434)
Screenshot: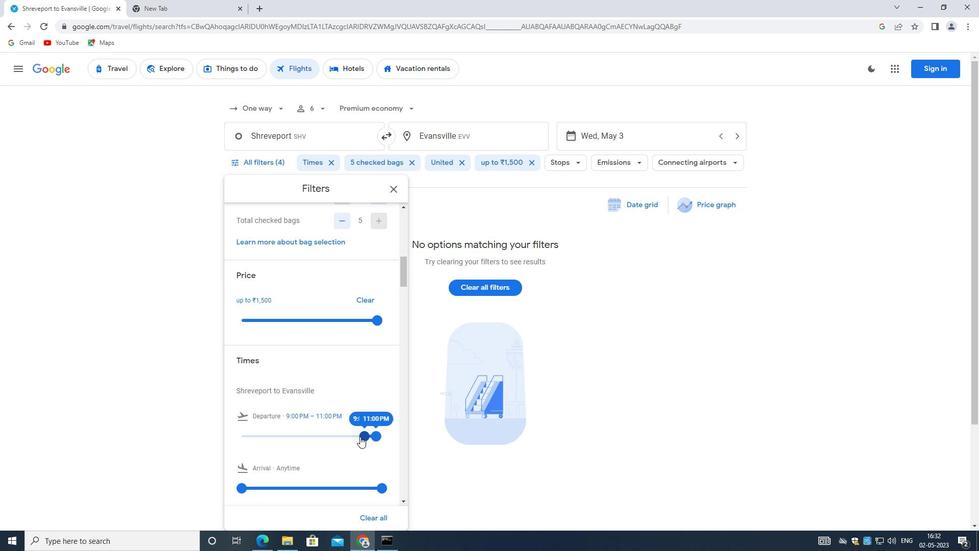 
Action: Mouse pressed left at (363, 434)
Screenshot: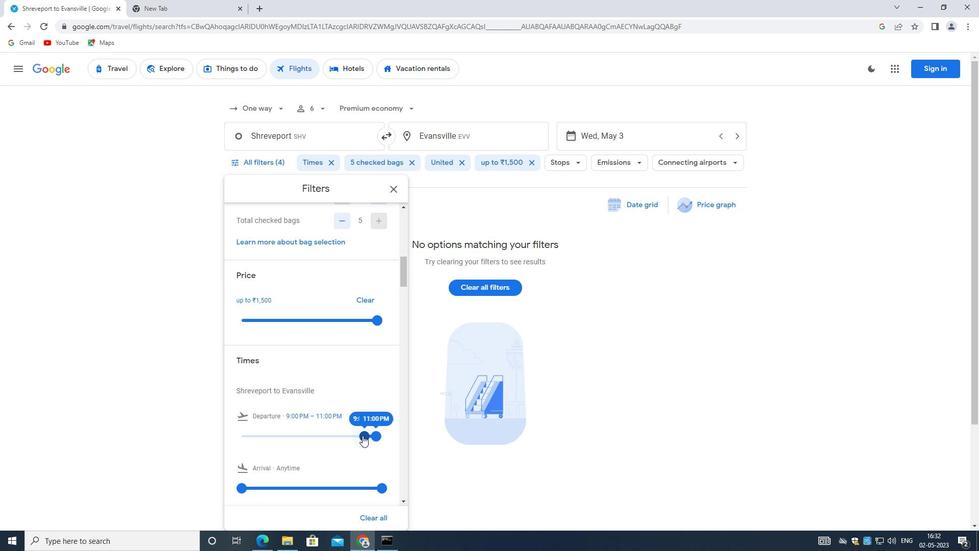 
Action: Mouse moved to (298, 480)
Screenshot: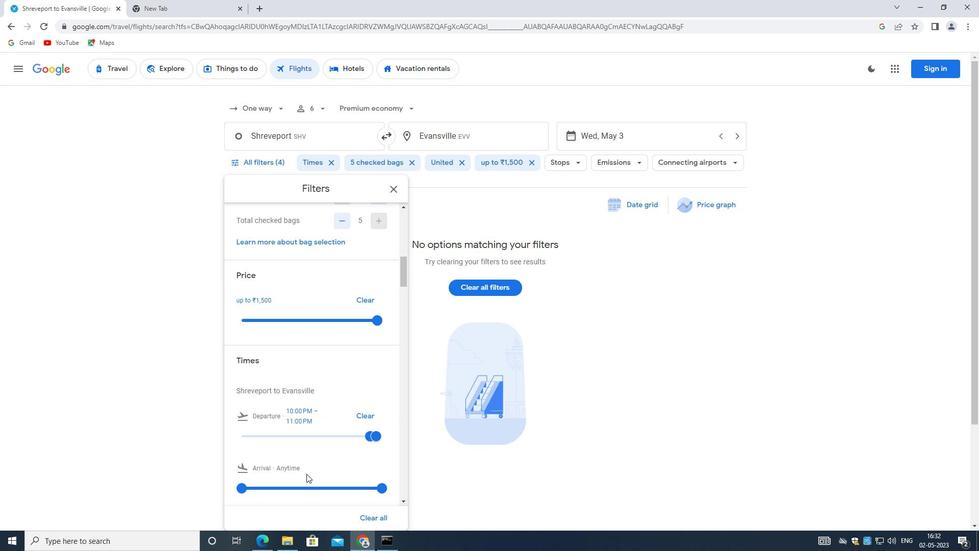 
Action: Mouse scrolled (298, 479) with delta (0, 0)
Screenshot: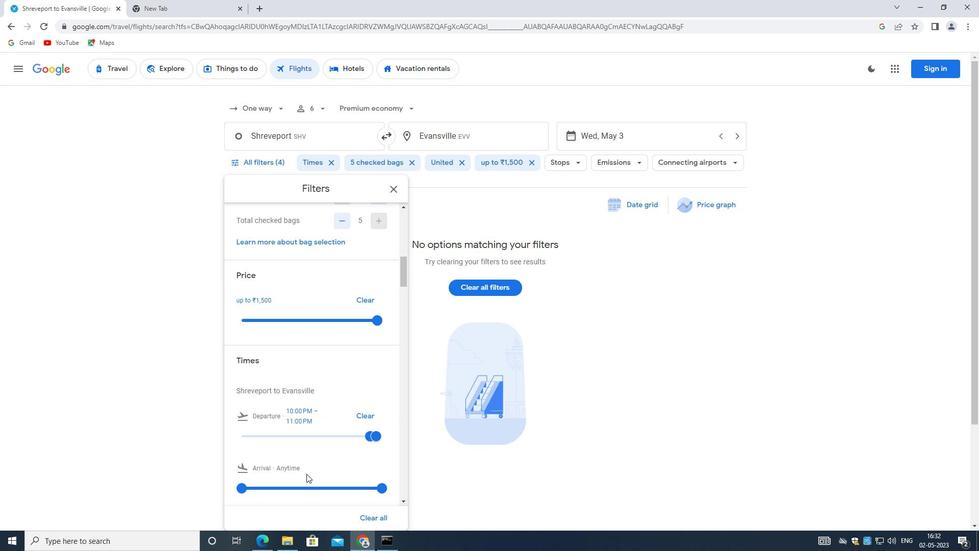 
Action: Mouse moved to (298, 478)
Screenshot: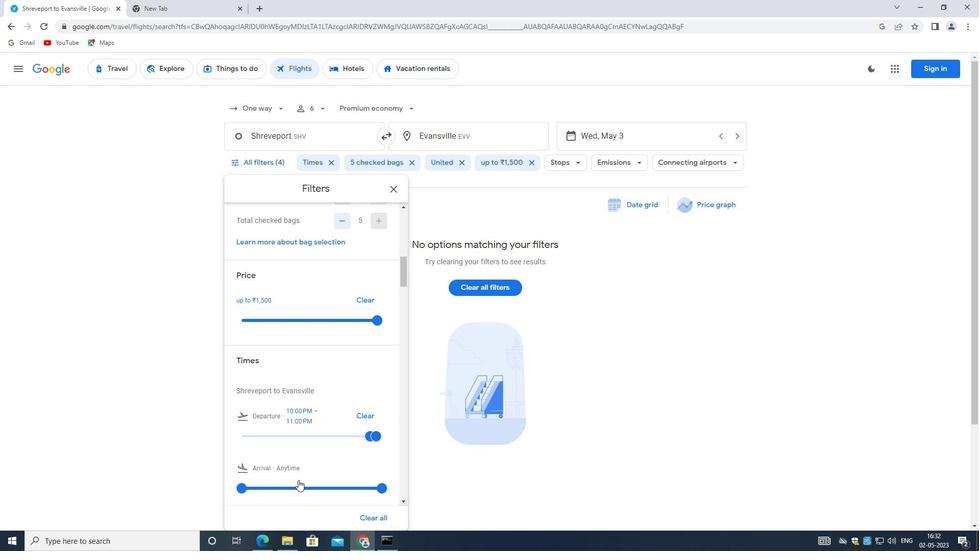 
Action: Mouse scrolled (298, 478) with delta (0, 0)
Screenshot: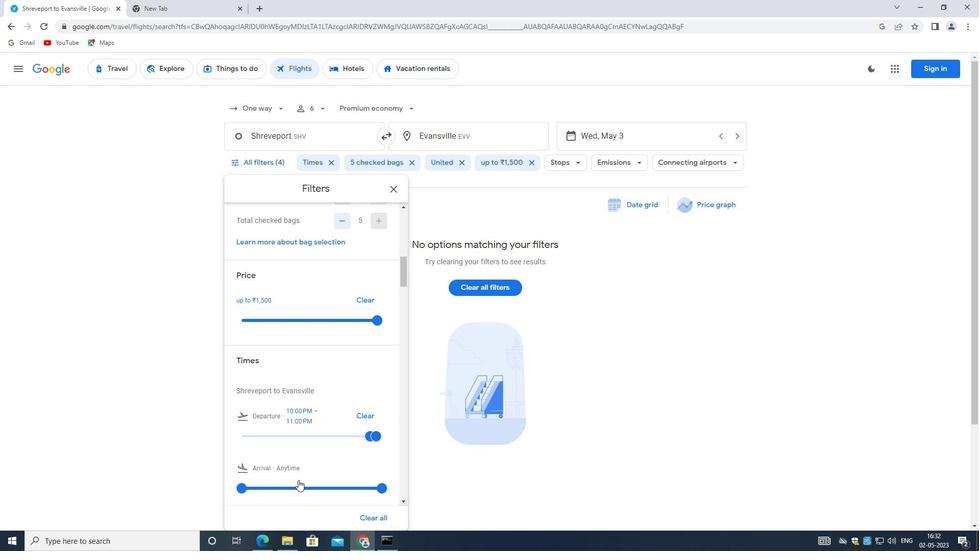 
Action: Mouse moved to (298, 477)
Screenshot: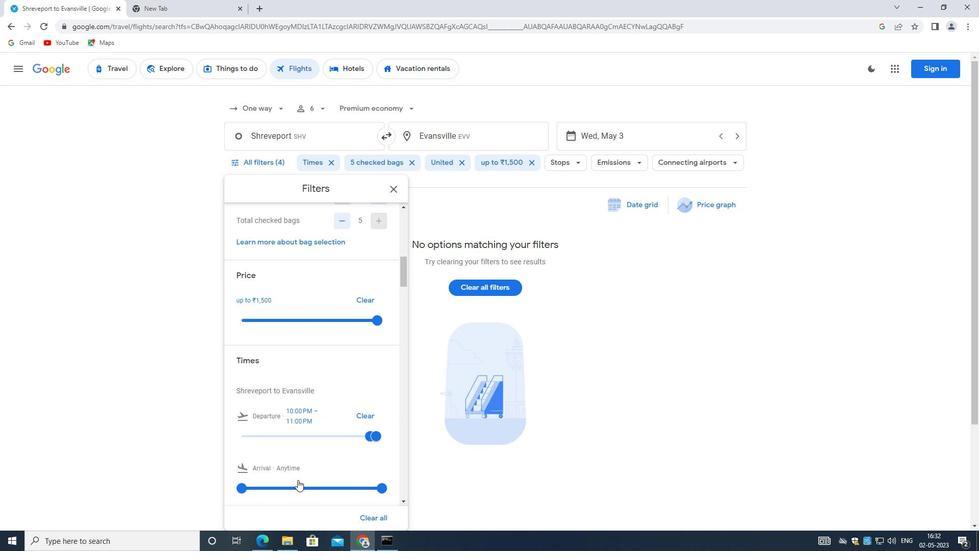 
Action: Mouse scrolled (298, 476) with delta (0, 0)
Screenshot: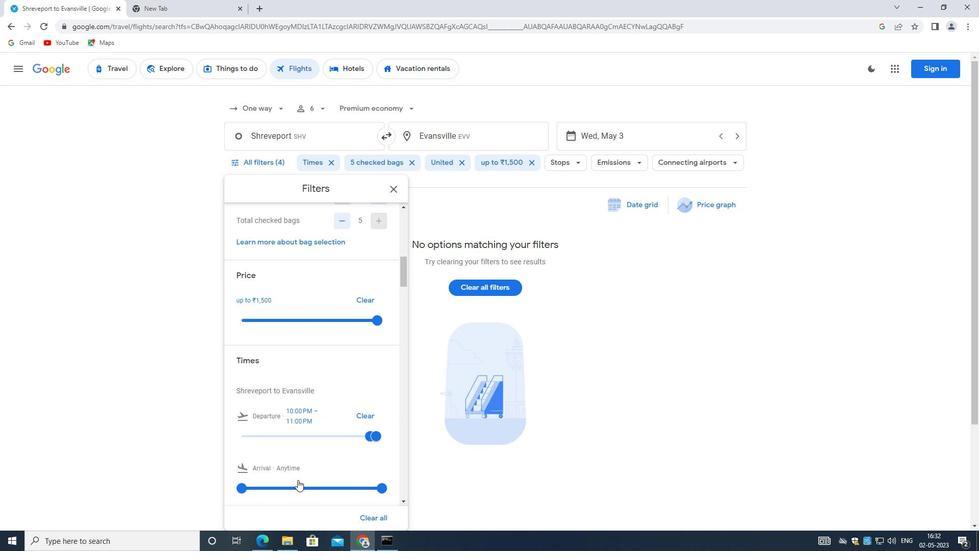 
Action: Mouse scrolled (298, 476) with delta (0, 0)
Screenshot: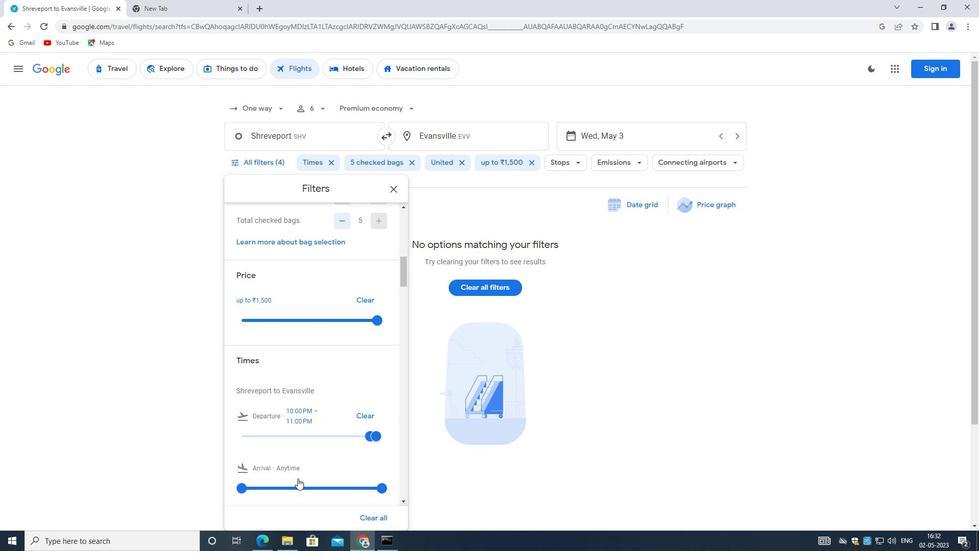 
Action: Mouse scrolled (298, 476) with delta (0, 0)
Screenshot: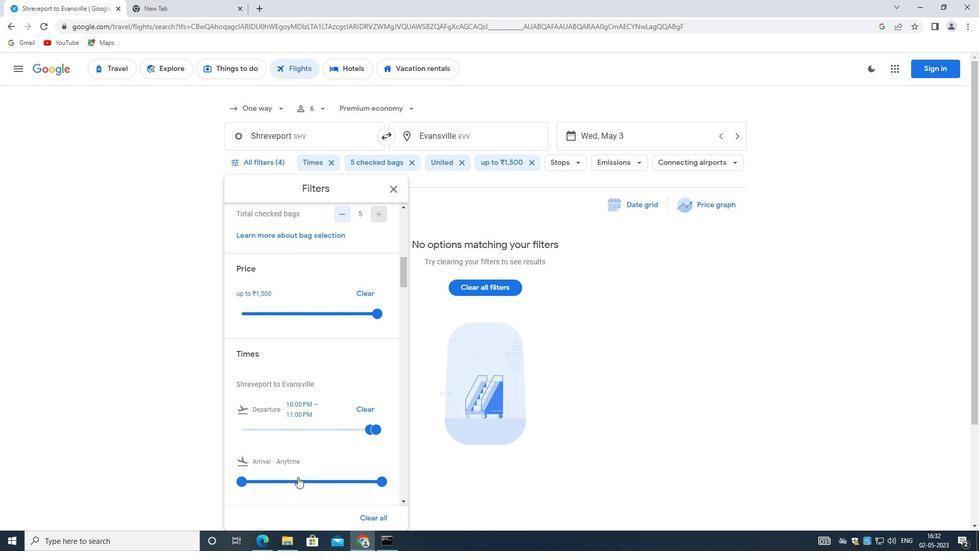
Action: Mouse moved to (296, 475)
Screenshot: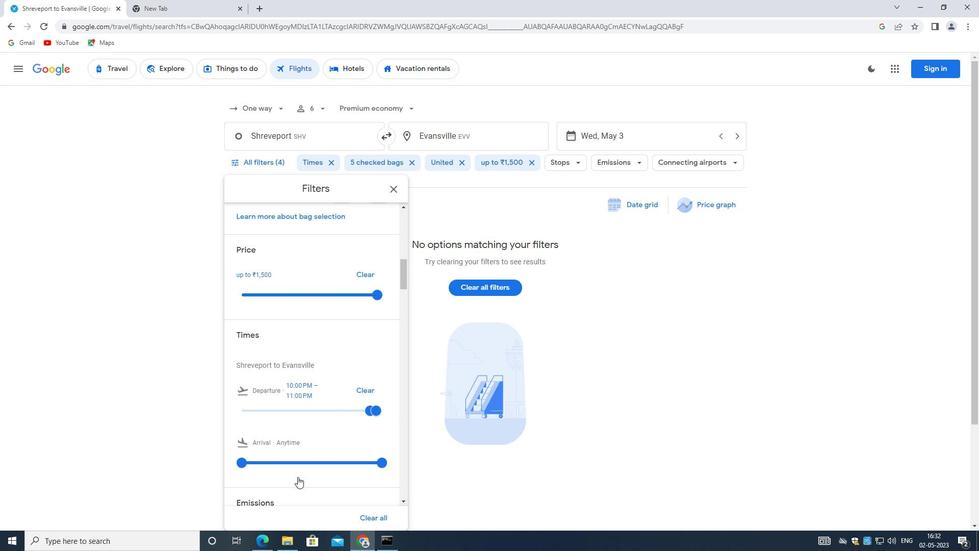 
Action: Mouse scrolled (296, 475) with delta (0, 0)
Screenshot: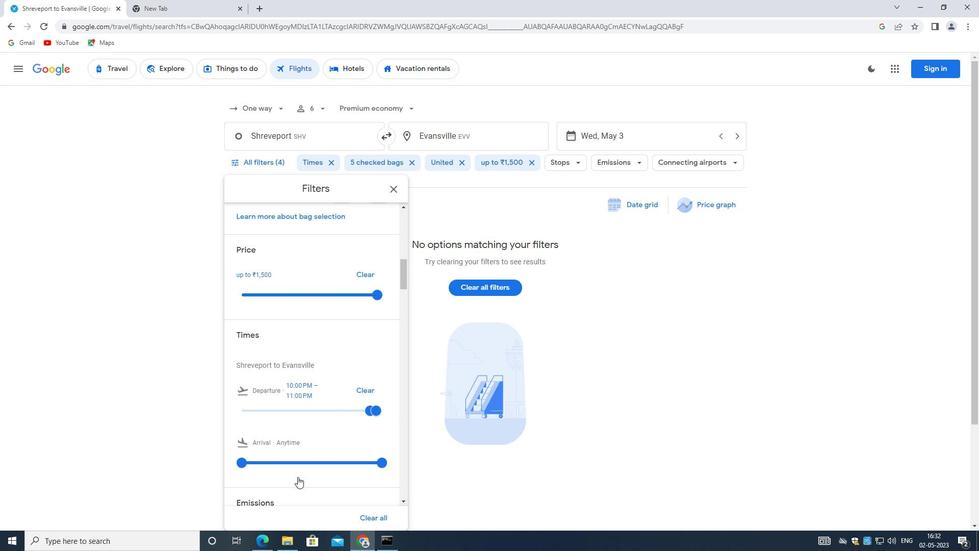 
Action: Mouse moved to (371, 426)
Screenshot: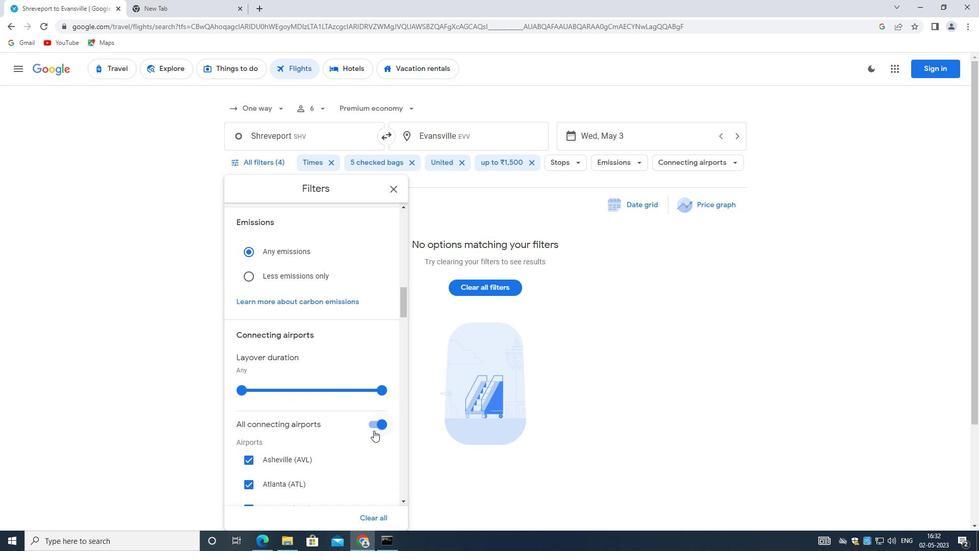 
Action: Mouse pressed left at (371, 426)
Screenshot: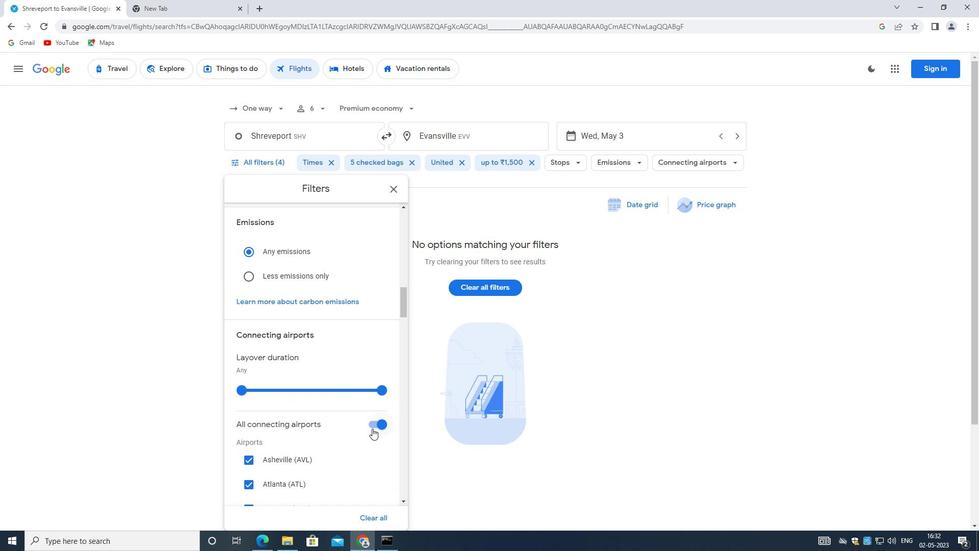 
Action: Mouse moved to (347, 417)
Screenshot: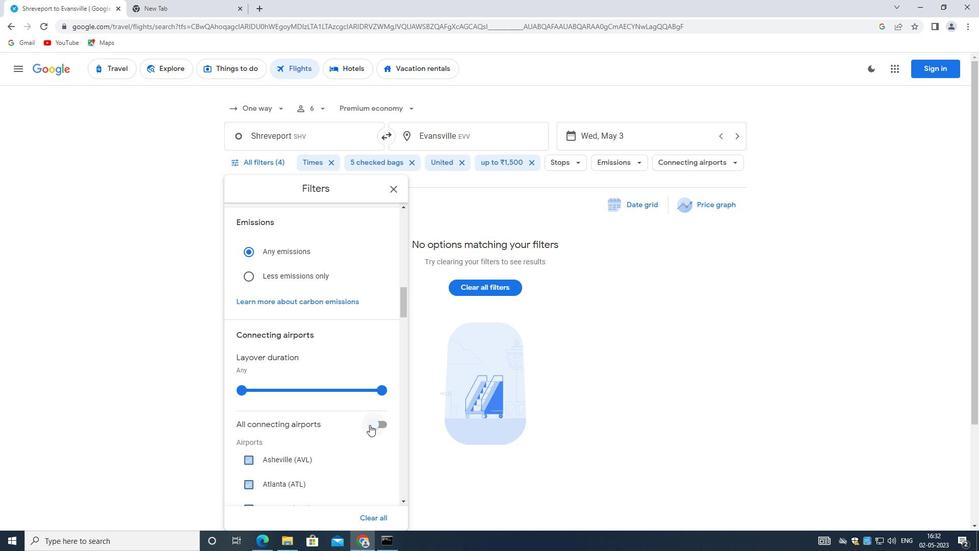 
Action: Mouse scrolled (347, 417) with delta (0, 0)
Screenshot: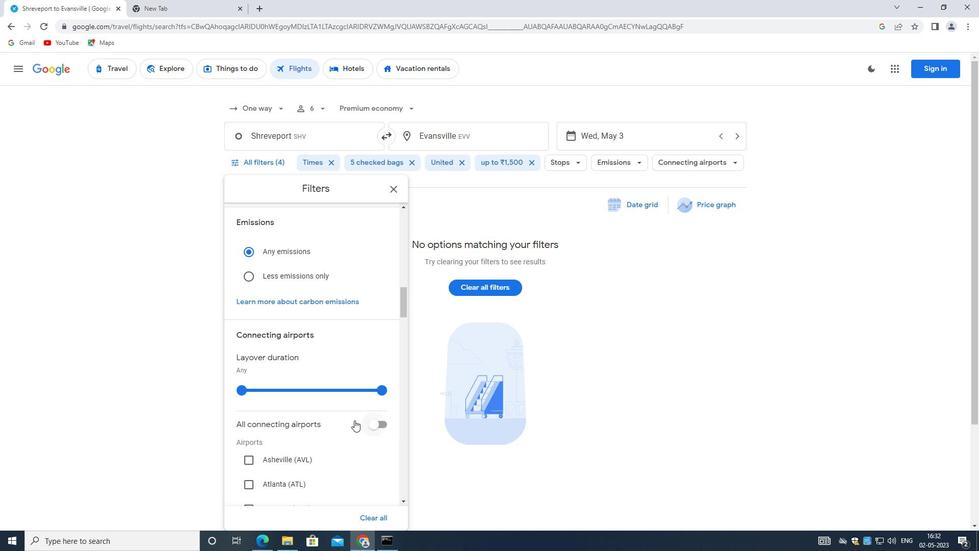 
Action: Mouse scrolled (347, 417) with delta (0, 0)
Screenshot: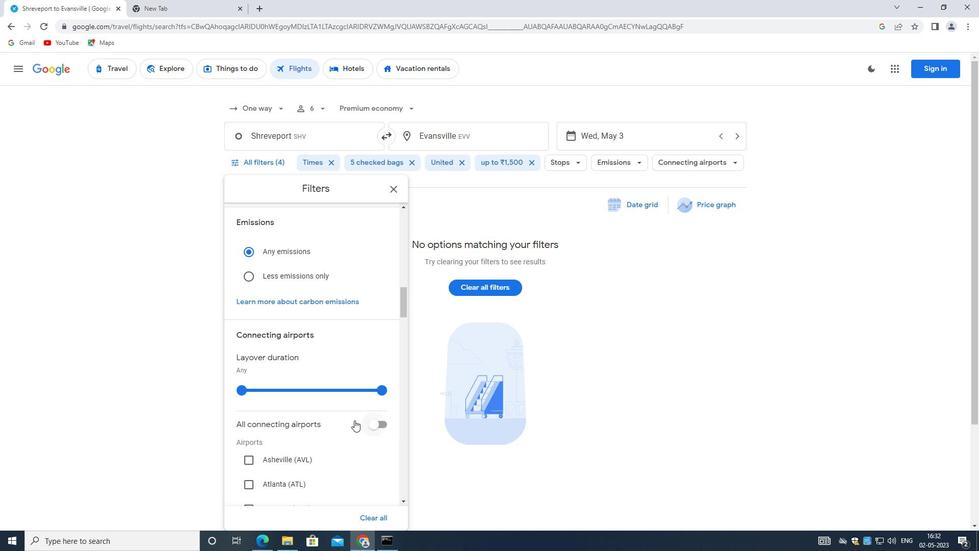 
Action: Mouse moved to (347, 417)
Screenshot: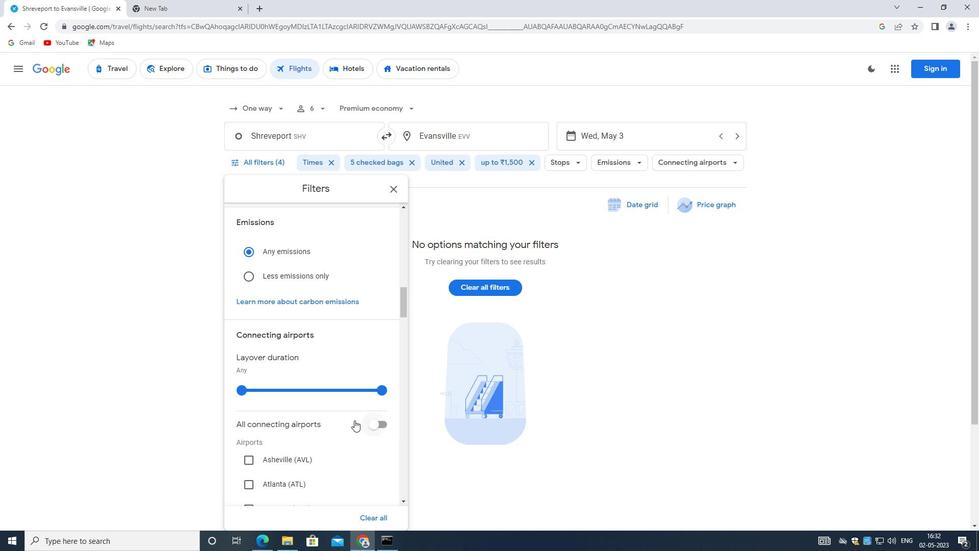 
Action: Mouse scrolled (347, 417) with delta (0, 0)
Screenshot: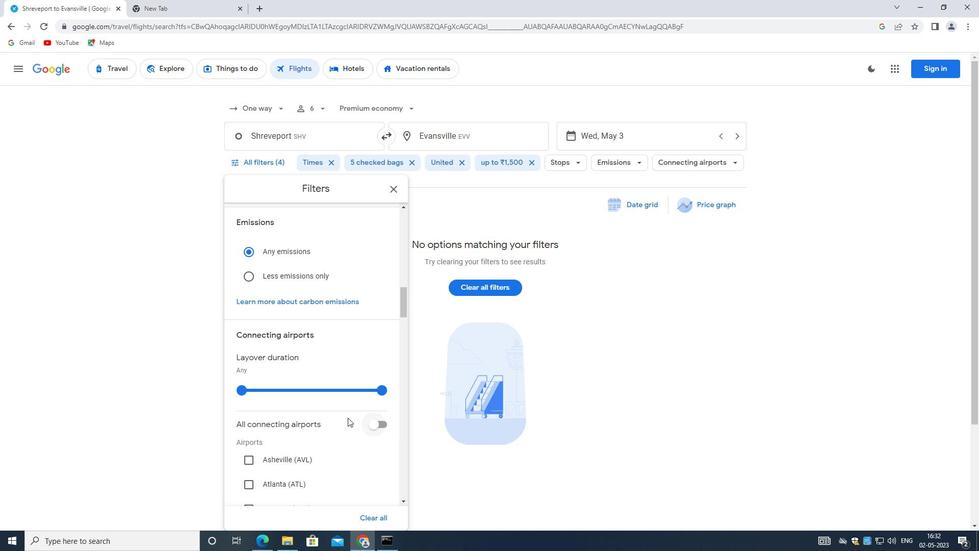 
Action: Mouse moved to (344, 416)
Screenshot: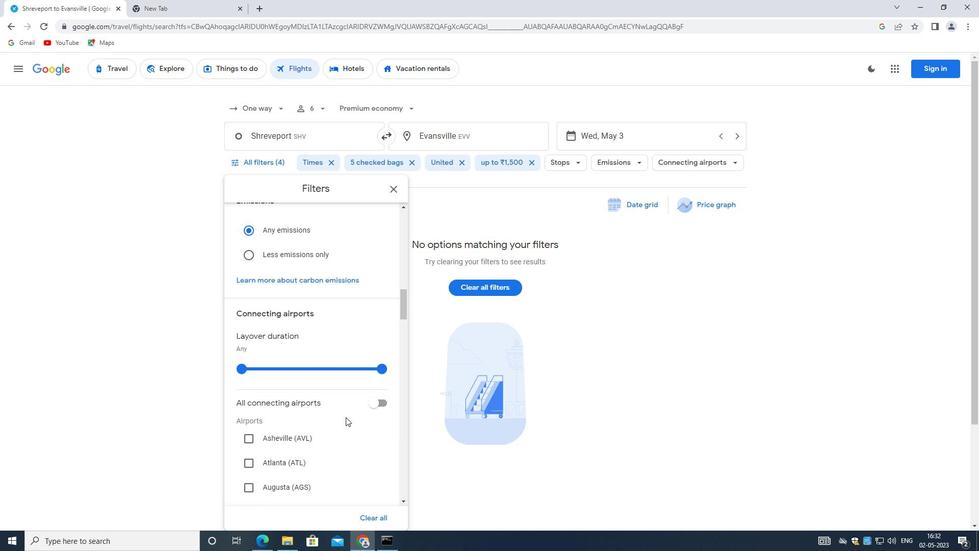 
Action: Mouse scrolled (344, 416) with delta (0, 0)
Screenshot: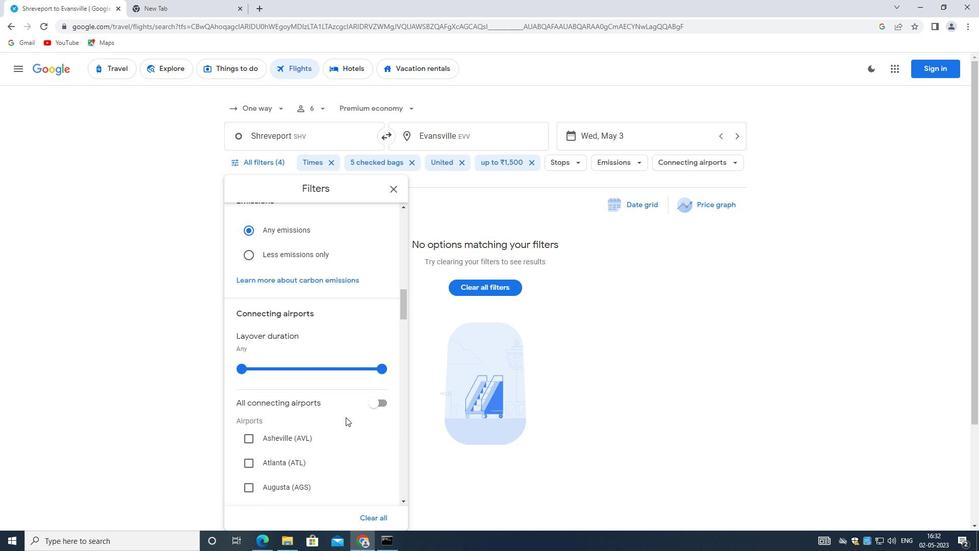 
Action: Mouse scrolled (344, 416) with delta (0, 0)
Screenshot: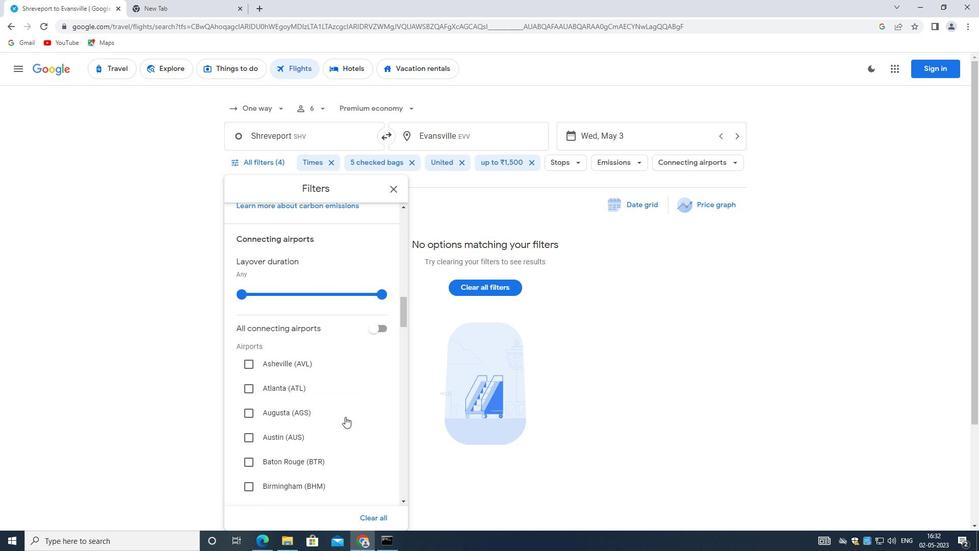 
Action: Mouse scrolled (344, 416) with delta (0, 0)
Screenshot: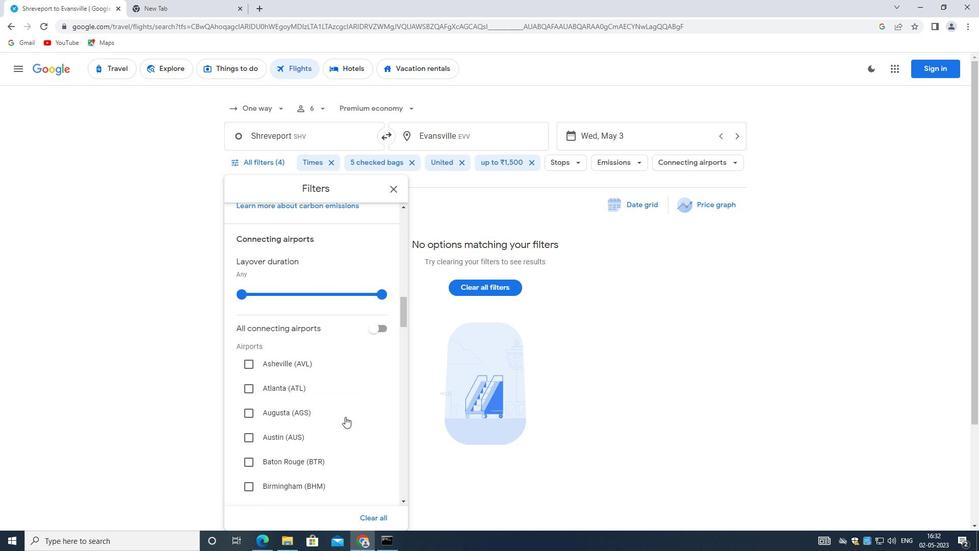 
Action: Mouse scrolled (344, 416) with delta (0, 0)
Screenshot: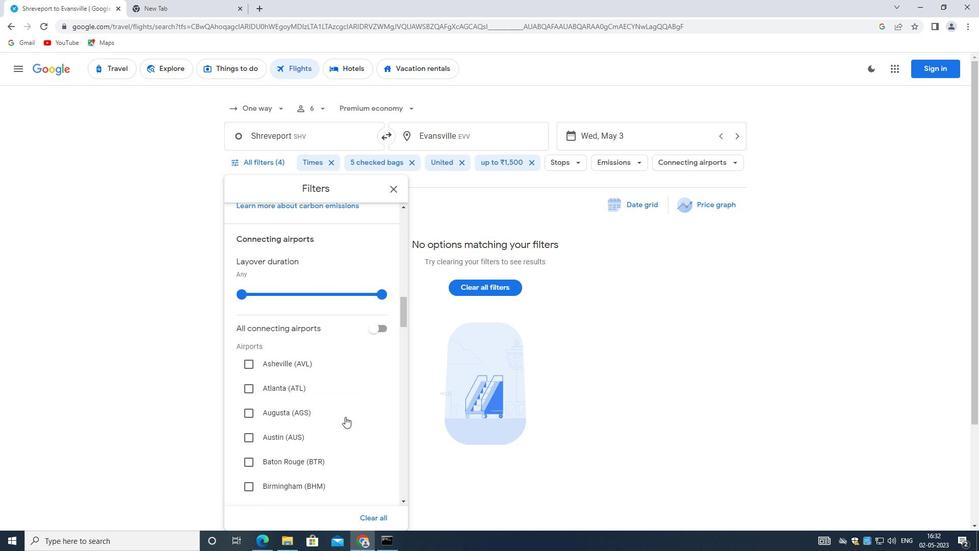 
Action: Mouse moved to (342, 414)
Screenshot: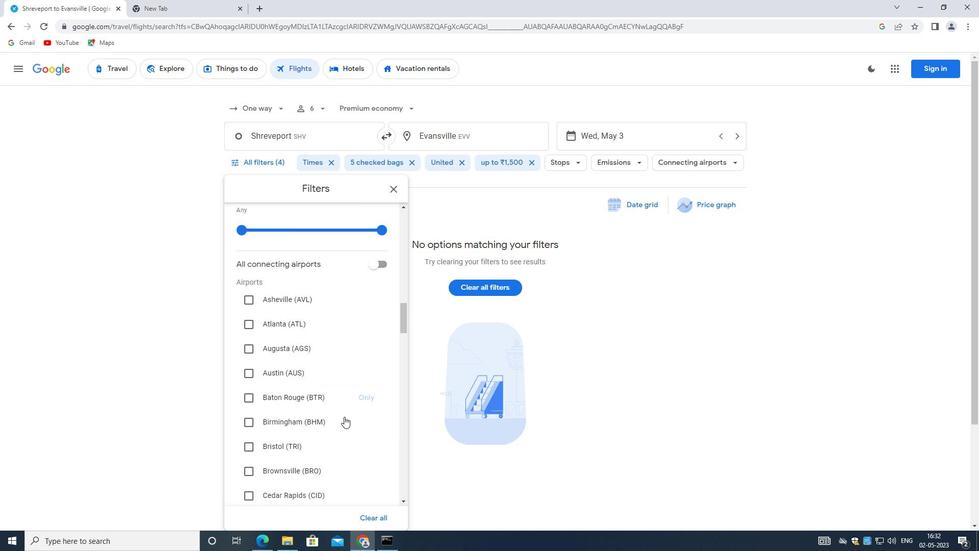 
Action: Mouse scrolled (342, 413) with delta (0, 0)
Screenshot: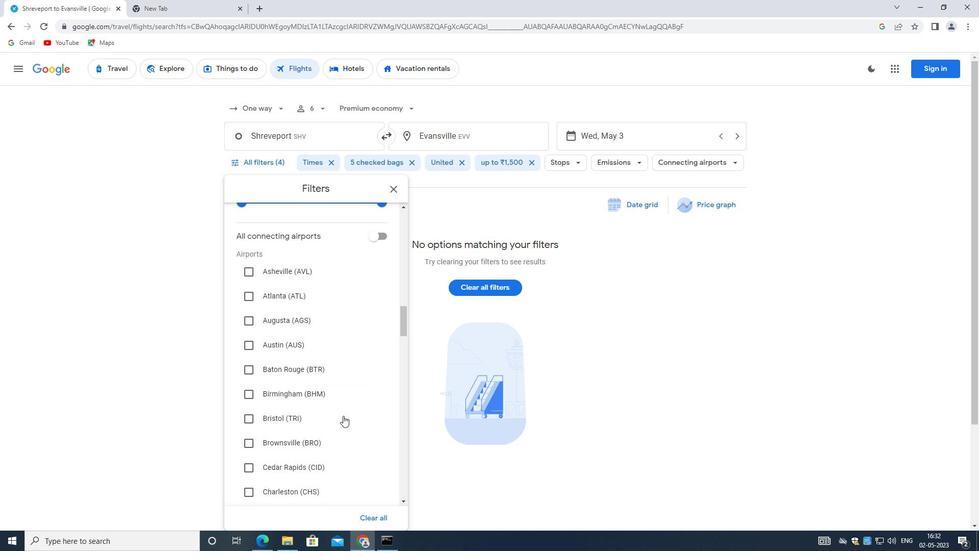 
Action: Mouse scrolled (342, 413) with delta (0, 0)
Screenshot: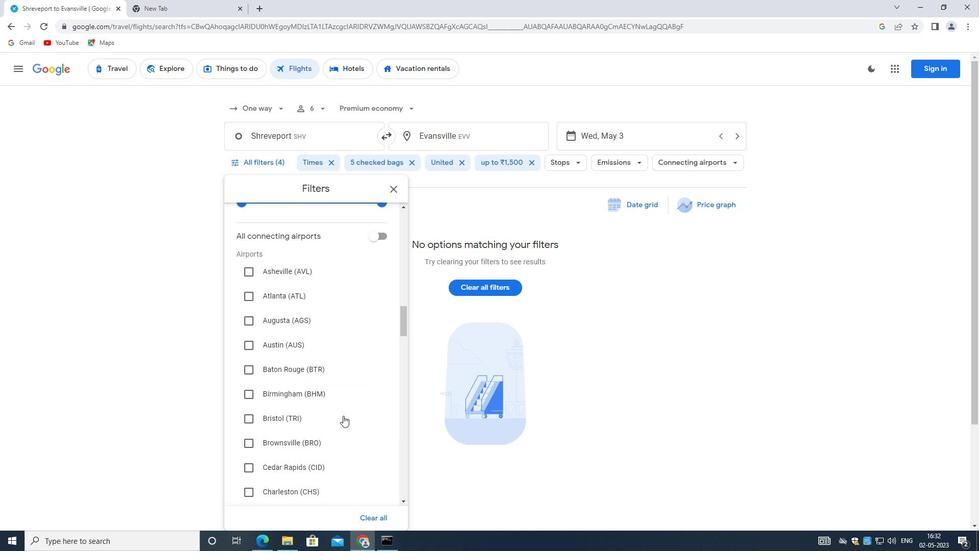 
Action: Mouse scrolled (342, 413) with delta (0, 0)
Screenshot: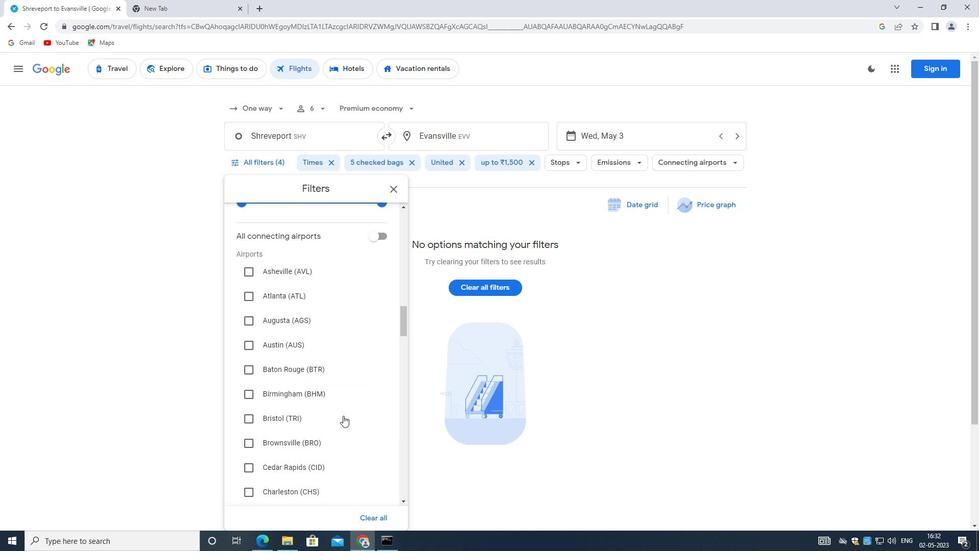 
Action: Mouse moved to (340, 410)
Screenshot: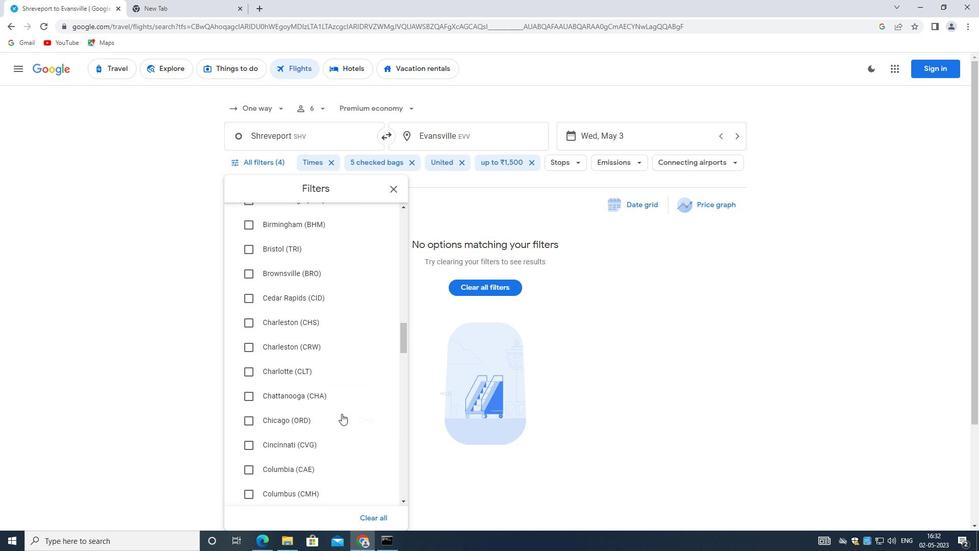 
Action: Mouse scrolled (340, 409) with delta (0, 0)
Screenshot: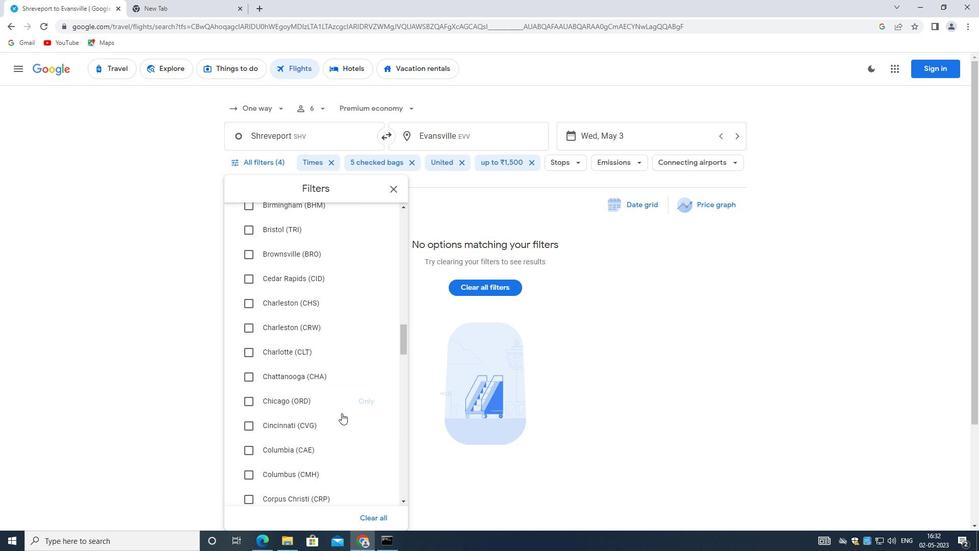 
Action: Mouse scrolled (340, 409) with delta (0, 0)
Screenshot: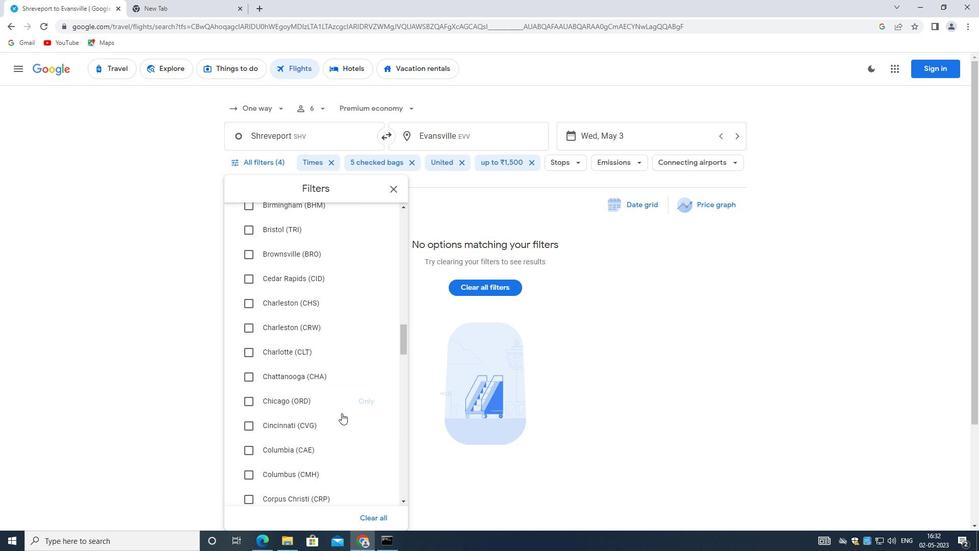 
Action: Mouse scrolled (340, 409) with delta (0, 0)
Screenshot: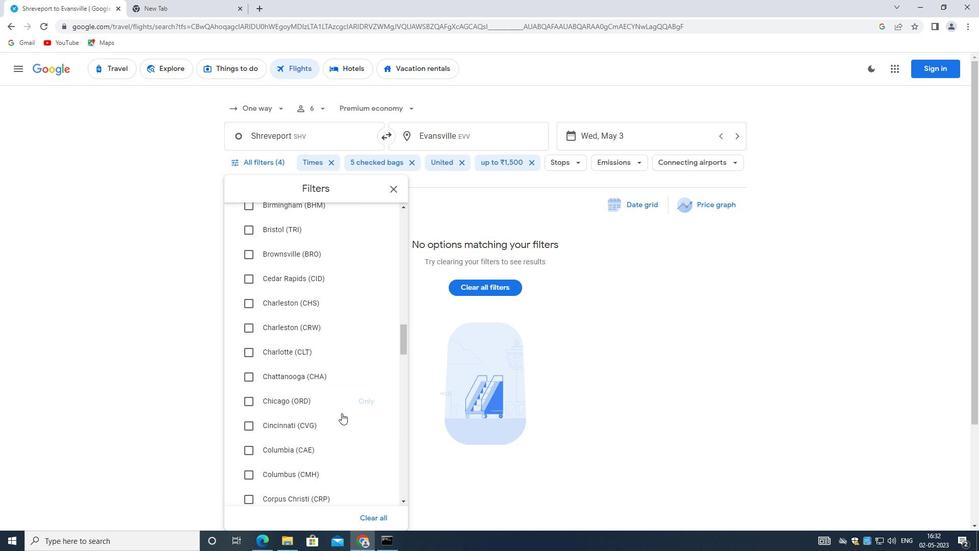 
Action: Mouse scrolled (340, 409) with delta (0, 0)
Screenshot: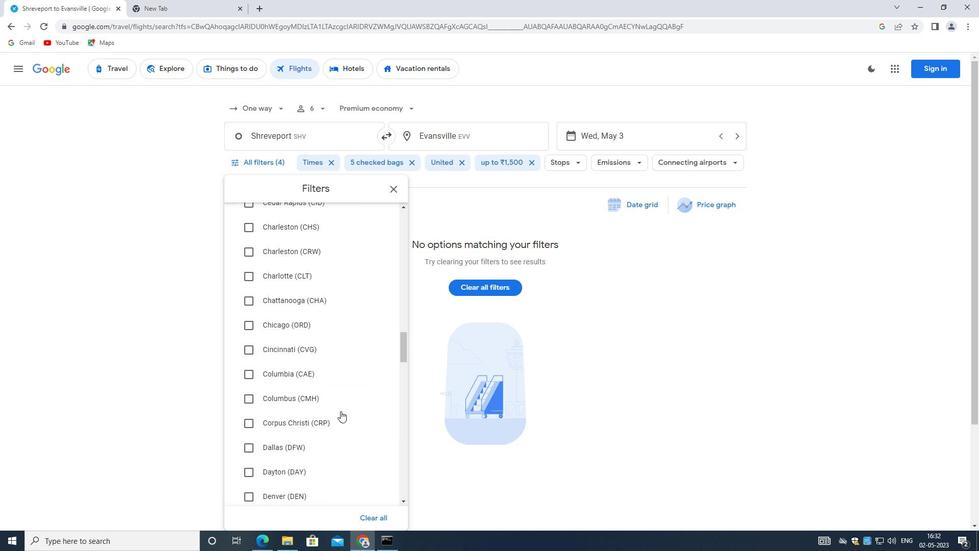 
Action: Mouse moved to (340, 410)
Screenshot: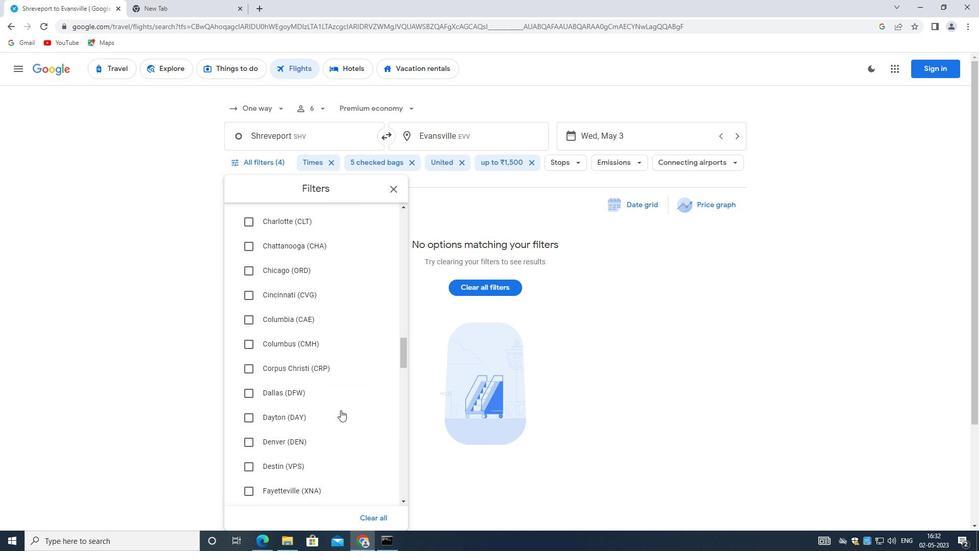 
Action: Mouse scrolled (340, 409) with delta (0, 0)
Screenshot: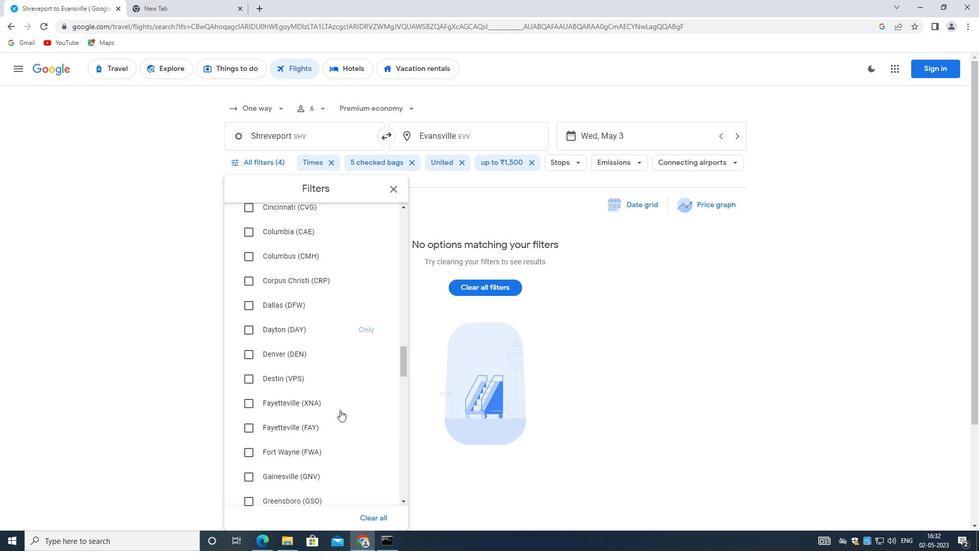 
Action: Mouse scrolled (340, 409) with delta (0, 0)
Screenshot: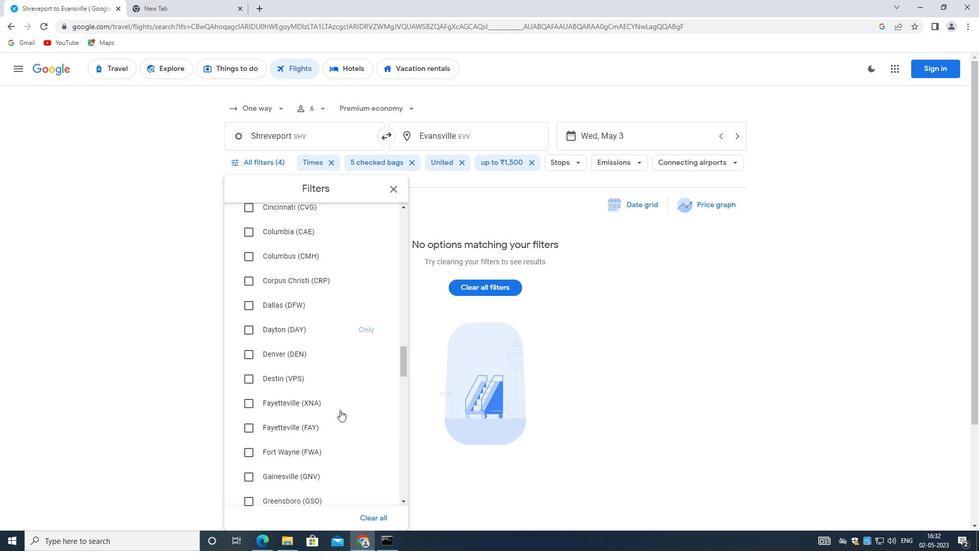 
Action: Mouse scrolled (340, 409) with delta (0, 0)
Screenshot: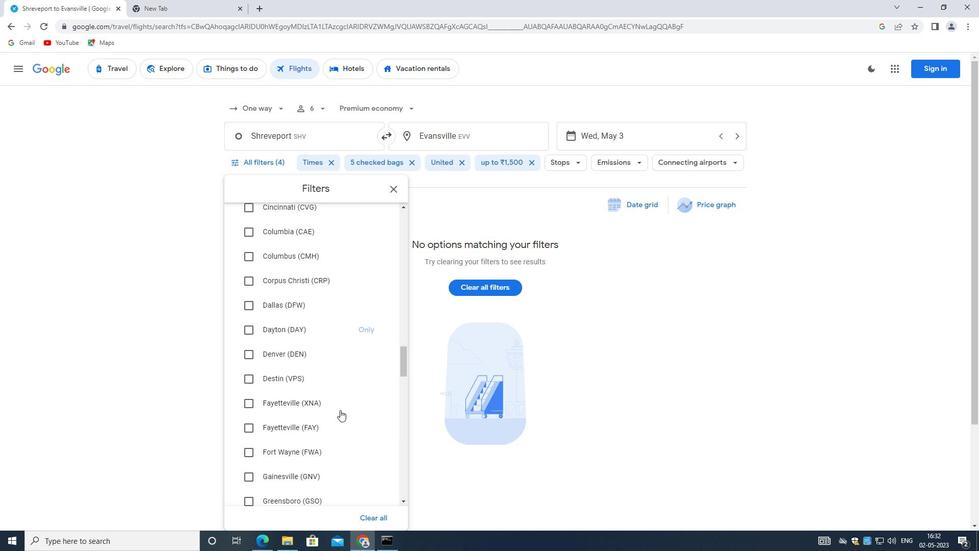 
Action: Mouse scrolled (340, 409) with delta (0, 0)
Screenshot: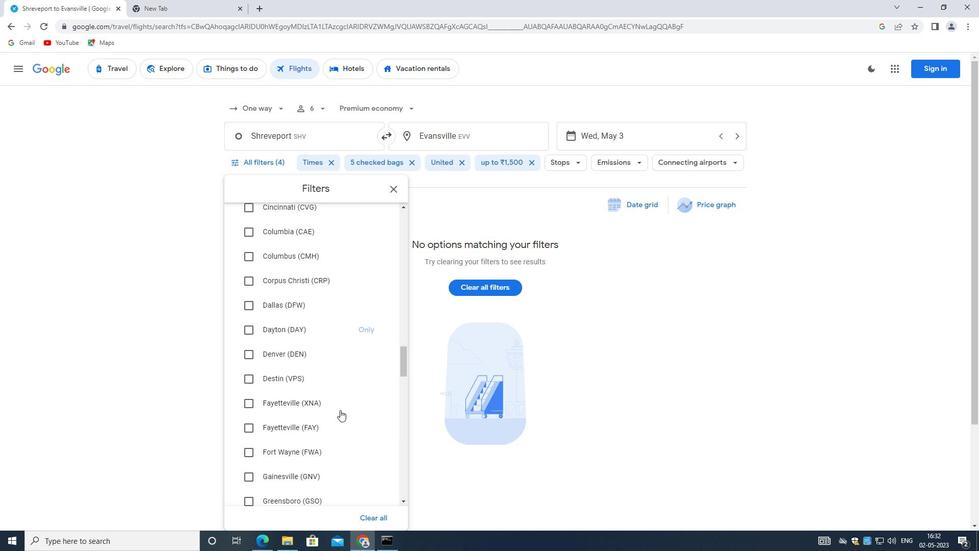 
Action: Mouse scrolled (340, 409) with delta (0, 0)
Screenshot: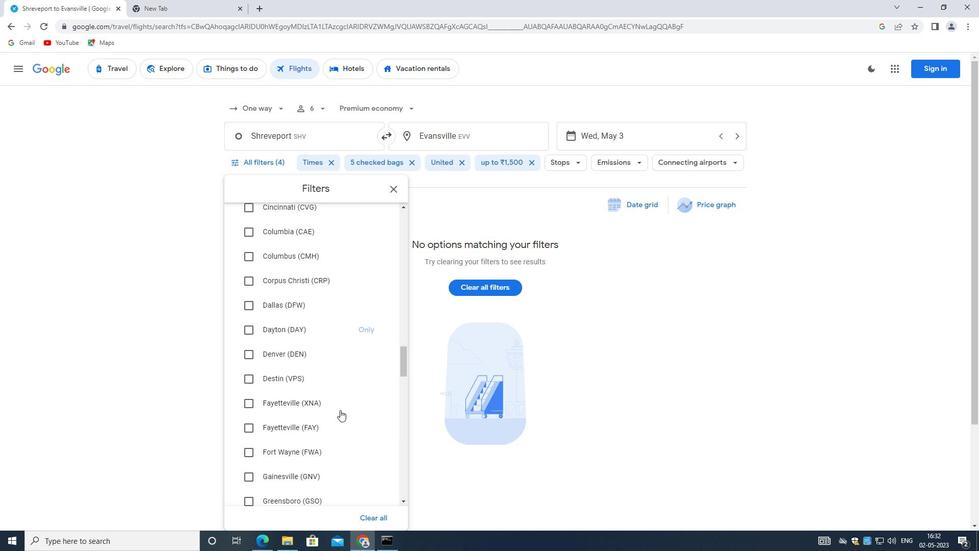 
Action: Mouse moved to (337, 407)
Screenshot: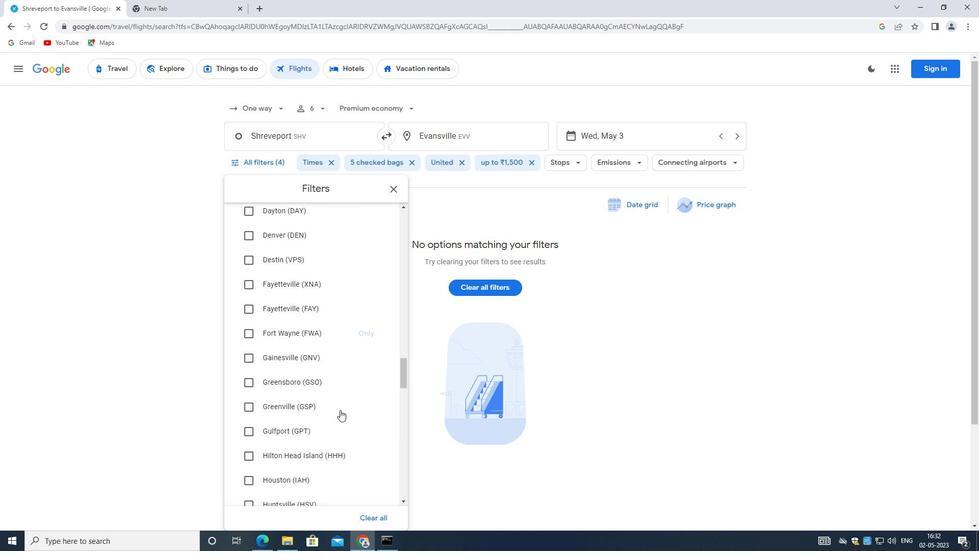 
Action: Mouse scrolled (337, 407) with delta (0, 0)
Screenshot: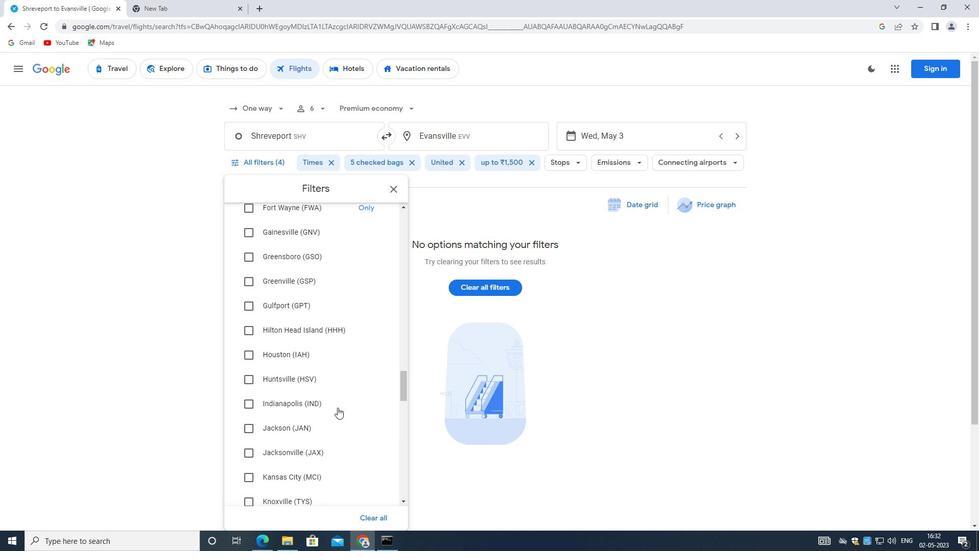
Action: Mouse scrolled (337, 407) with delta (0, 0)
Screenshot: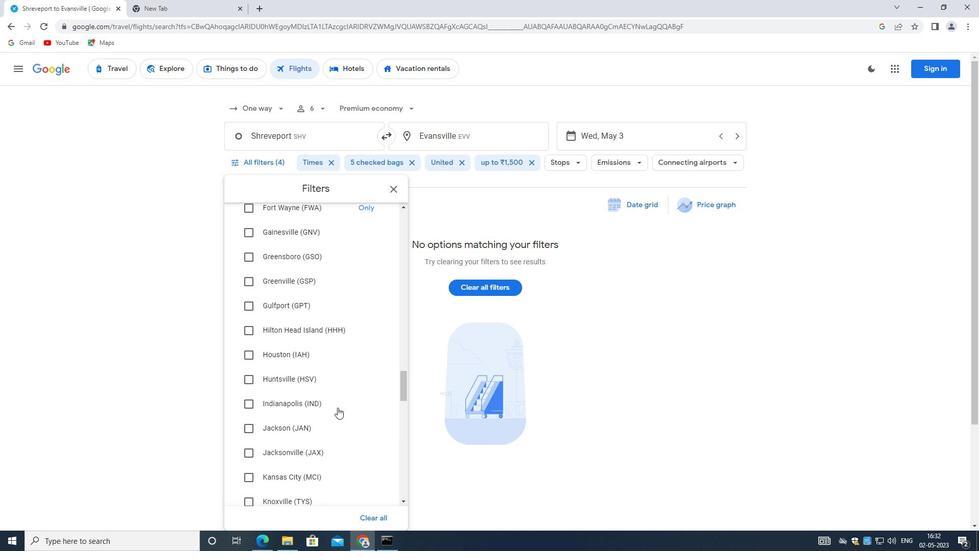 
Action: Mouse scrolled (337, 407) with delta (0, 0)
Screenshot: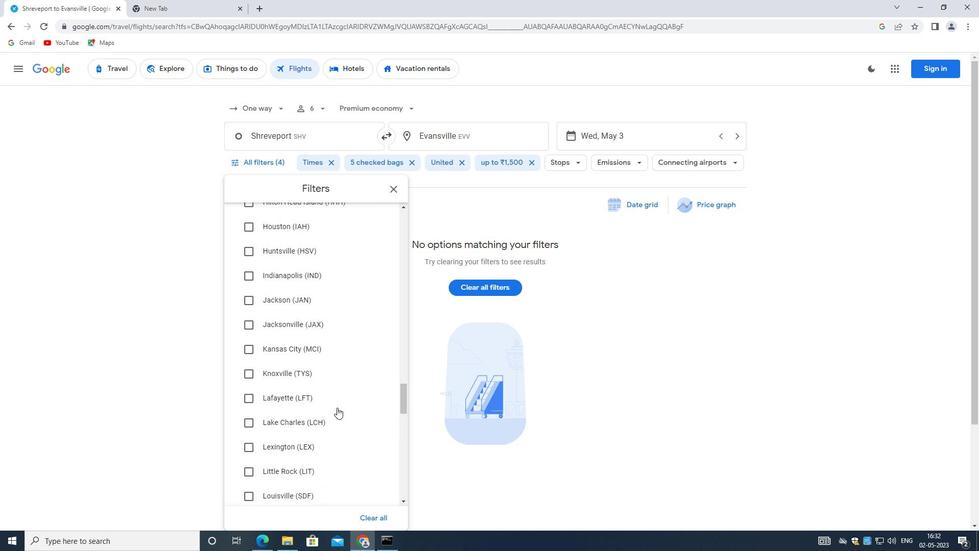 
Action: Mouse scrolled (337, 407) with delta (0, 0)
Screenshot: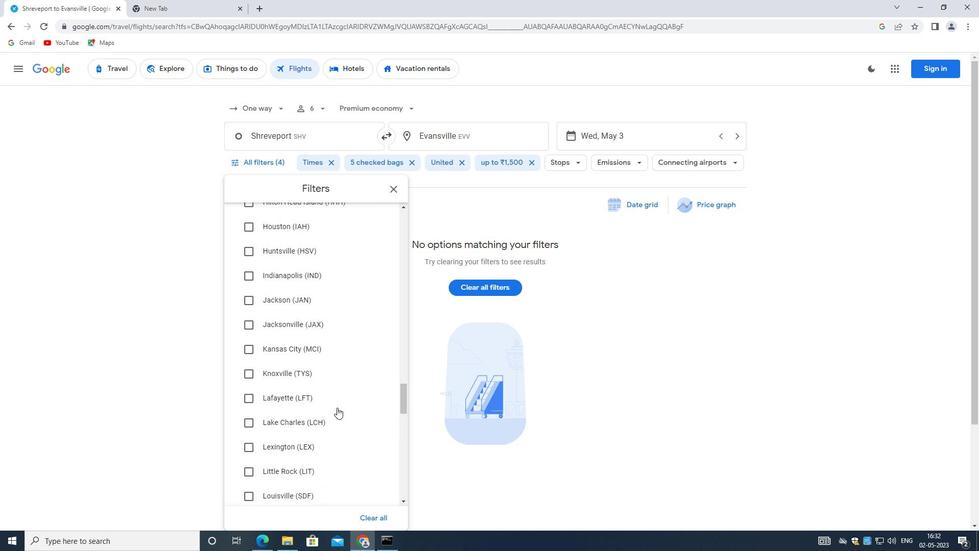 
Action: Mouse scrolled (337, 407) with delta (0, 0)
Screenshot: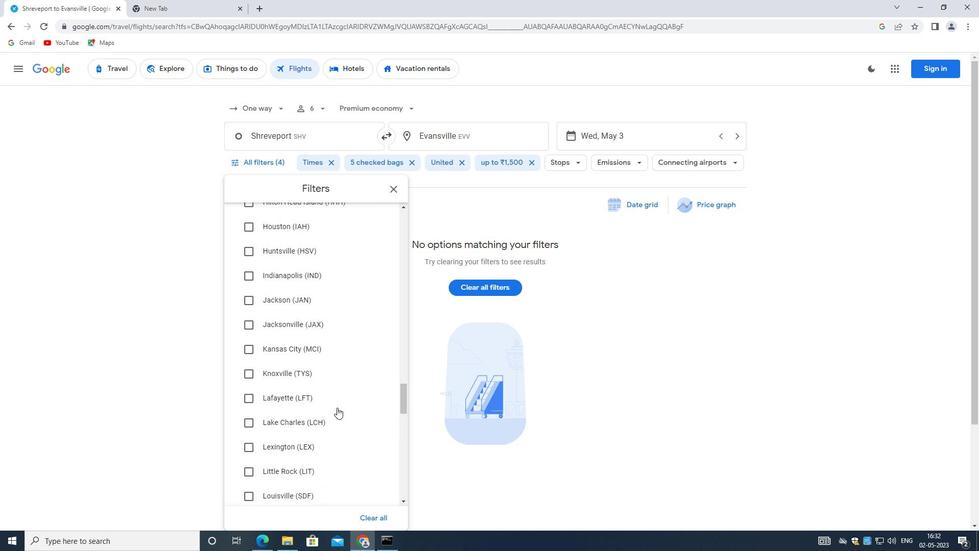 
Action: Mouse moved to (329, 402)
Screenshot: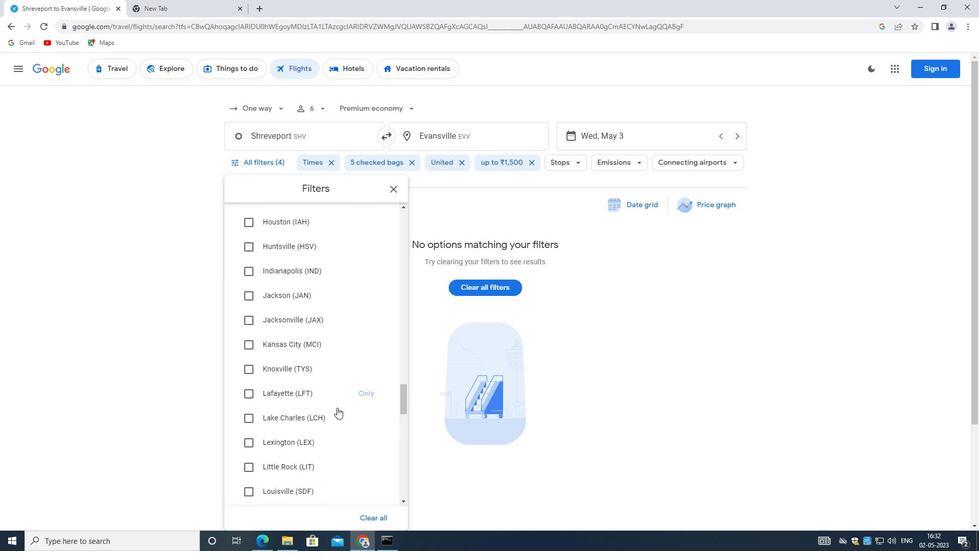 
Action: Mouse scrolled (329, 402) with delta (0, 0)
Screenshot: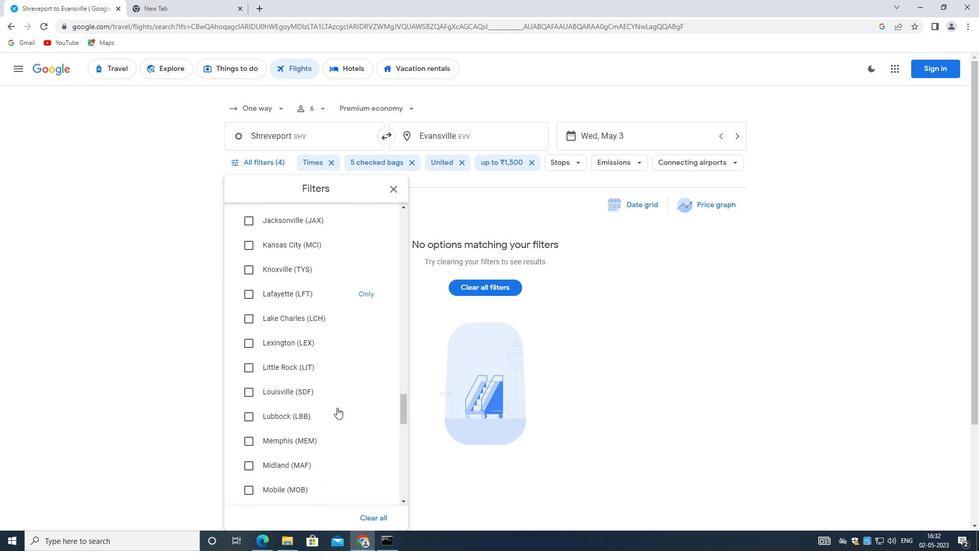 
Action: Mouse moved to (328, 402)
Screenshot: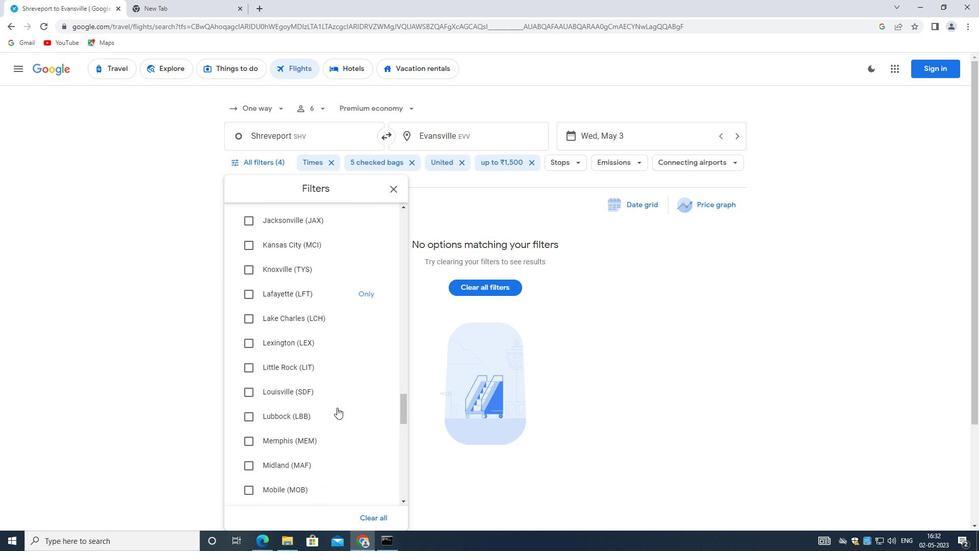 
Action: Mouse scrolled (328, 402) with delta (0, 0)
Screenshot: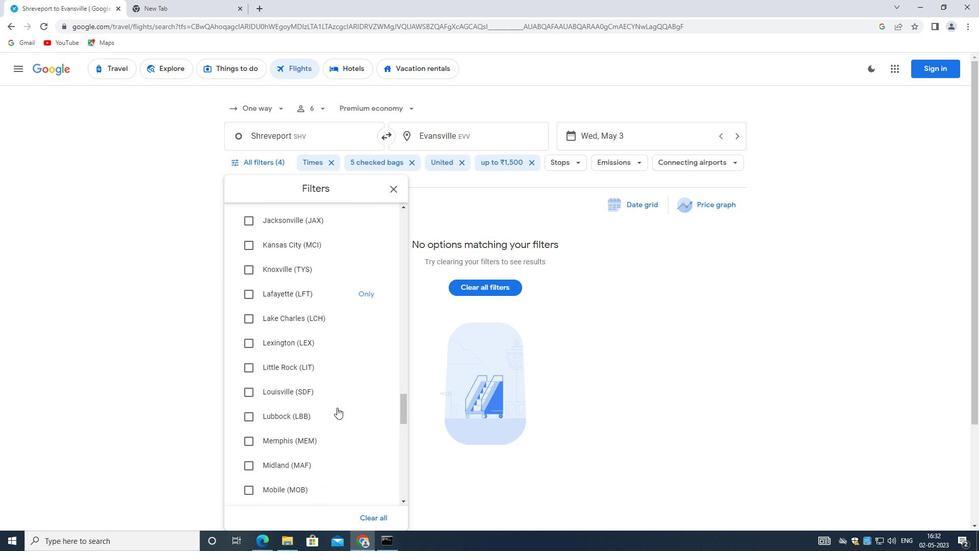 
Action: Mouse moved to (328, 402)
Screenshot: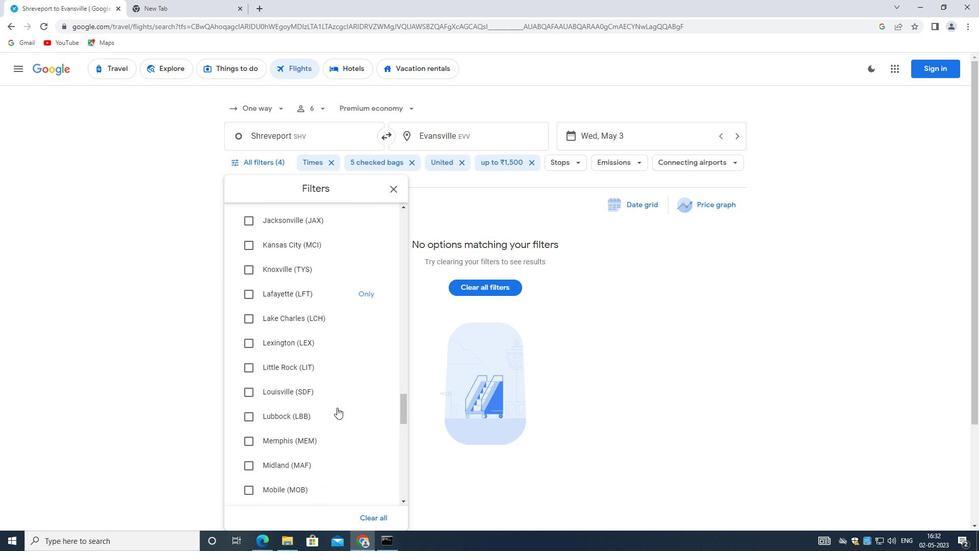 
Action: Mouse scrolled (328, 402) with delta (0, 0)
Screenshot: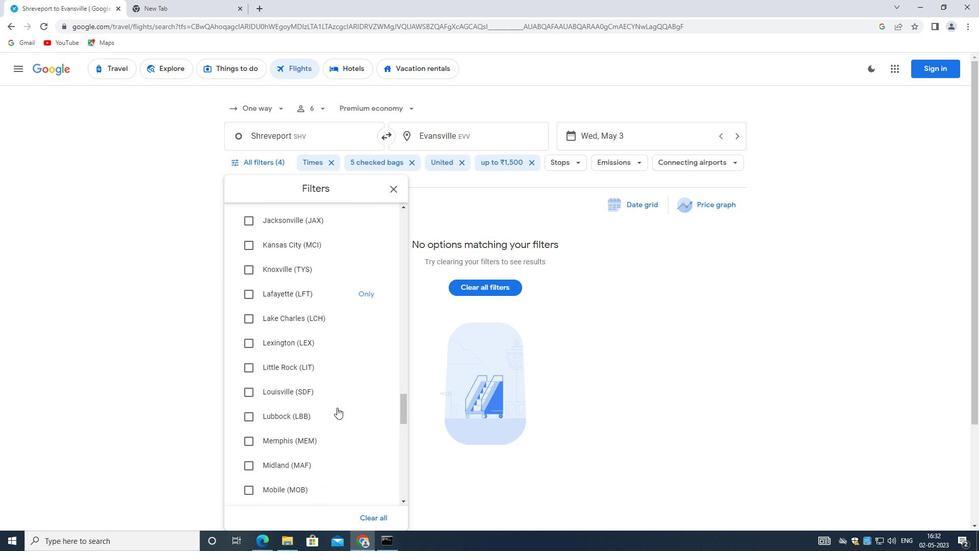 
Action: Mouse moved to (327, 403)
Screenshot: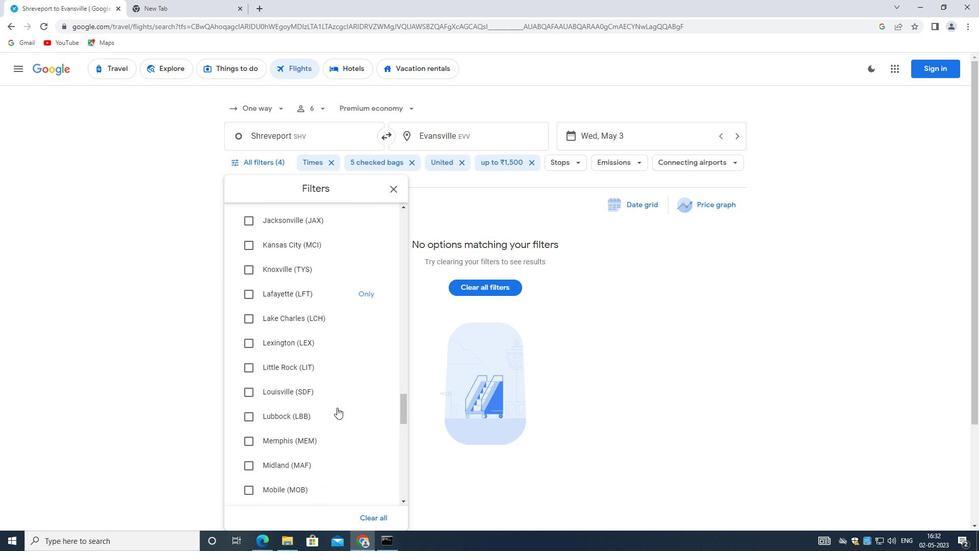 
Action: Mouse scrolled (327, 402) with delta (0, 0)
Screenshot: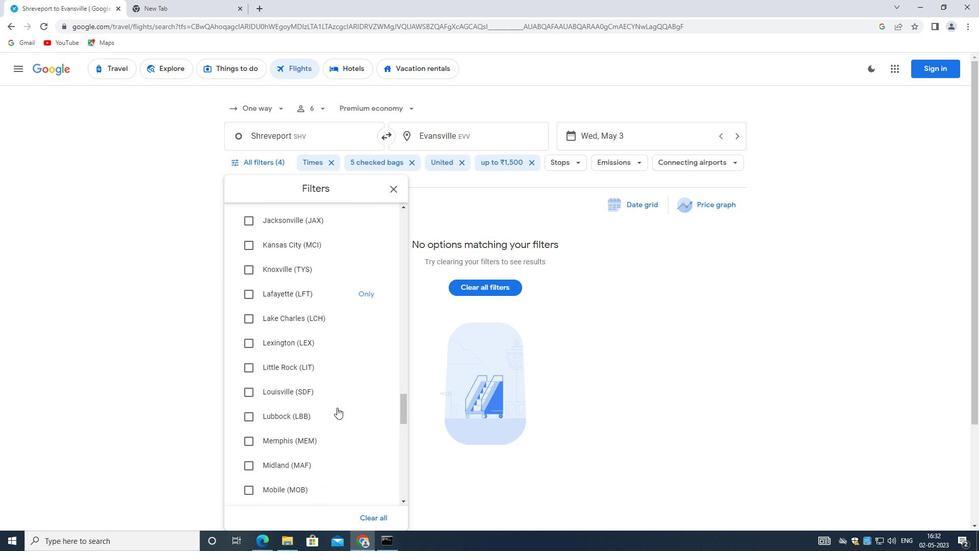 
Action: Mouse moved to (326, 404)
Screenshot: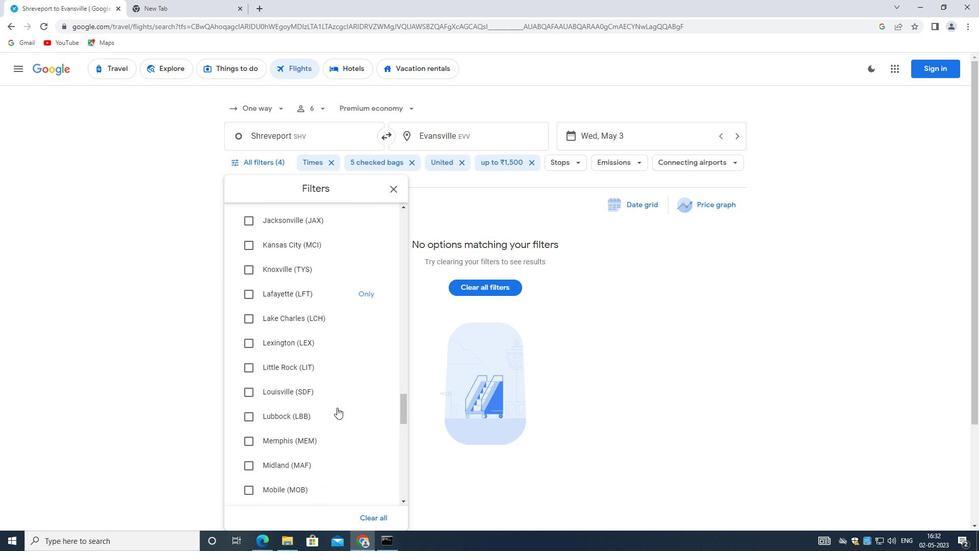 
Action: Mouse scrolled (326, 403) with delta (0, 0)
Screenshot: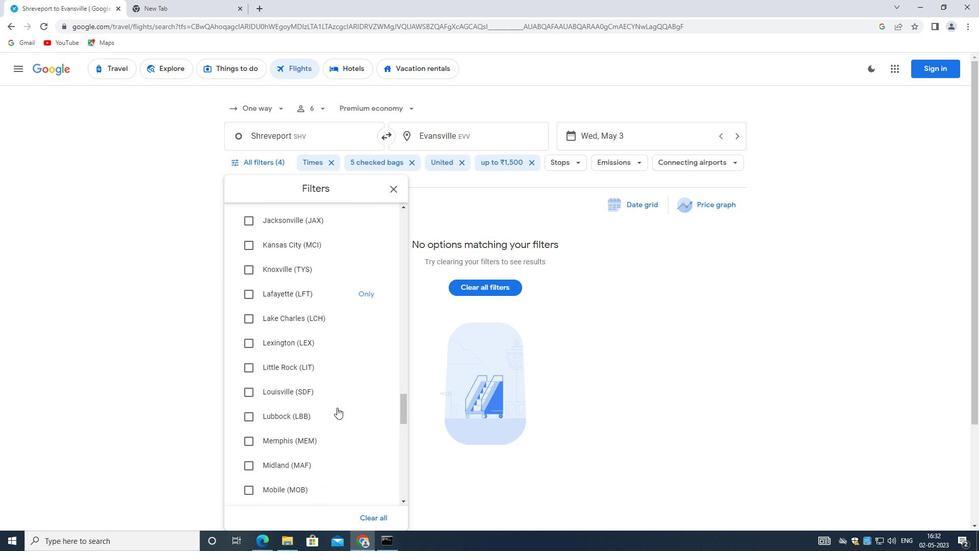 
Action: Mouse moved to (317, 401)
Screenshot: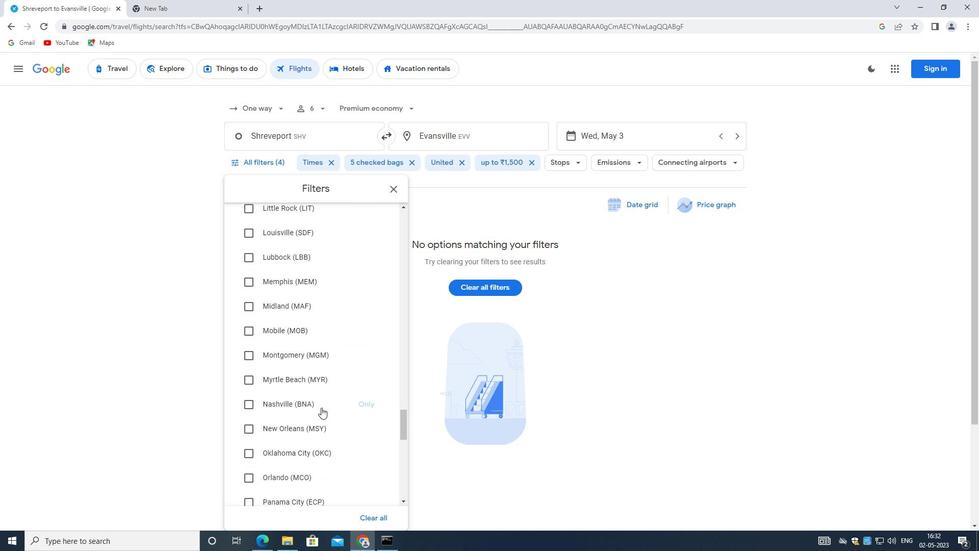 
Action: Mouse scrolled (317, 401) with delta (0, 0)
Screenshot: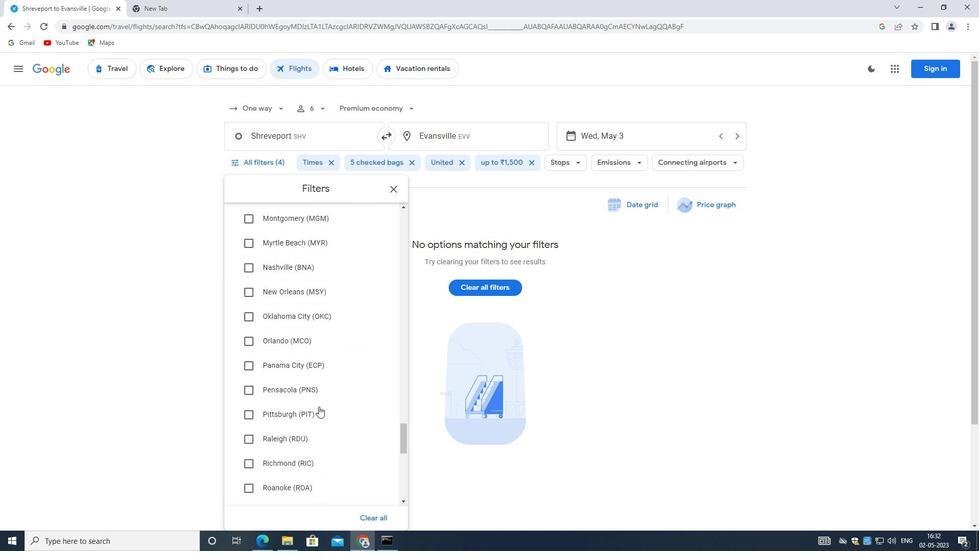 
Action: Mouse scrolled (317, 401) with delta (0, 0)
Screenshot: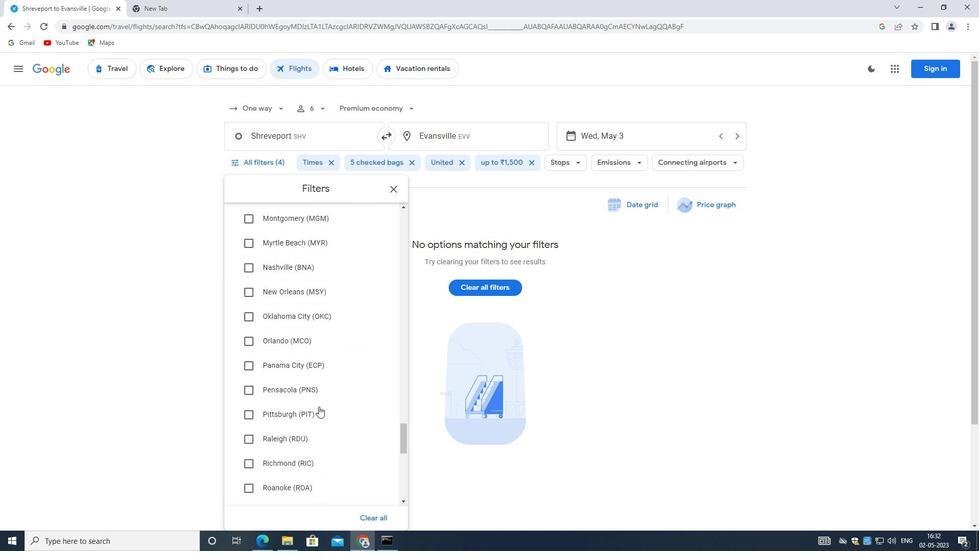 
Action: Mouse scrolled (317, 401) with delta (0, 0)
Screenshot: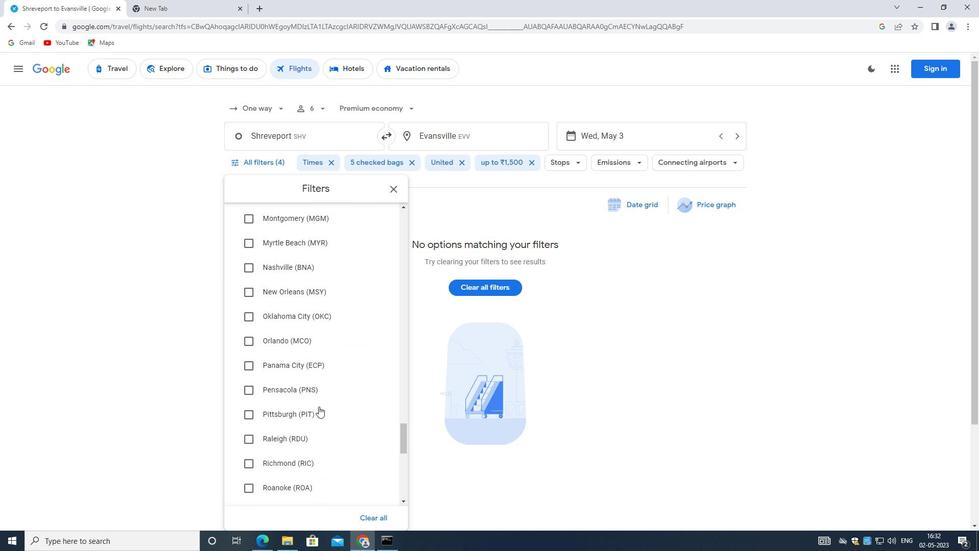 
Action: Mouse scrolled (317, 401) with delta (0, 0)
Screenshot: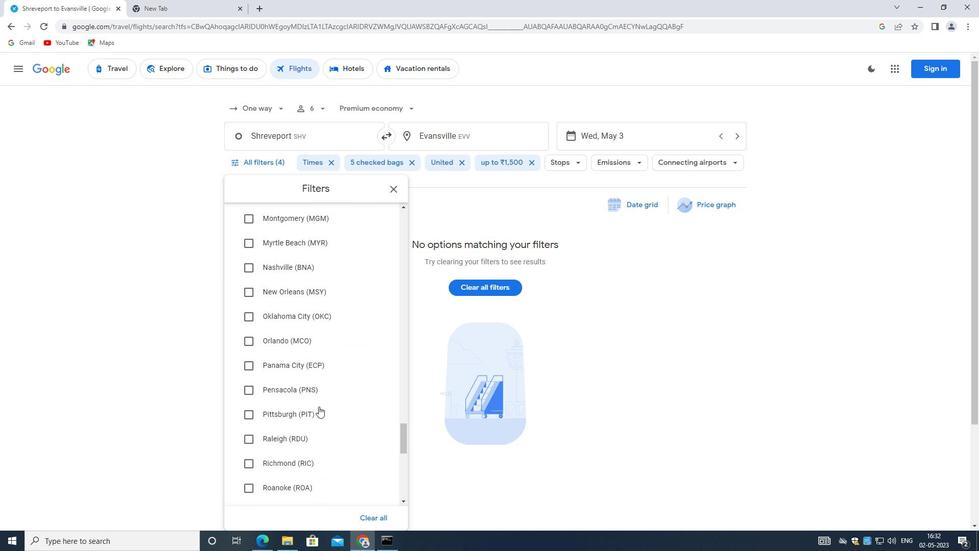 
Action: Mouse moved to (318, 401)
Screenshot: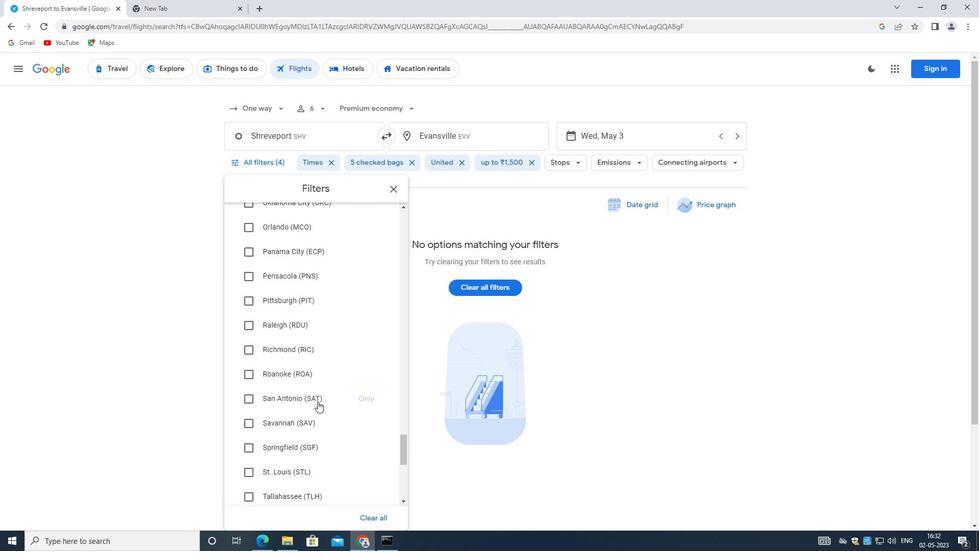 
Action: Mouse scrolled (318, 400) with delta (0, 0)
Screenshot: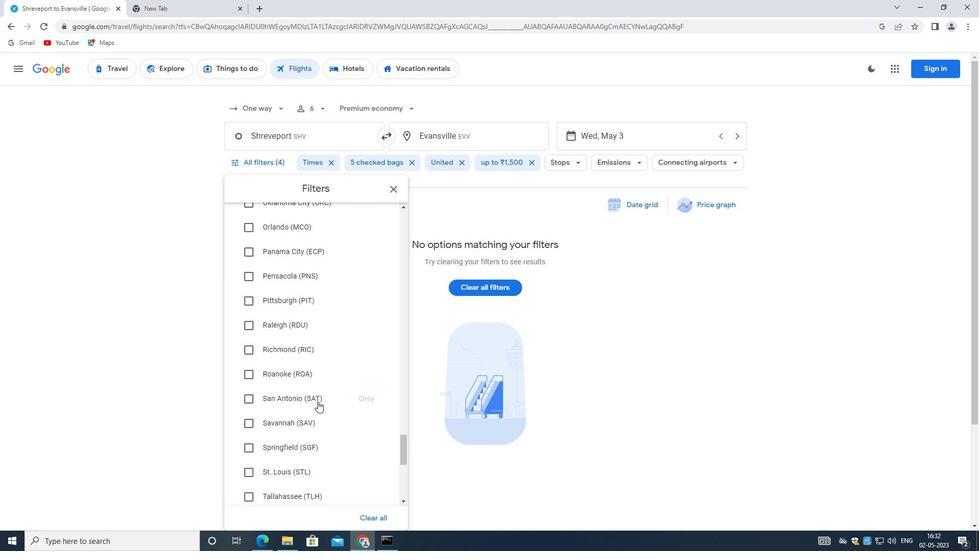 
Action: Mouse scrolled (318, 400) with delta (0, 0)
Screenshot: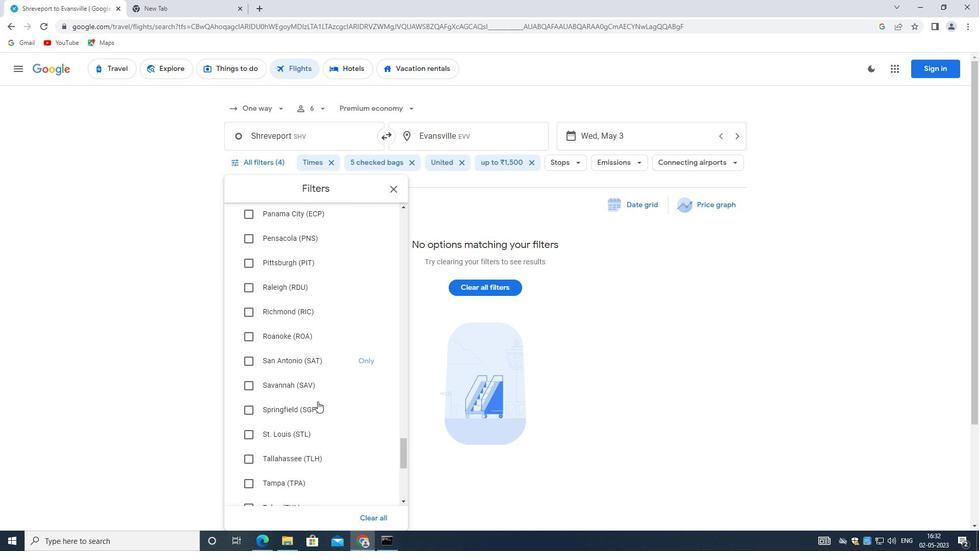 
Action: Mouse scrolled (318, 400) with delta (0, 0)
Screenshot: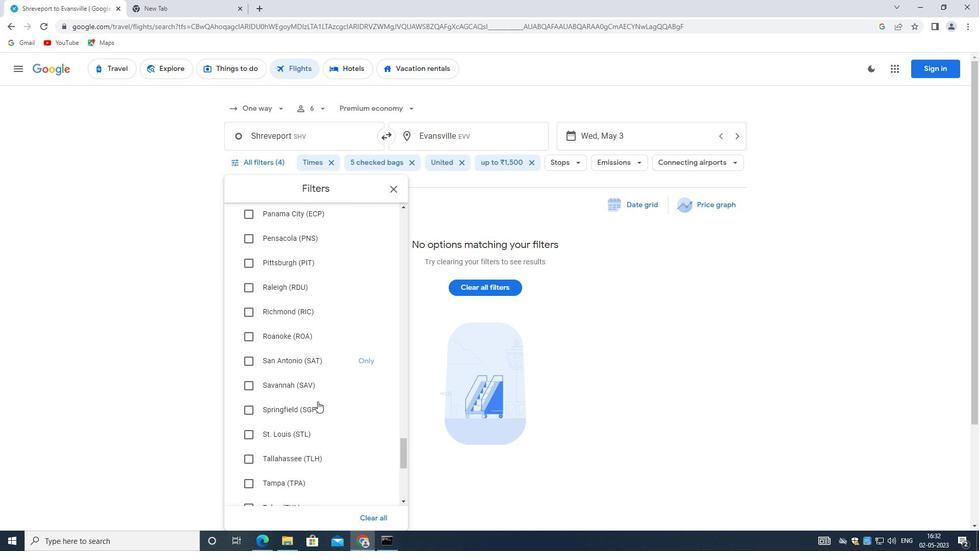 
Action: Mouse scrolled (318, 400) with delta (0, 0)
Screenshot: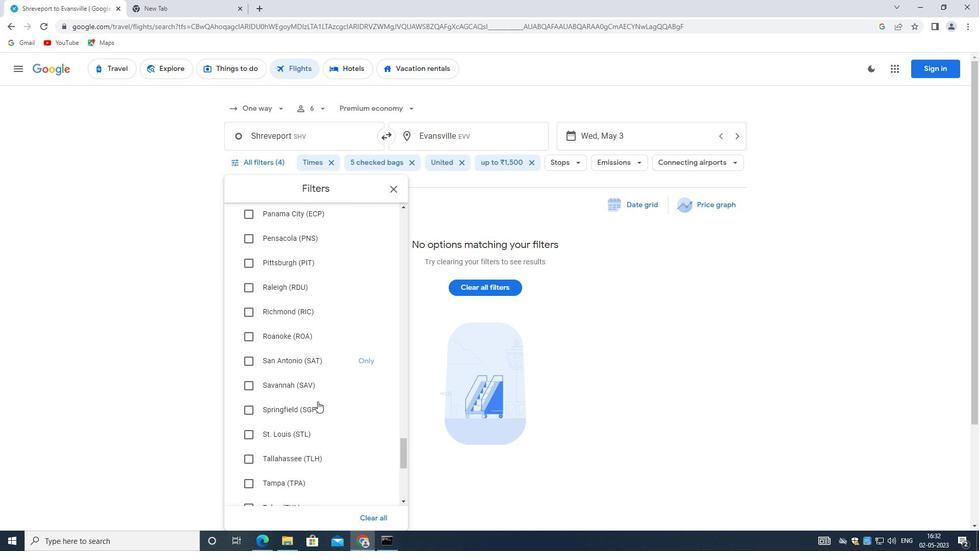 
Action: Mouse moved to (314, 434)
Screenshot: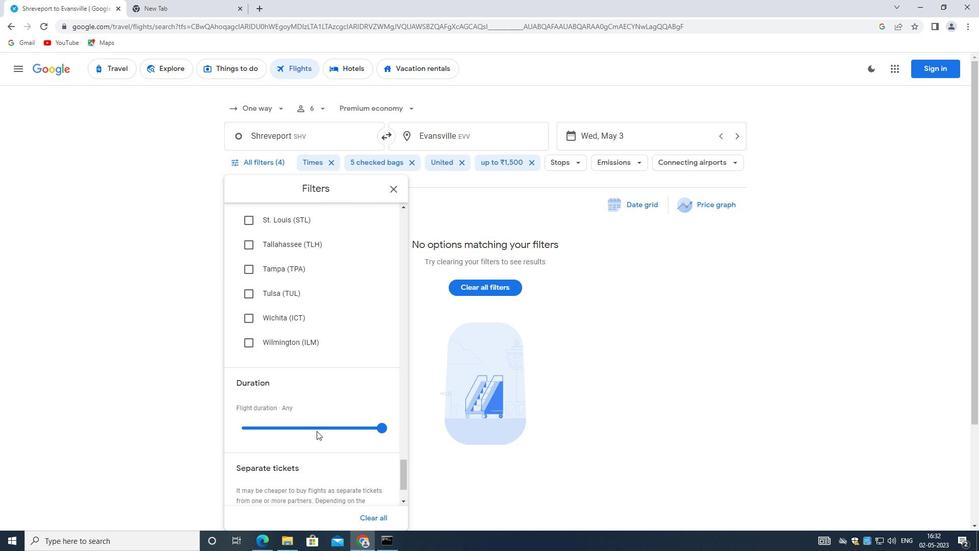 
Action: Mouse scrolled (314, 434) with delta (0, 0)
Screenshot: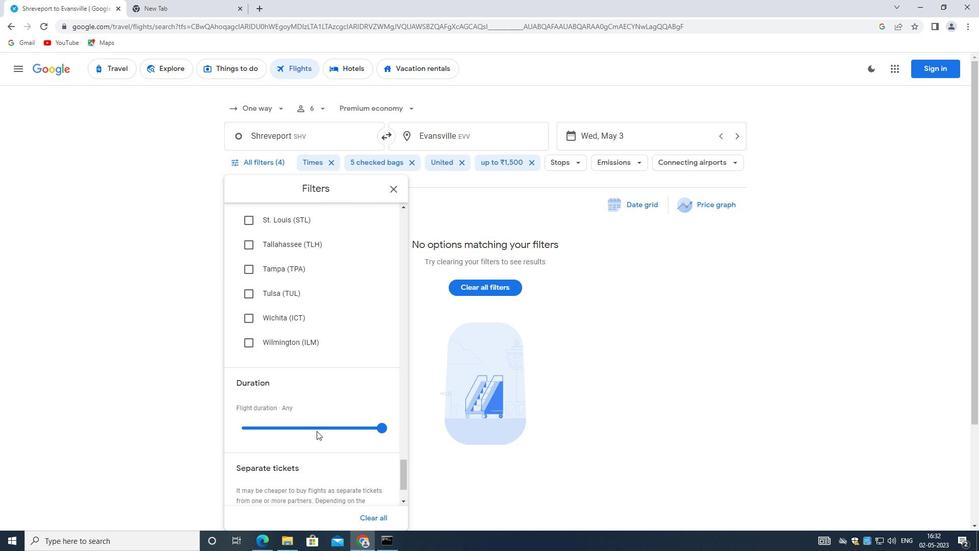 
Action: Mouse scrolled (314, 434) with delta (0, 0)
Screenshot: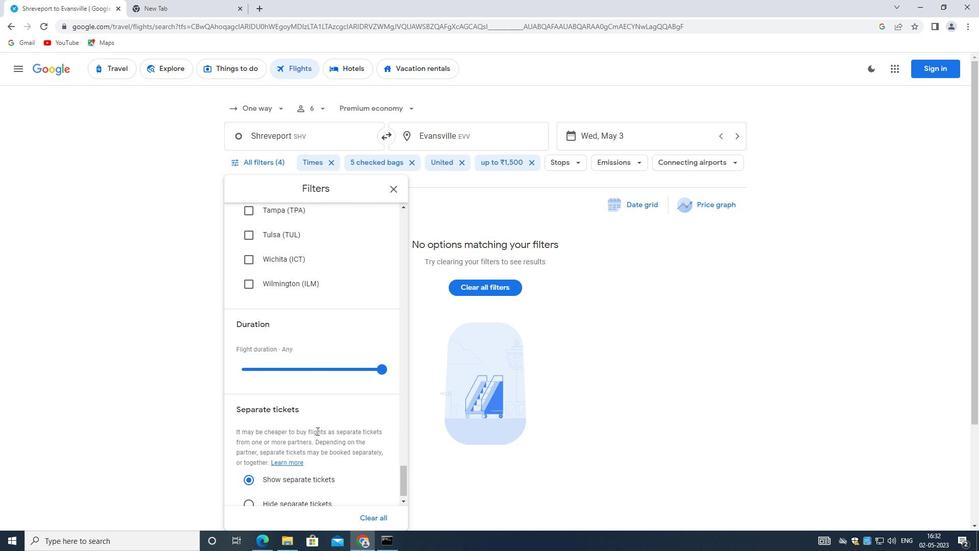 
Action: Mouse scrolled (314, 434) with delta (0, 0)
Screenshot: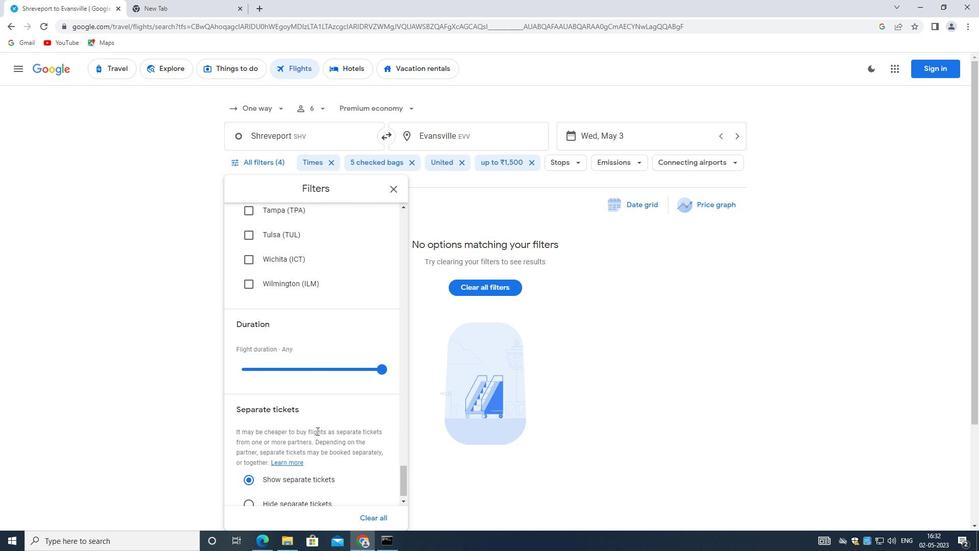 
Action: Mouse moved to (314, 434)
Screenshot: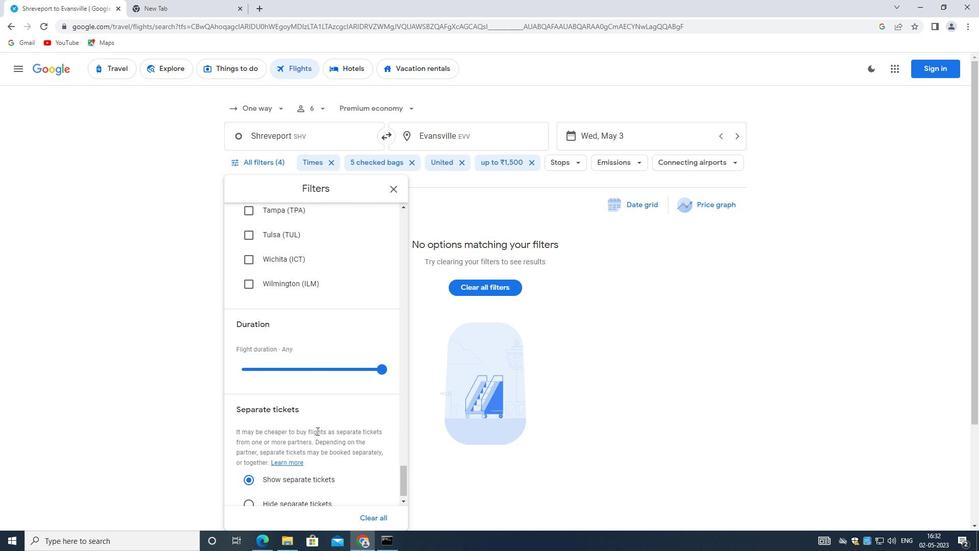 
Action: Mouse scrolled (314, 434) with delta (0, 0)
Screenshot: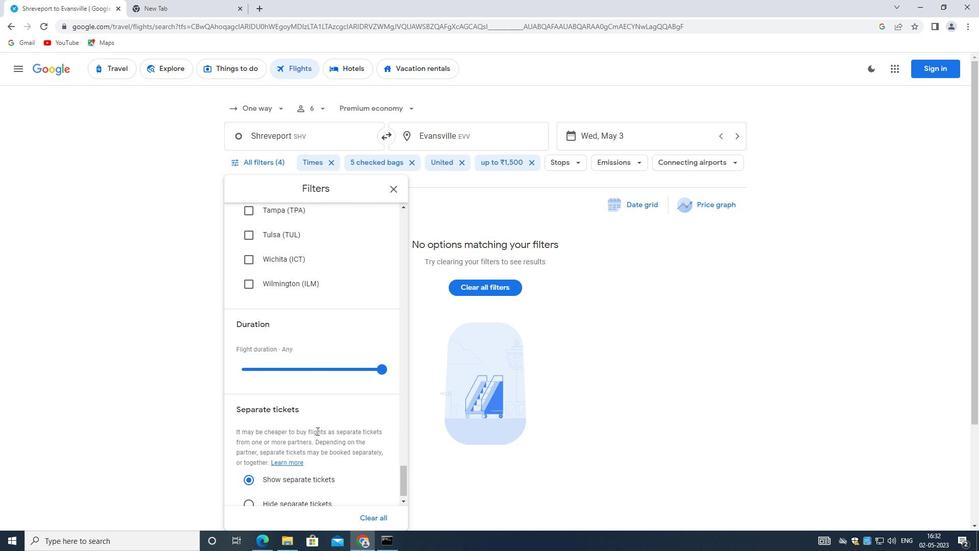 
Action: Mouse moved to (320, 427)
Screenshot: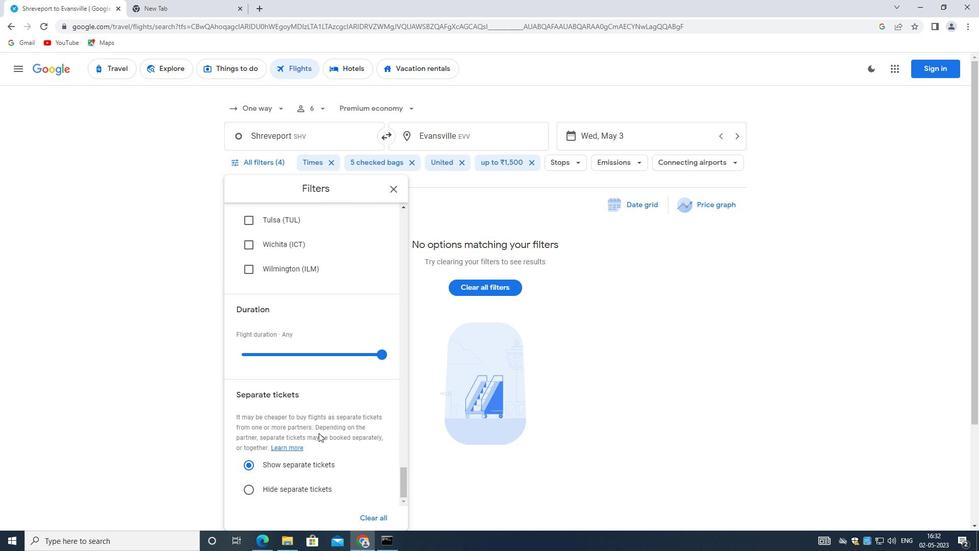 
Action: Mouse scrolled (320, 427) with delta (0, 0)
Screenshot: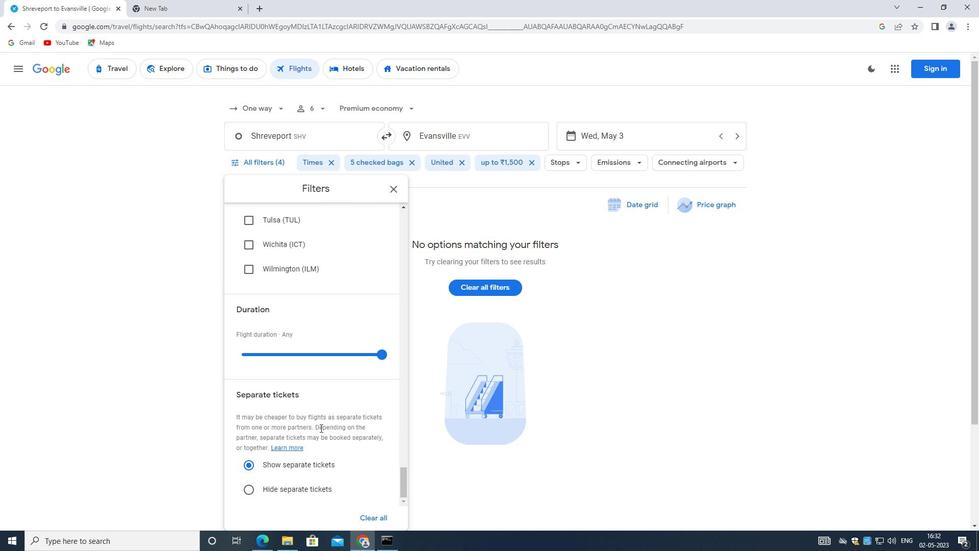 
Action: Mouse scrolled (320, 427) with delta (0, 0)
Screenshot: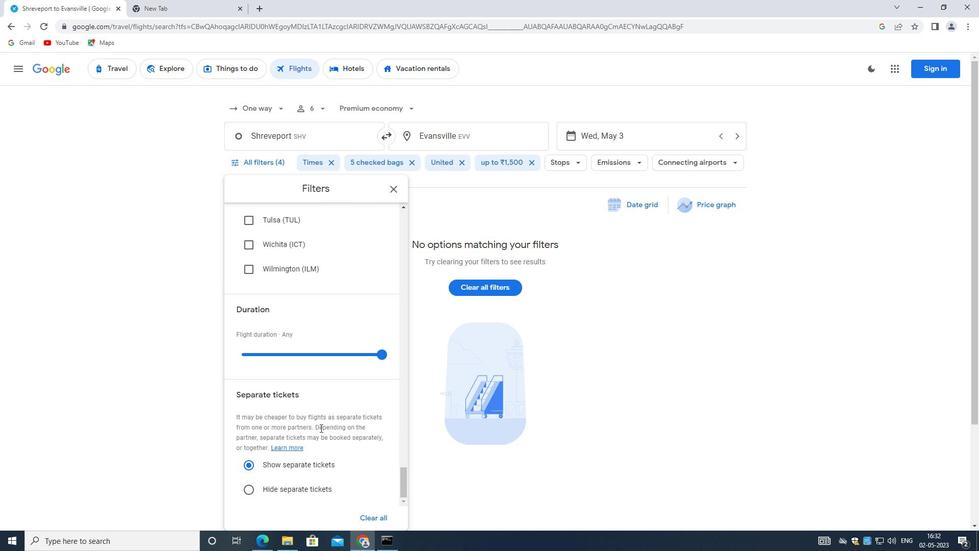 
Action: Mouse moved to (321, 427)
Screenshot: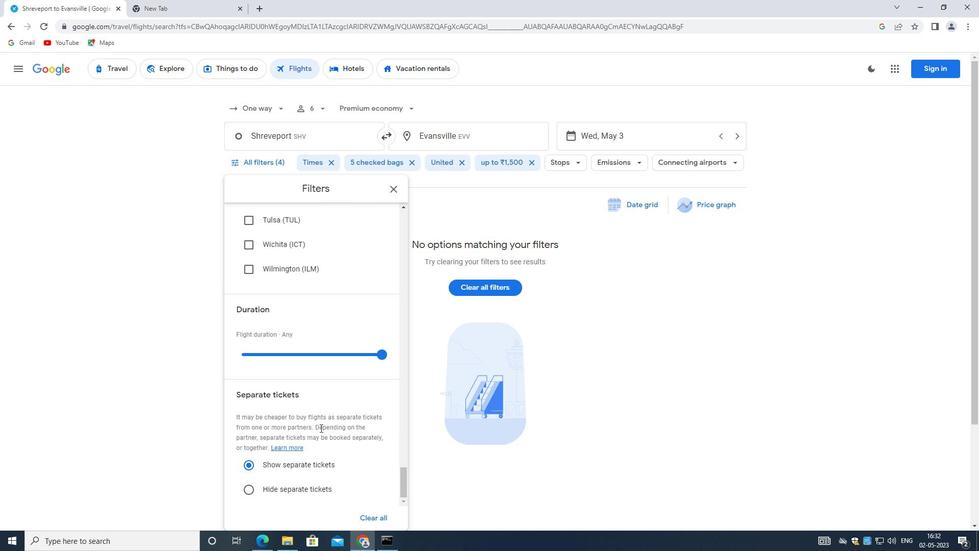 
Action: Mouse scrolled (321, 426) with delta (0, 0)
Screenshot: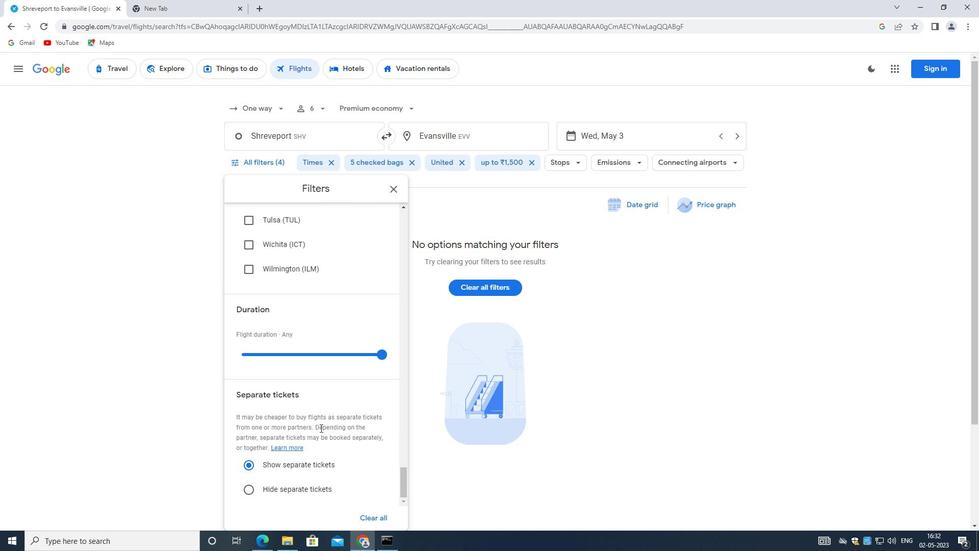 
Action: Mouse moved to (321, 415)
Screenshot: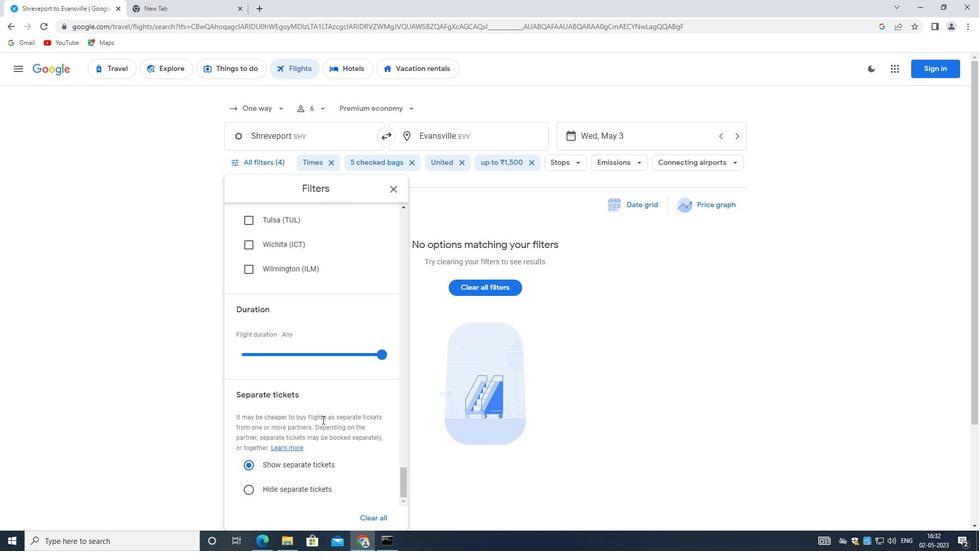 
